 Task: Add Sprouts Organic Roasted Garlic BBQ Sauce to the cart.
Action: Mouse moved to (46, 325)
Screenshot: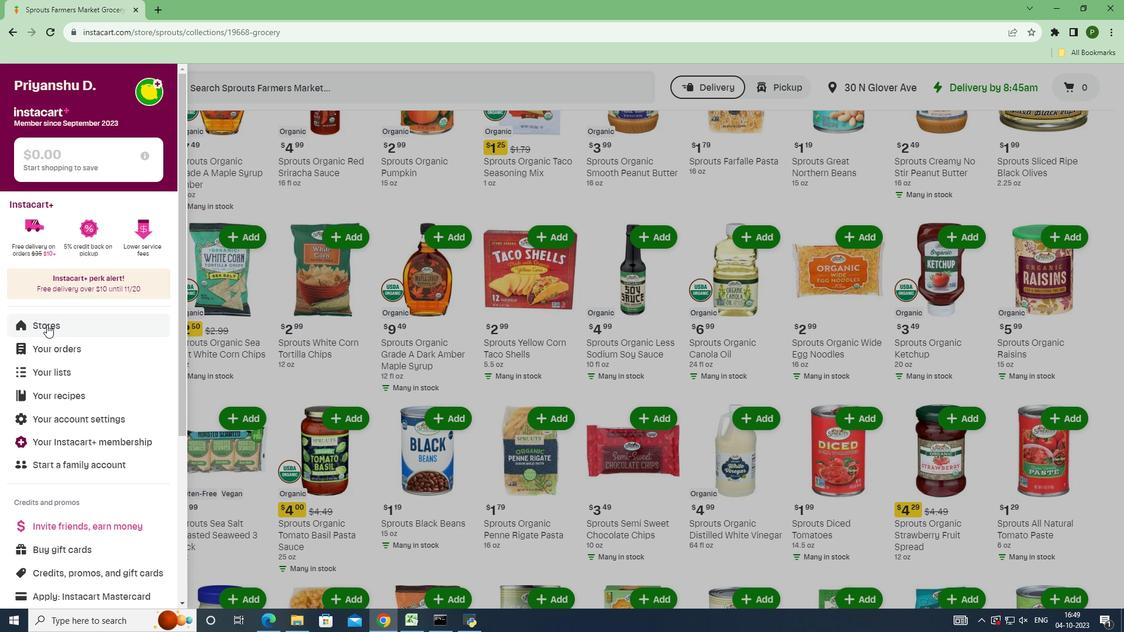 
Action: Mouse pressed left at (46, 325)
Screenshot: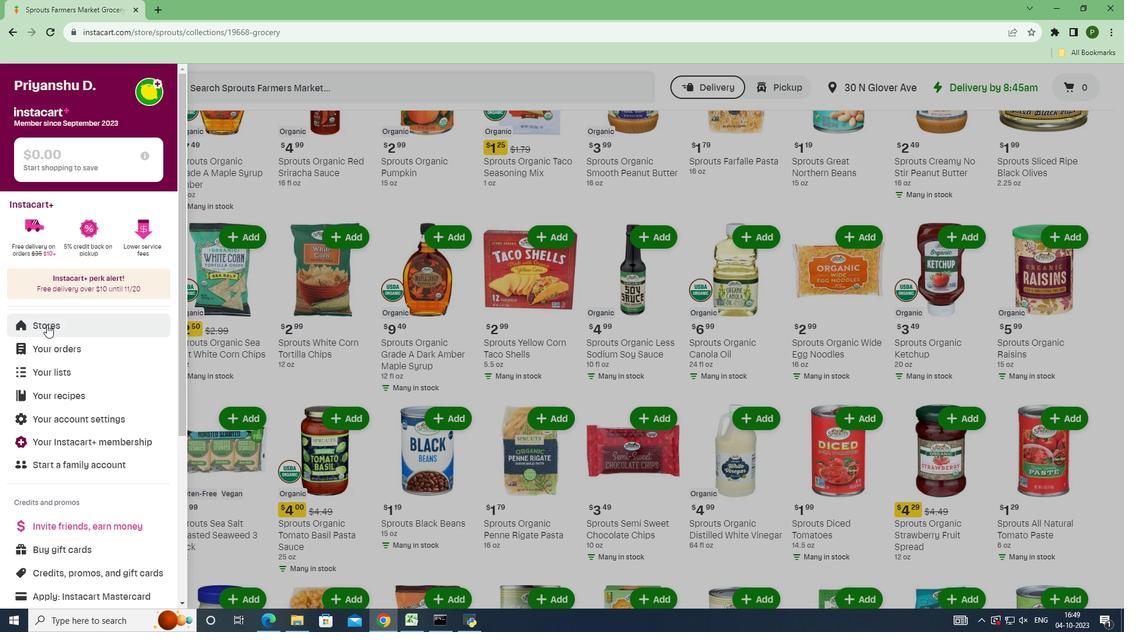 
Action: Mouse moved to (274, 144)
Screenshot: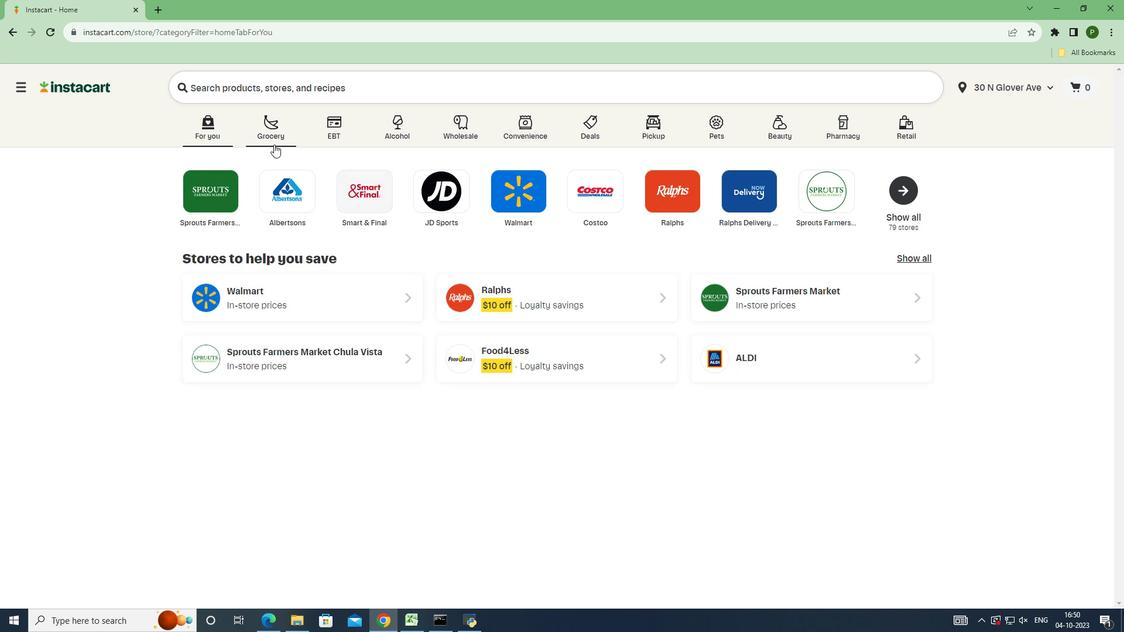 
Action: Mouse pressed left at (274, 144)
Screenshot: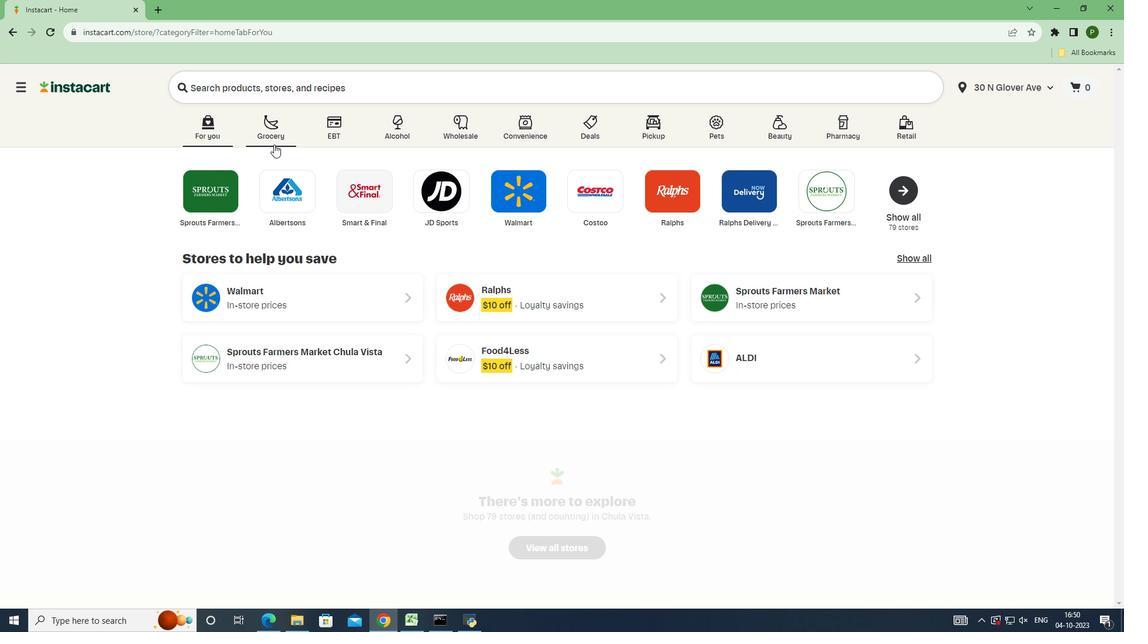 
Action: Mouse moved to (708, 253)
Screenshot: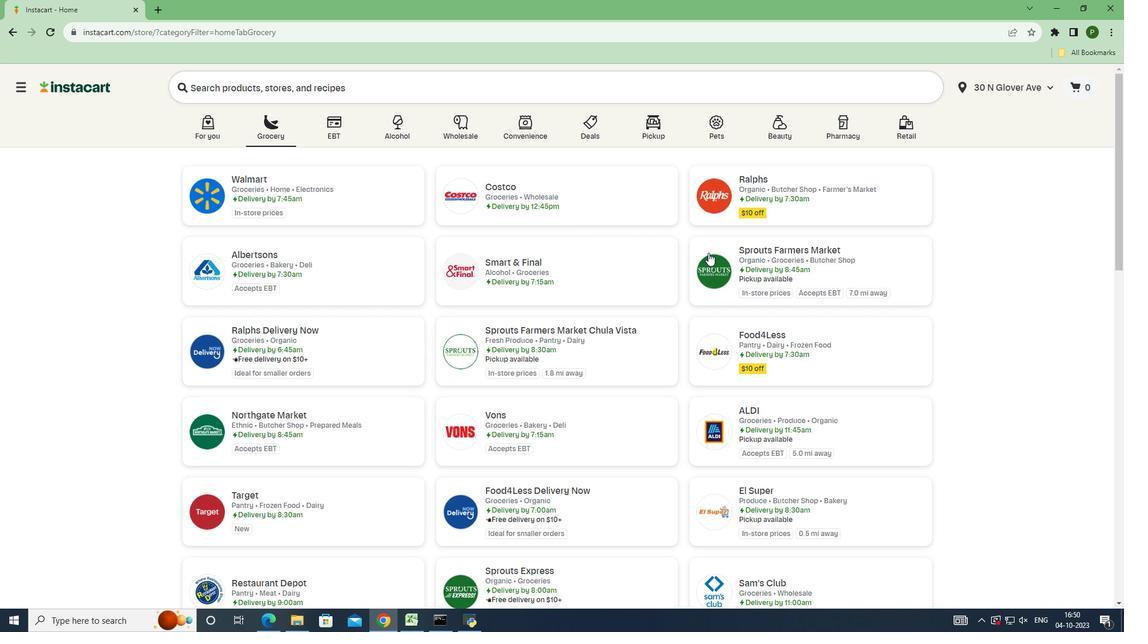 
Action: Mouse pressed left at (708, 253)
Screenshot: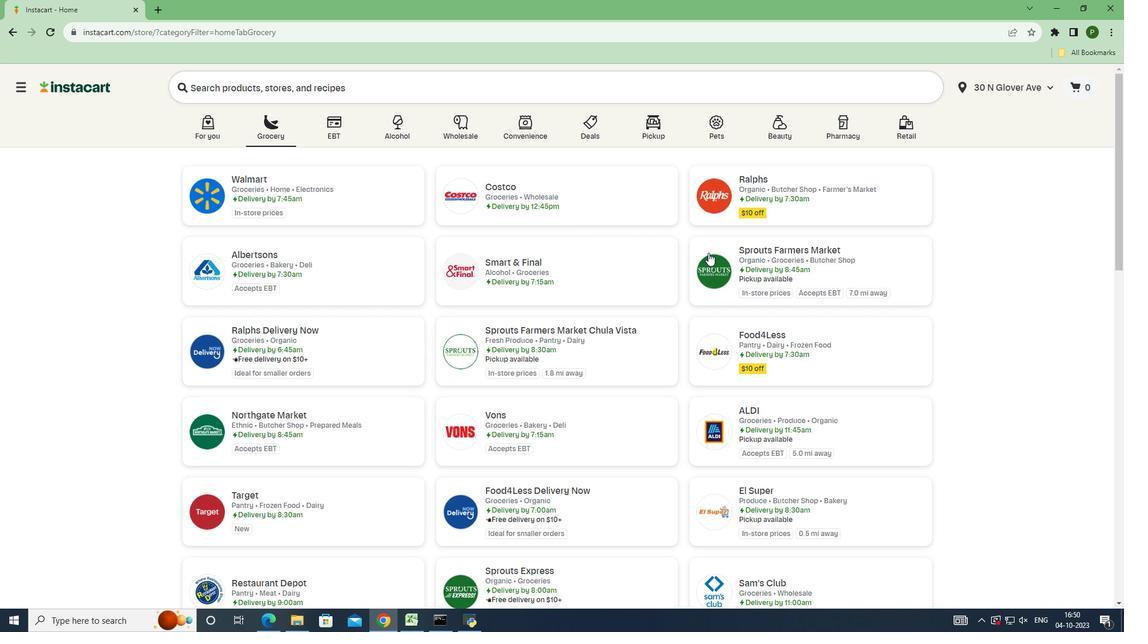 
Action: Mouse moved to (106, 332)
Screenshot: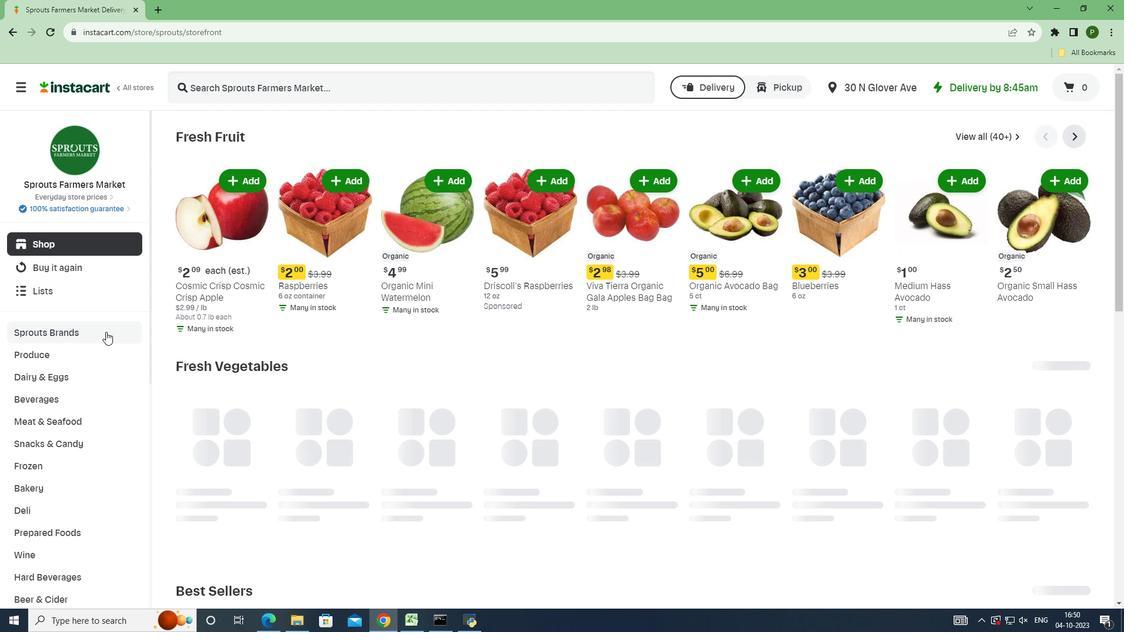 
Action: Mouse pressed left at (106, 332)
Screenshot: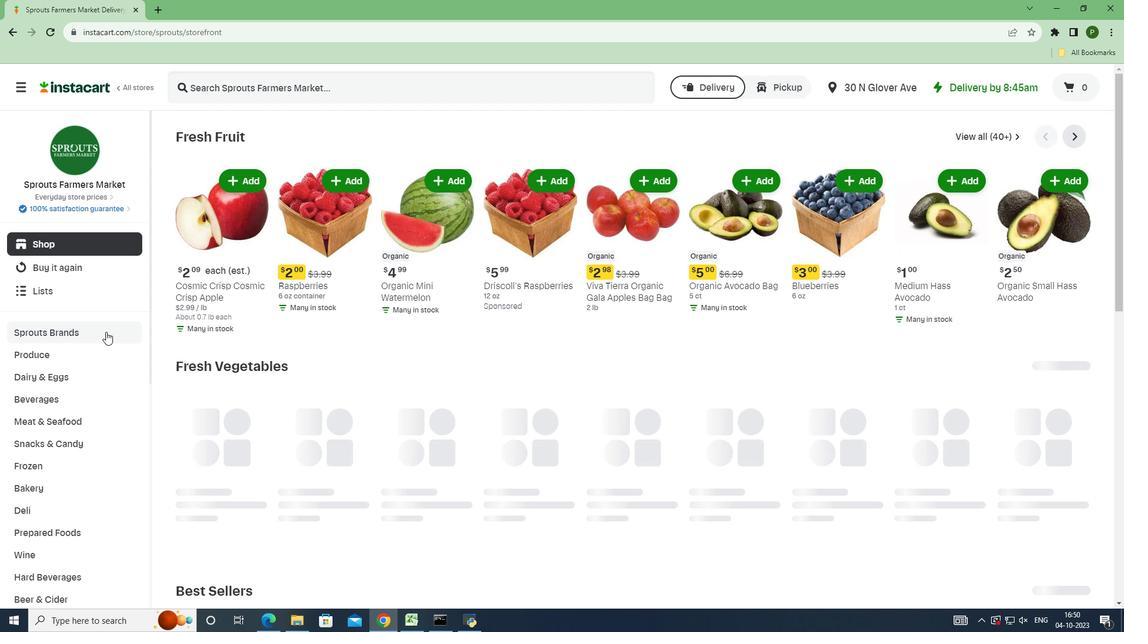 
Action: Mouse moved to (76, 420)
Screenshot: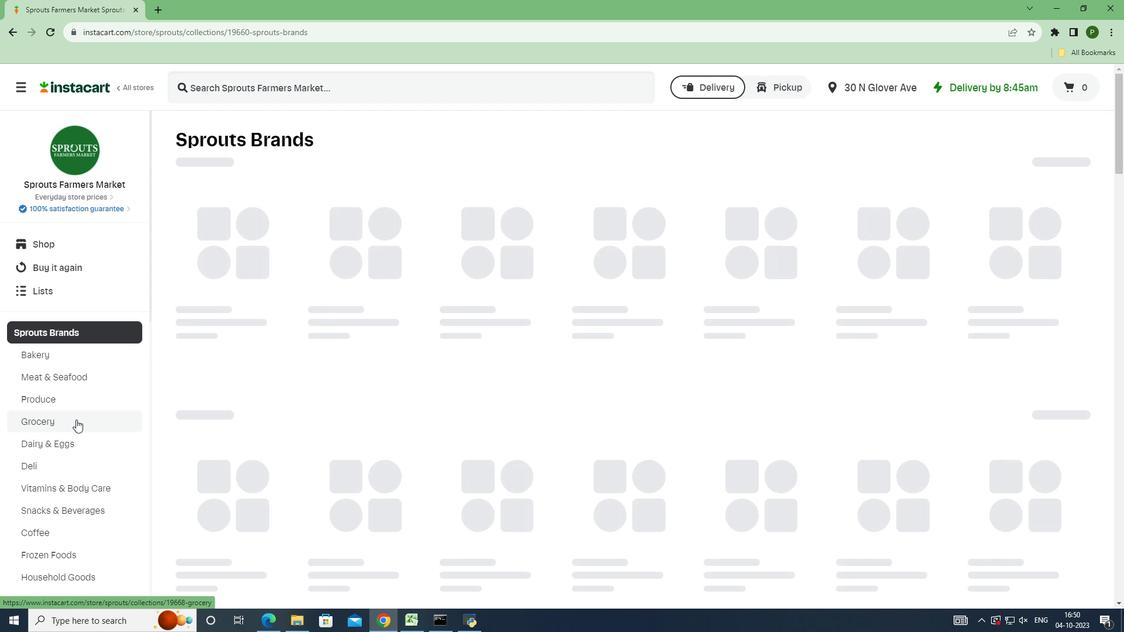 
Action: Mouse pressed left at (76, 420)
Screenshot: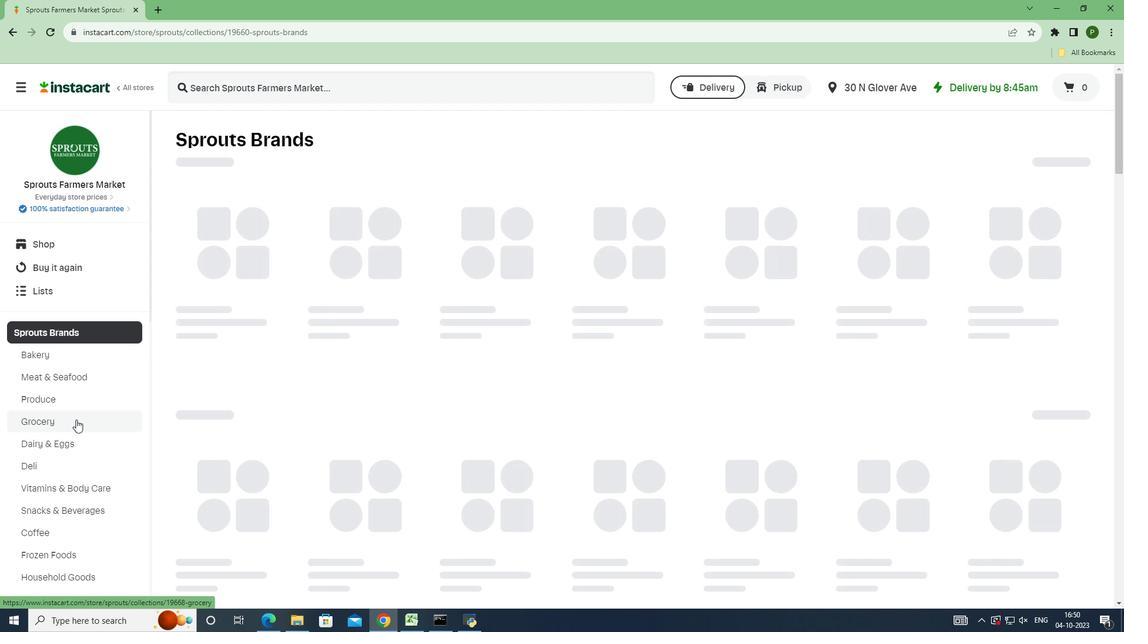 
Action: Mouse moved to (336, 314)
Screenshot: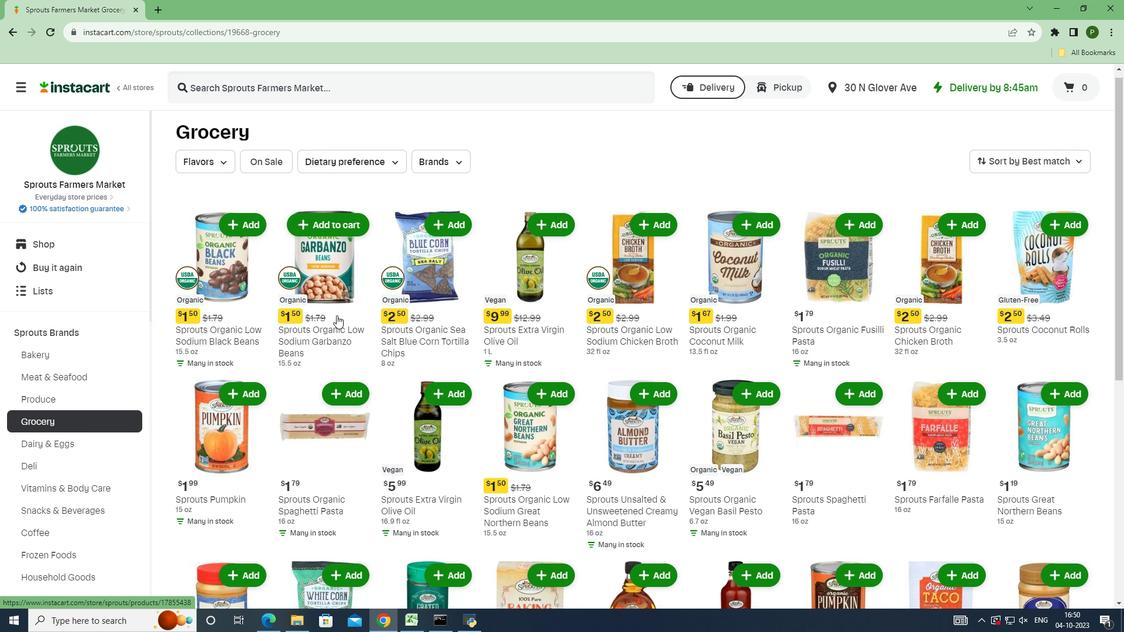
Action: Mouse scrolled (336, 313) with delta (0, 0)
Screenshot: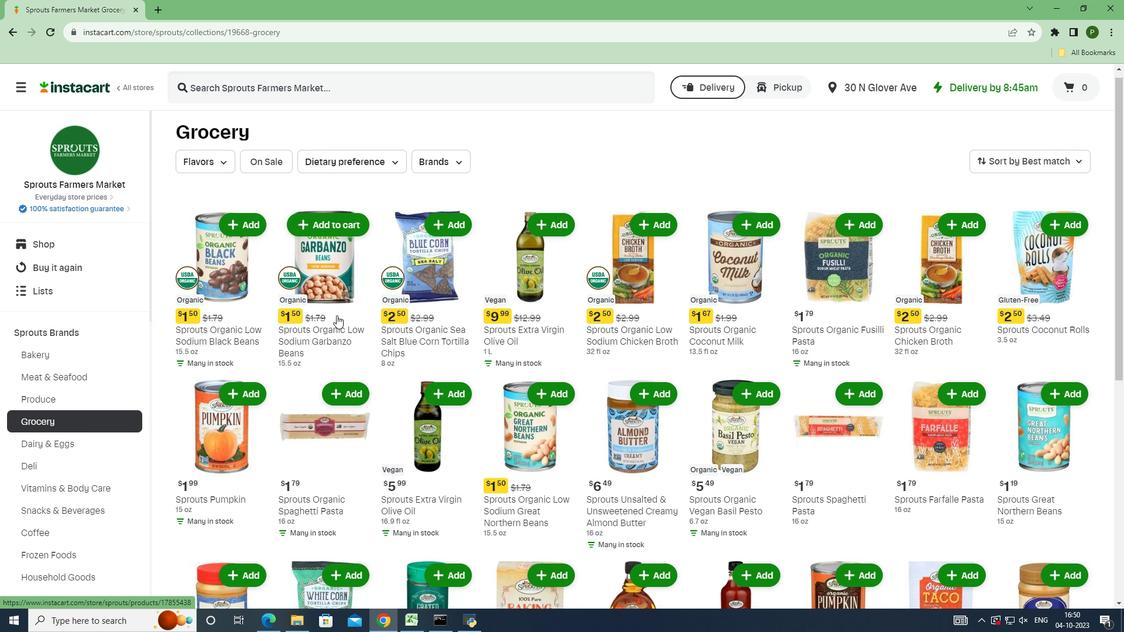 
Action: Mouse moved to (336, 316)
Screenshot: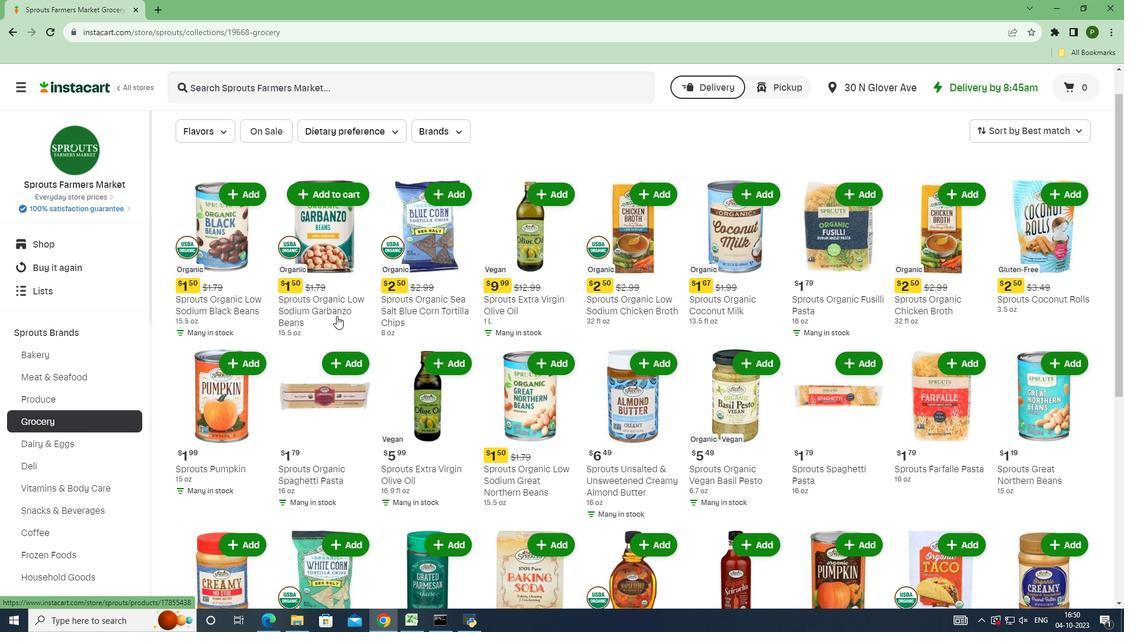 
Action: Mouse scrolled (336, 315) with delta (0, 0)
Screenshot: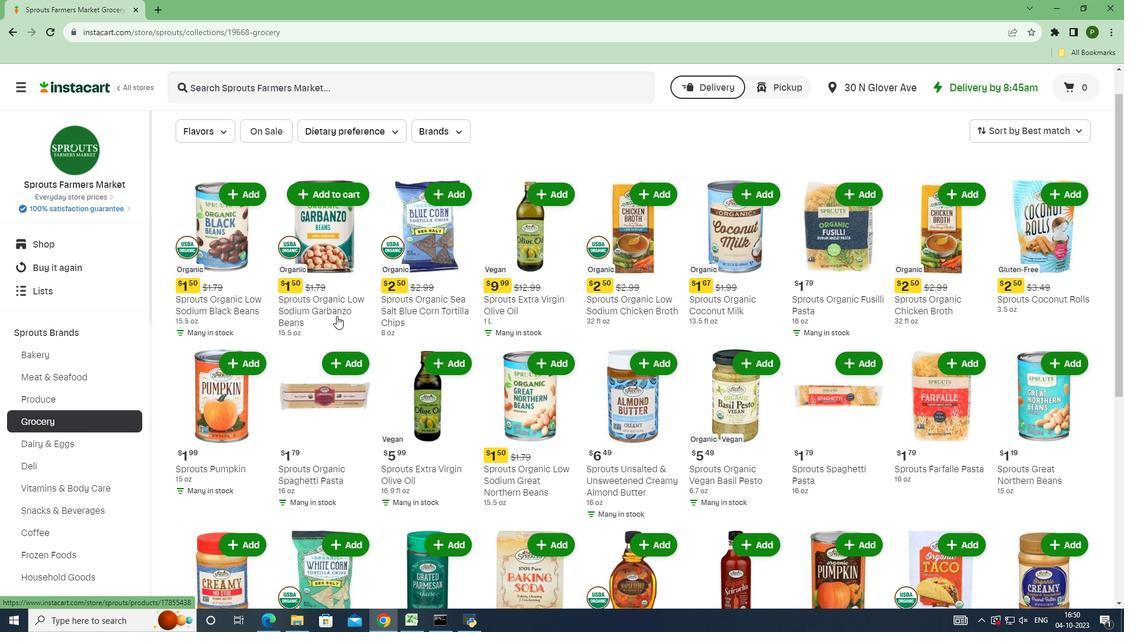 
Action: Mouse scrolled (336, 315) with delta (0, 0)
Screenshot: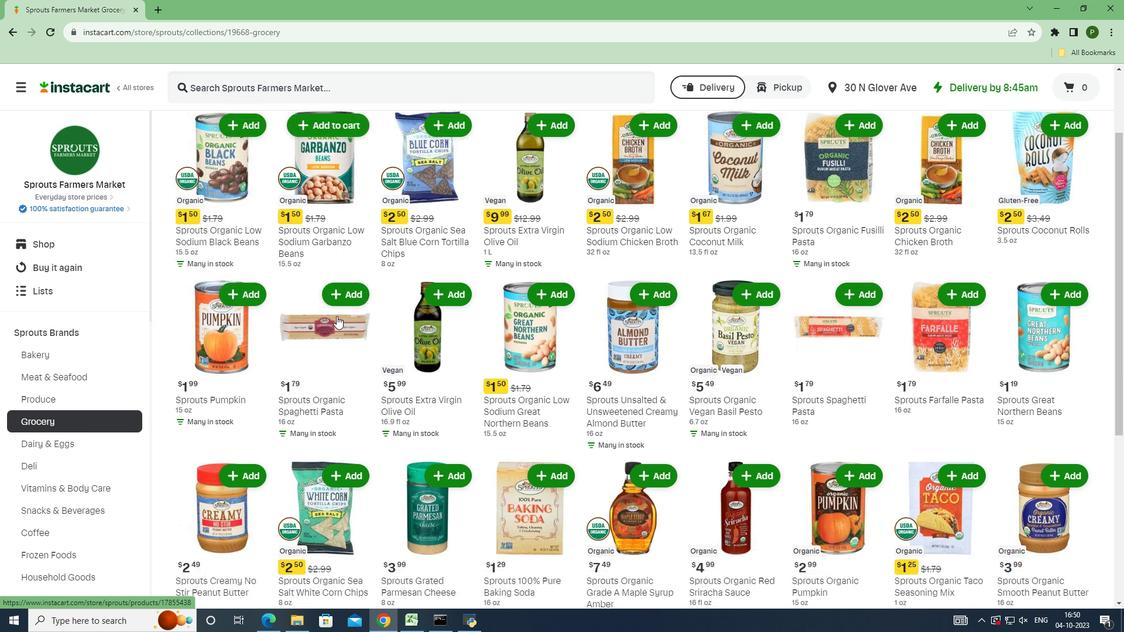 
Action: Mouse scrolled (336, 315) with delta (0, 0)
Screenshot: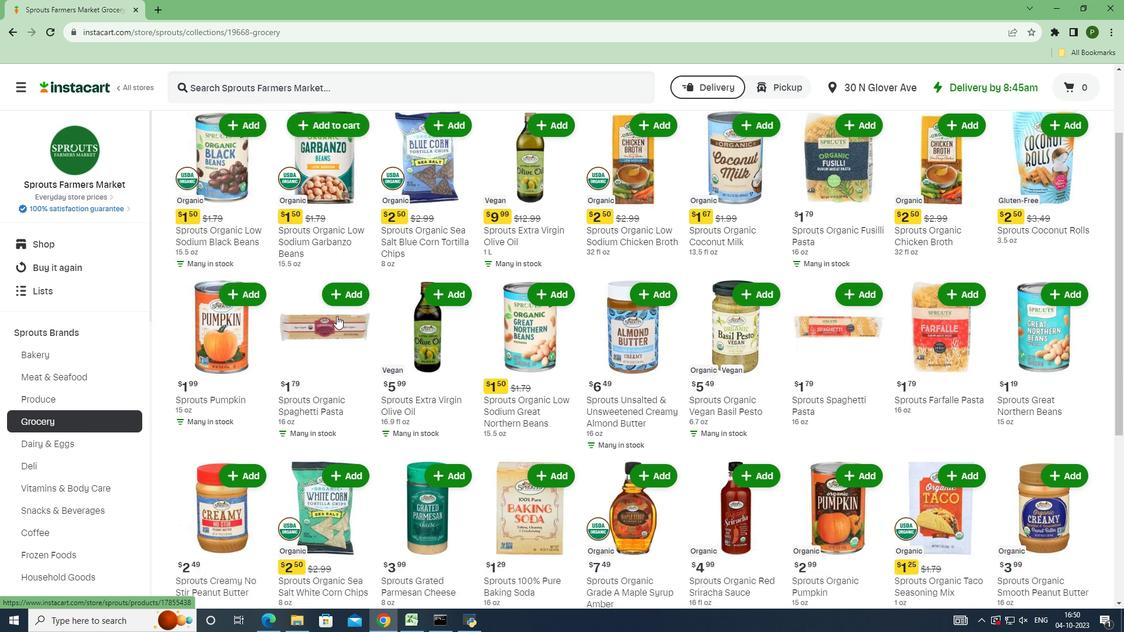 
Action: Mouse scrolled (336, 315) with delta (0, 0)
Screenshot: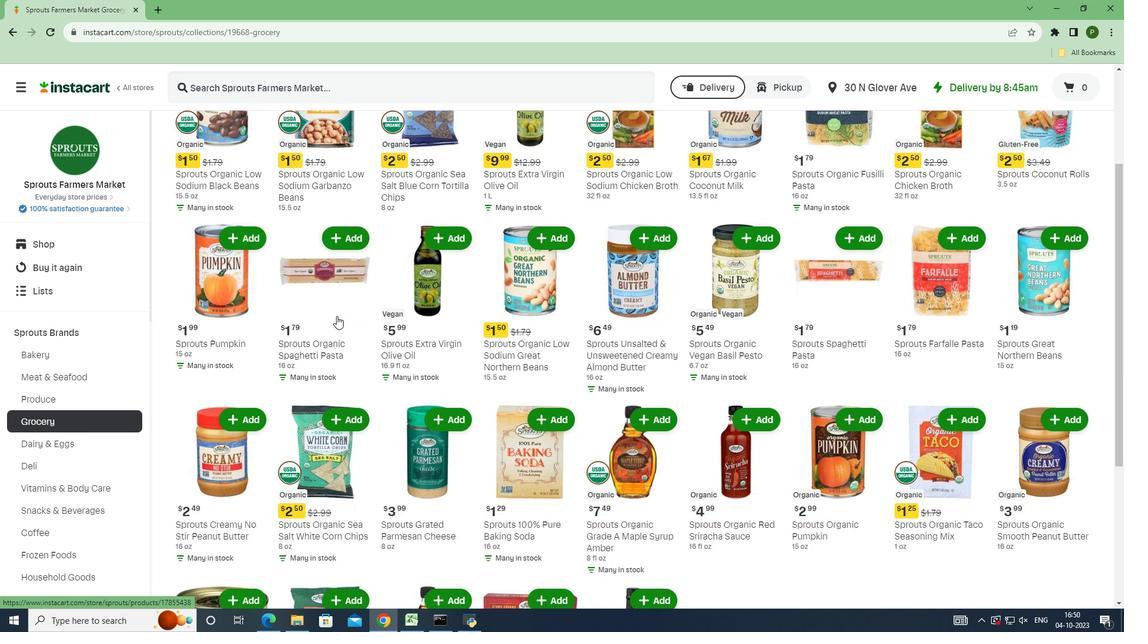 
Action: Mouse scrolled (336, 315) with delta (0, 0)
Screenshot: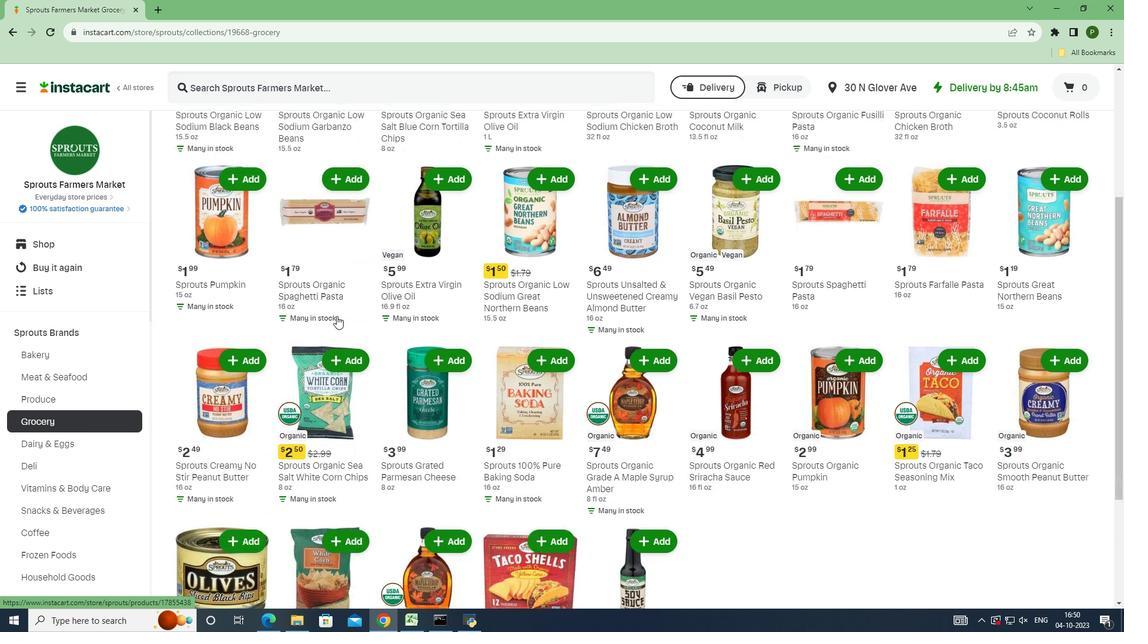 
Action: Mouse scrolled (336, 315) with delta (0, 0)
Screenshot: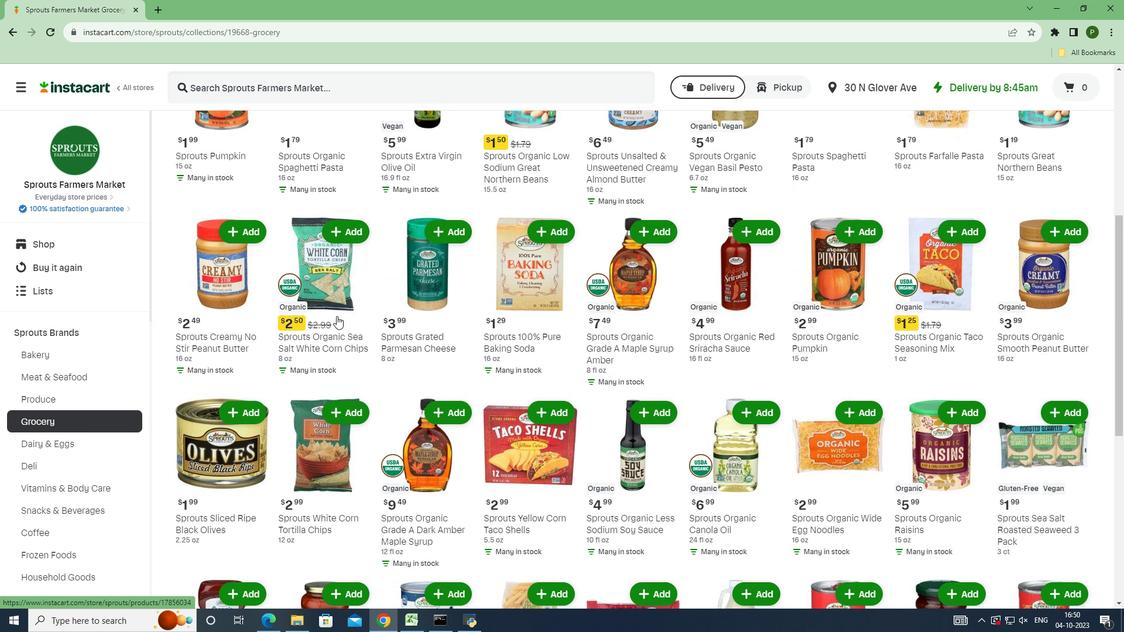 
Action: Mouse scrolled (336, 315) with delta (0, 0)
Screenshot: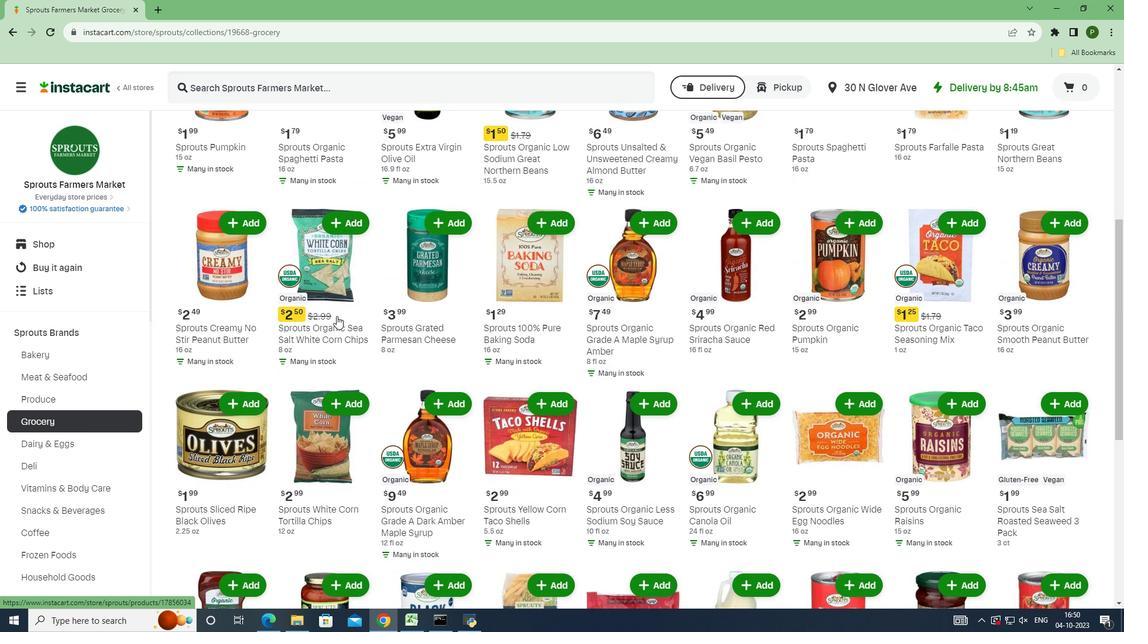 
Action: Mouse scrolled (336, 315) with delta (0, 0)
Screenshot: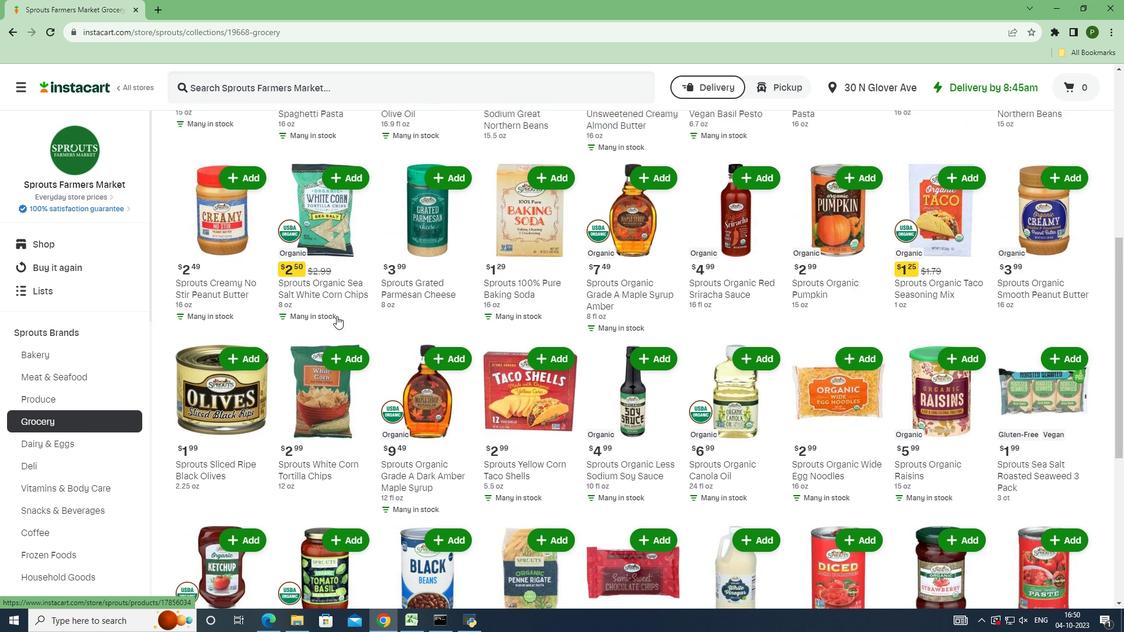 
Action: Mouse scrolled (336, 315) with delta (0, 0)
Screenshot: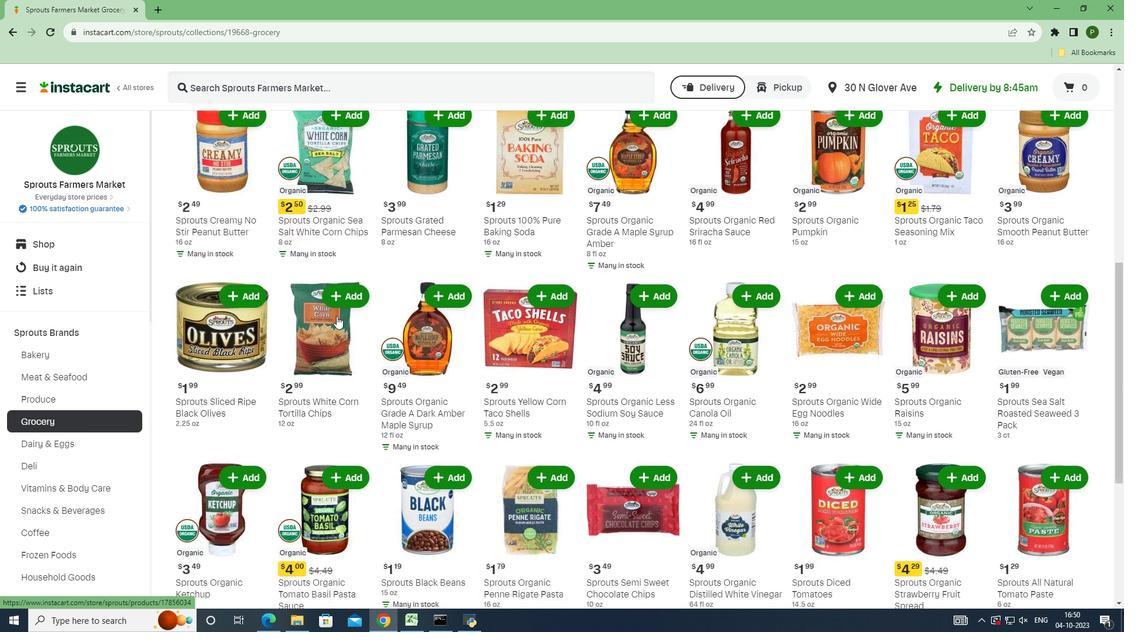 
Action: Mouse scrolled (336, 315) with delta (0, 0)
Screenshot: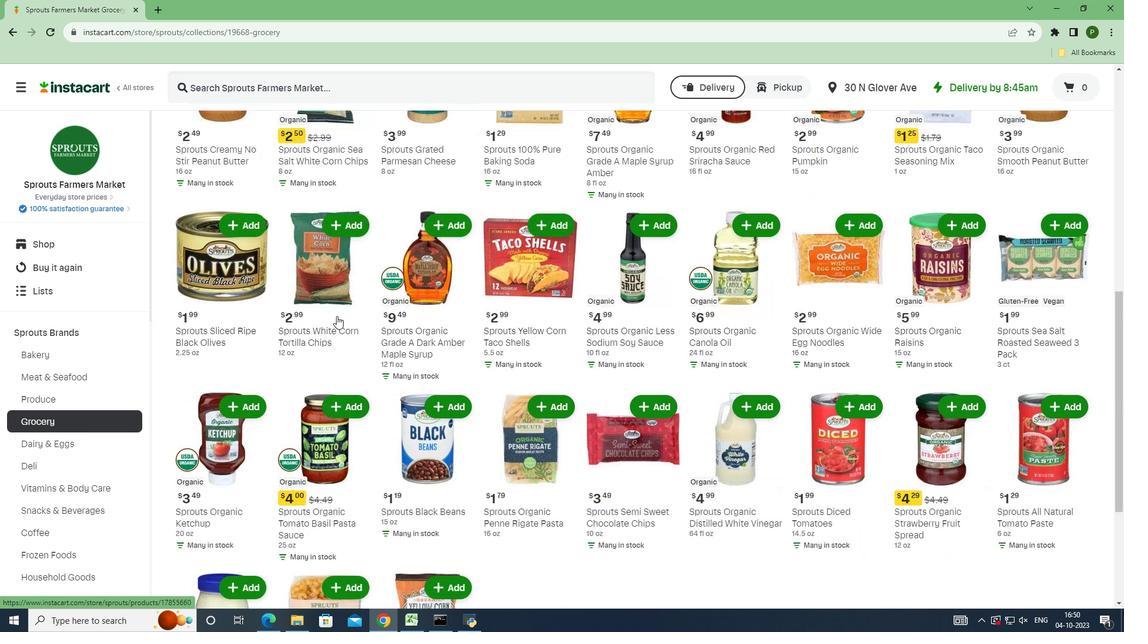 
Action: Mouse moved to (343, 319)
Screenshot: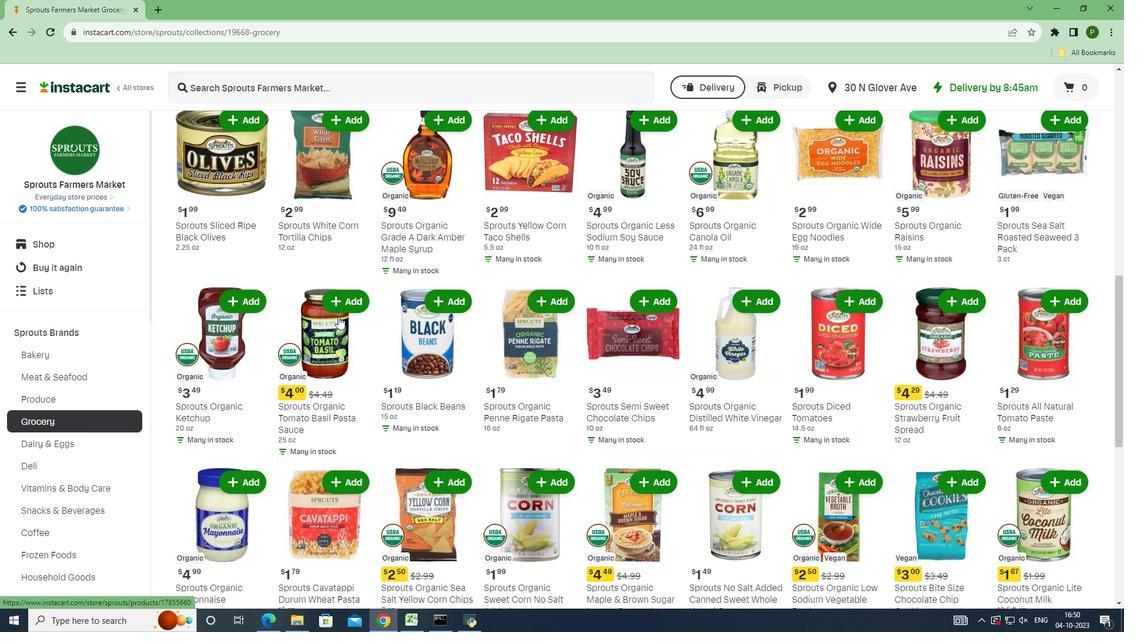 
Action: Mouse scrolled (343, 318) with delta (0, 0)
Screenshot: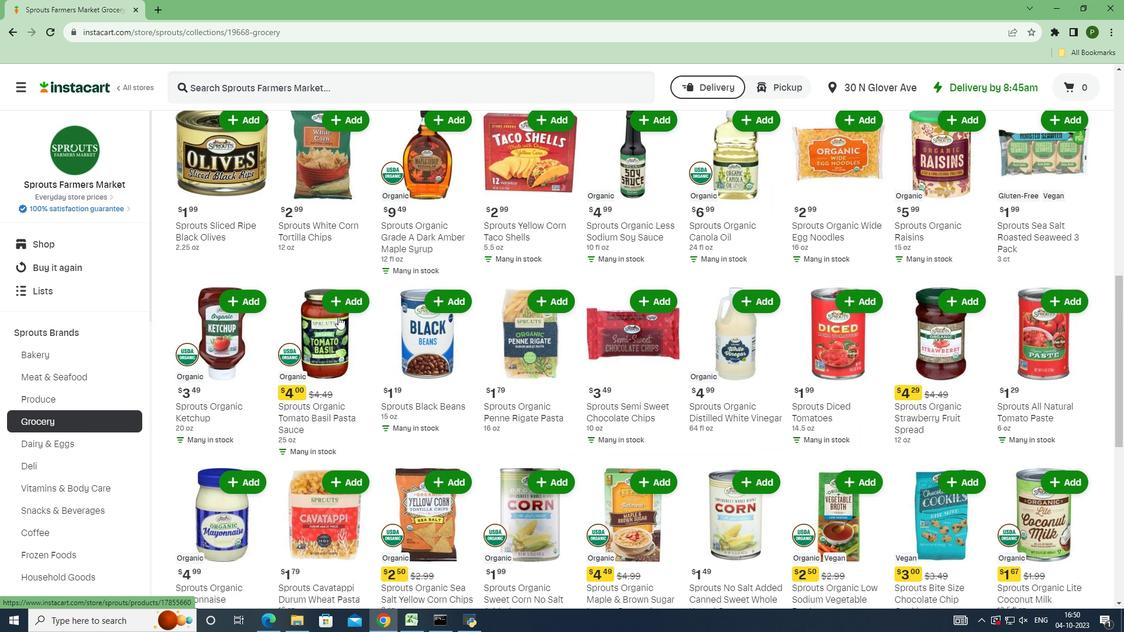 
Action: Mouse moved to (352, 322)
Screenshot: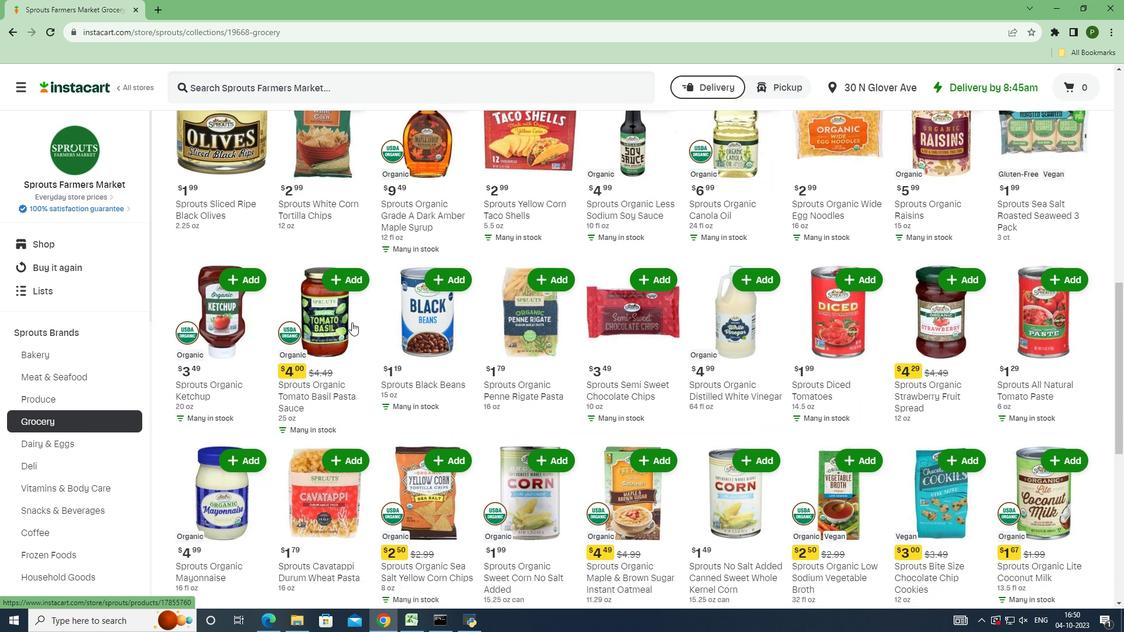 
Action: Mouse scrolled (352, 322) with delta (0, 0)
Screenshot: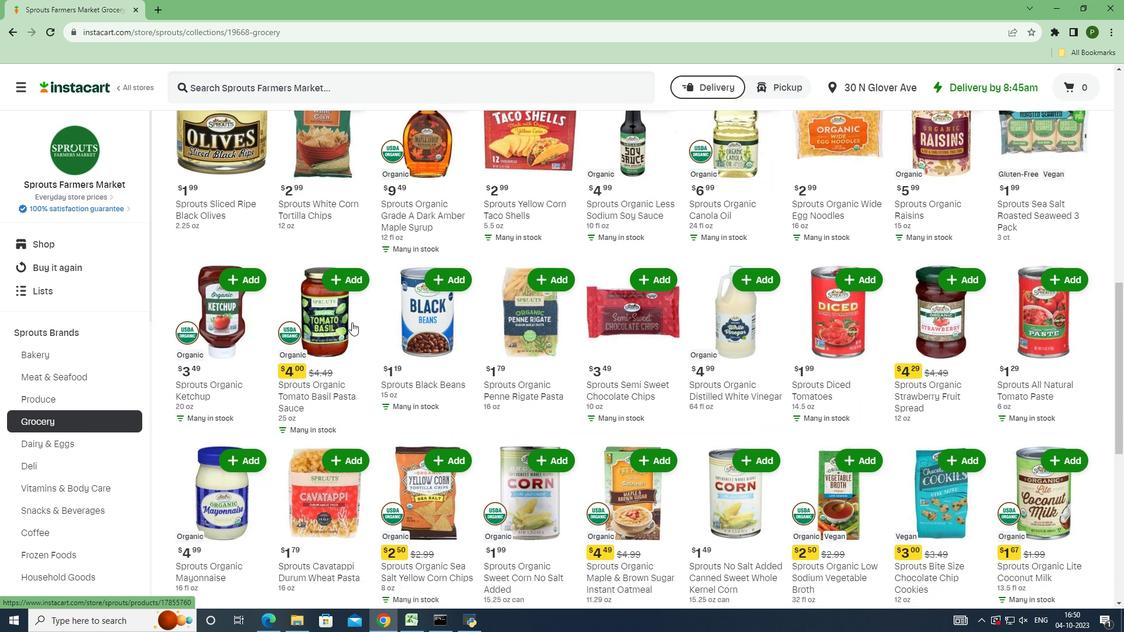 
Action: Mouse scrolled (352, 322) with delta (0, 0)
Screenshot: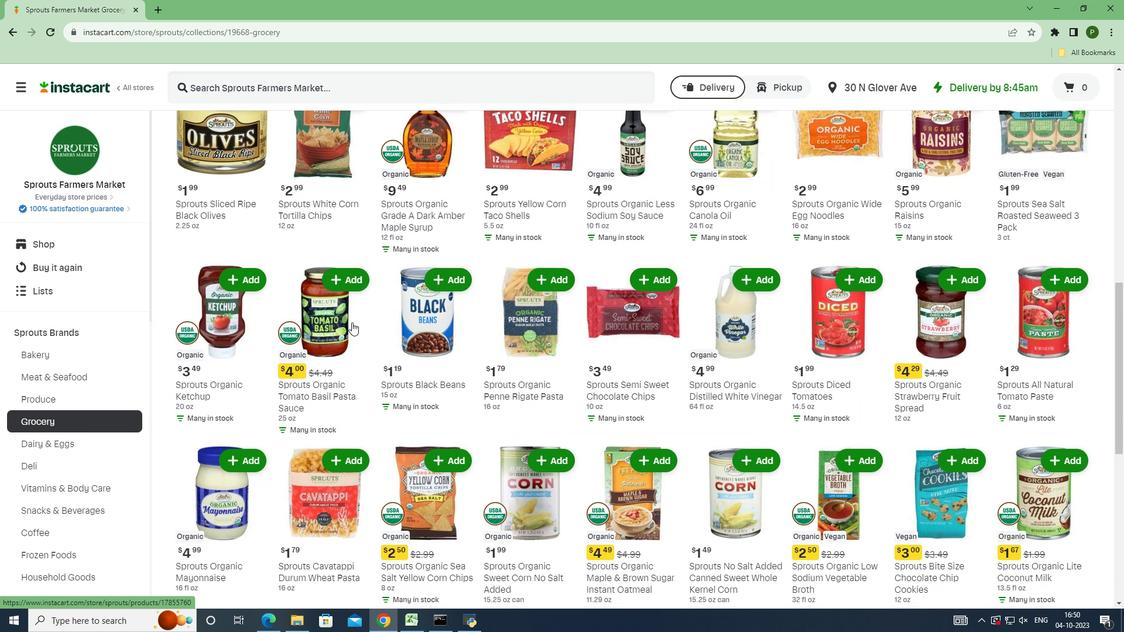 
Action: Mouse moved to (352, 322)
Screenshot: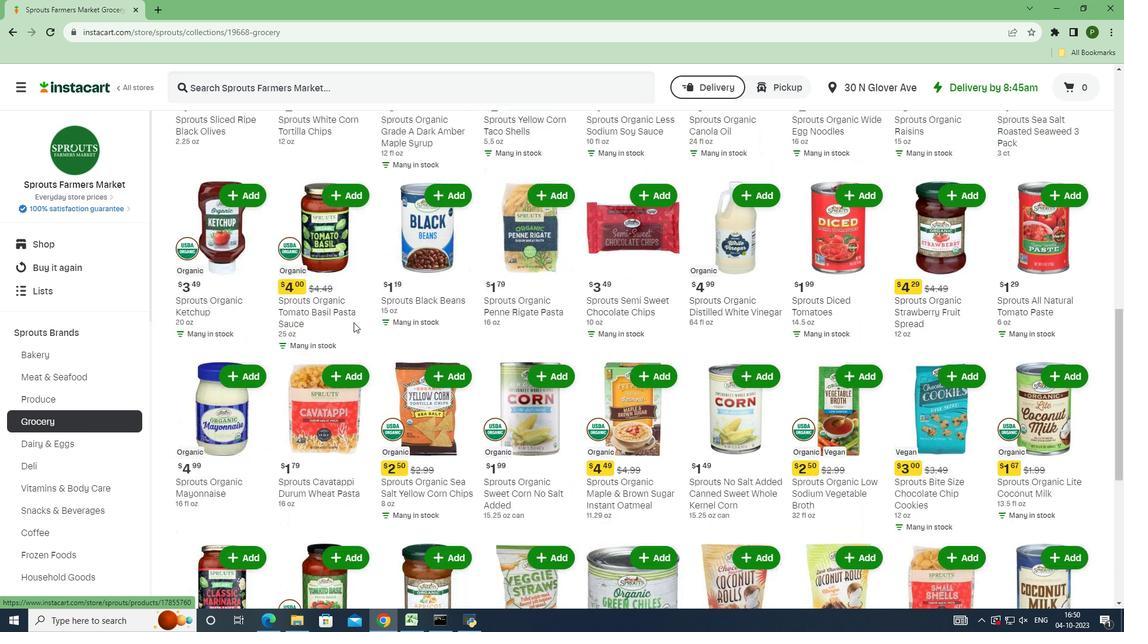 
Action: Mouse scrolled (352, 322) with delta (0, 0)
Screenshot: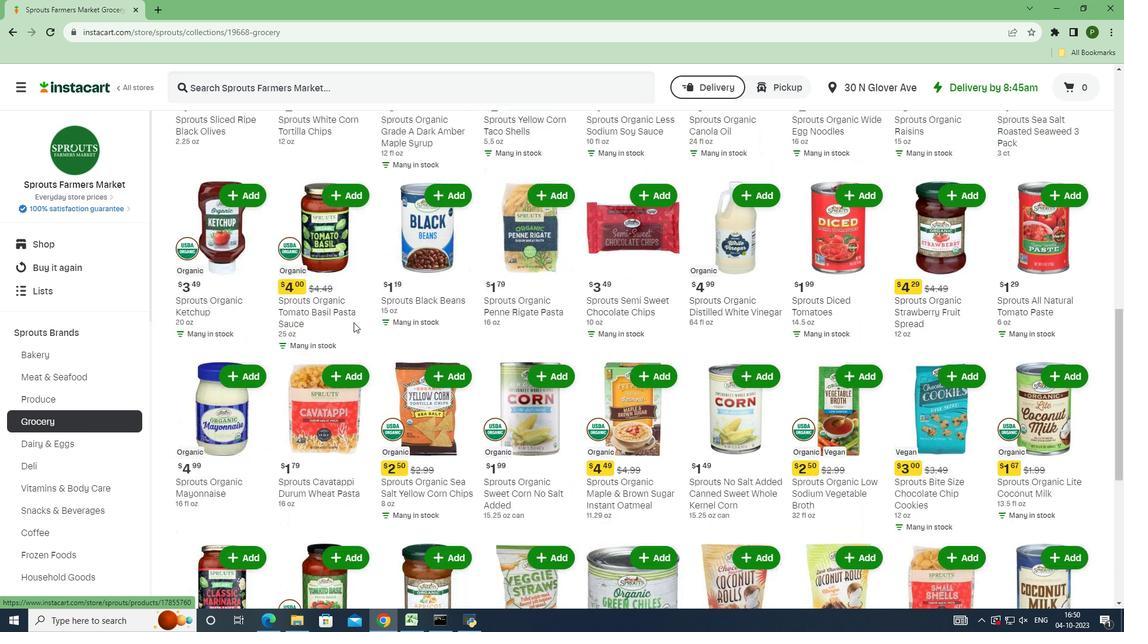 
Action: Mouse moved to (354, 322)
Screenshot: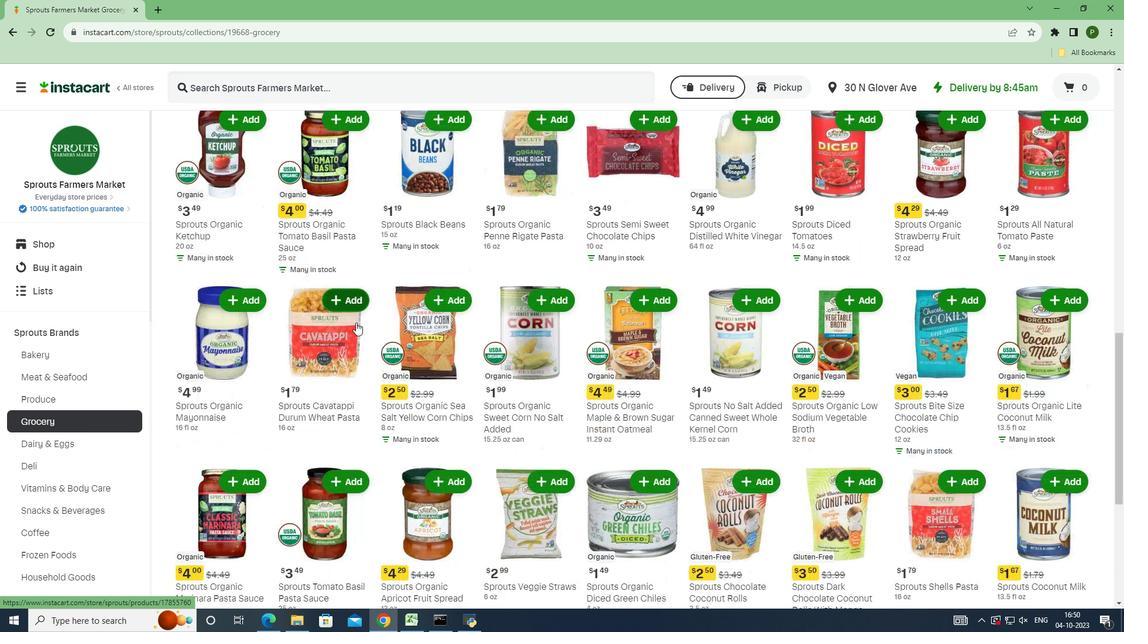 
Action: Mouse scrolled (354, 322) with delta (0, 0)
Screenshot: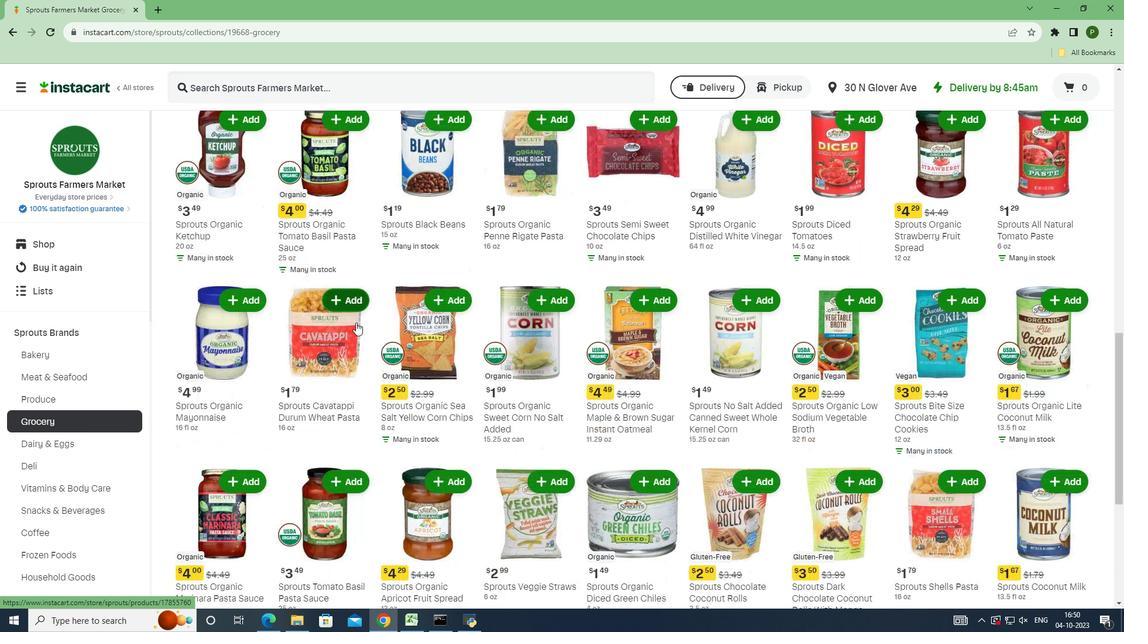 
Action: Mouse moved to (384, 321)
Screenshot: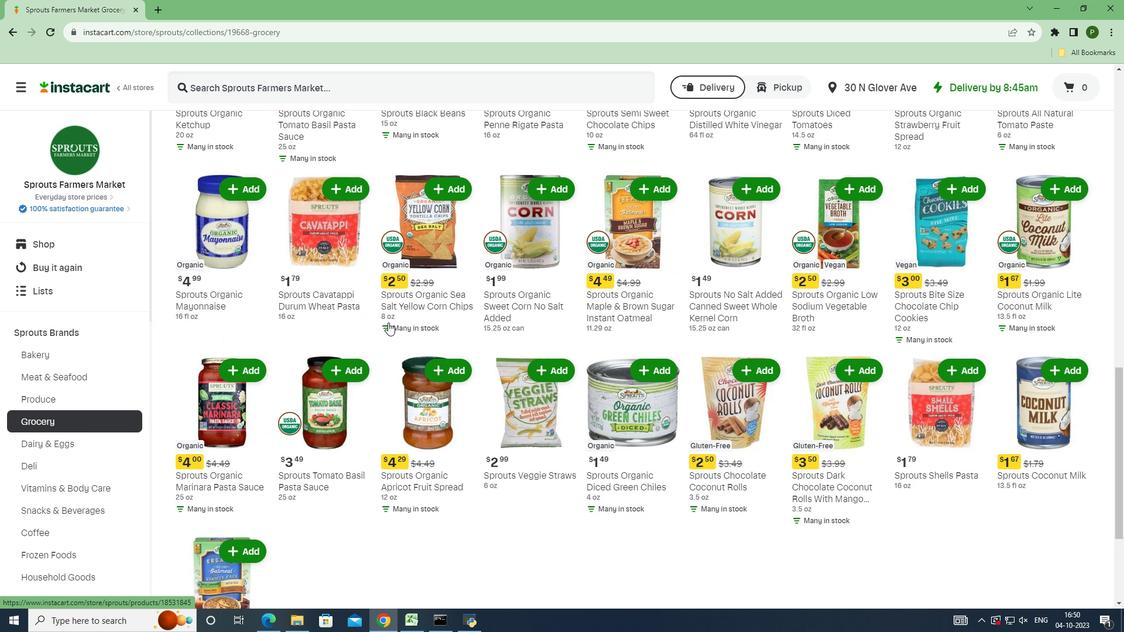
Action: Mouse scrolled (384, 321) with delta (0, 0)
Screenshot: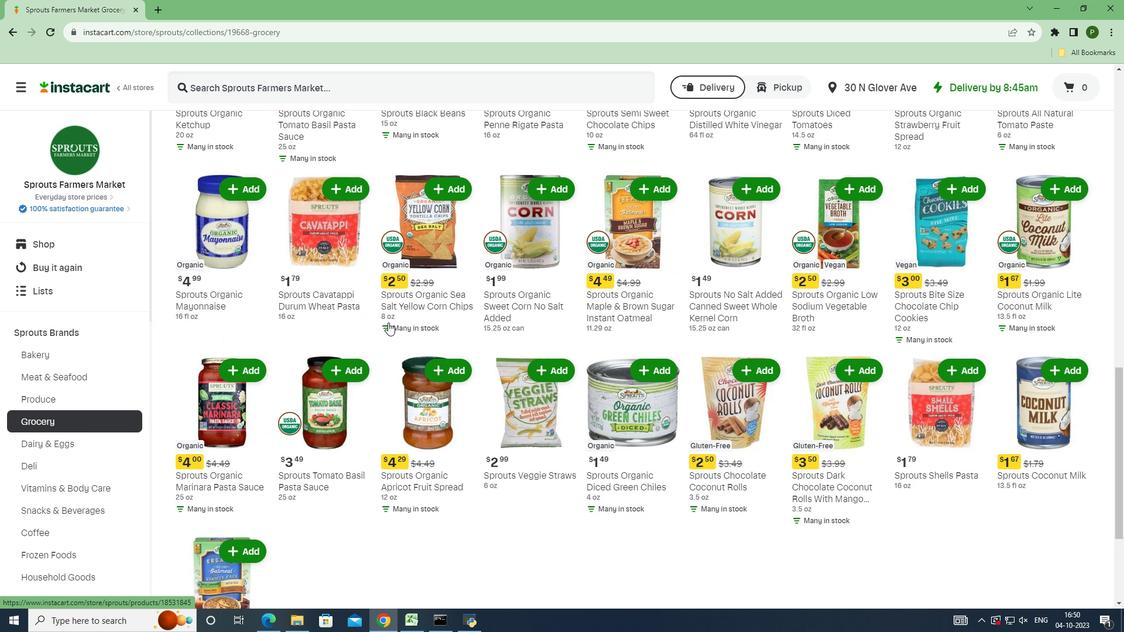 
Action: Mouse moved to (385, 321)
Screenshot: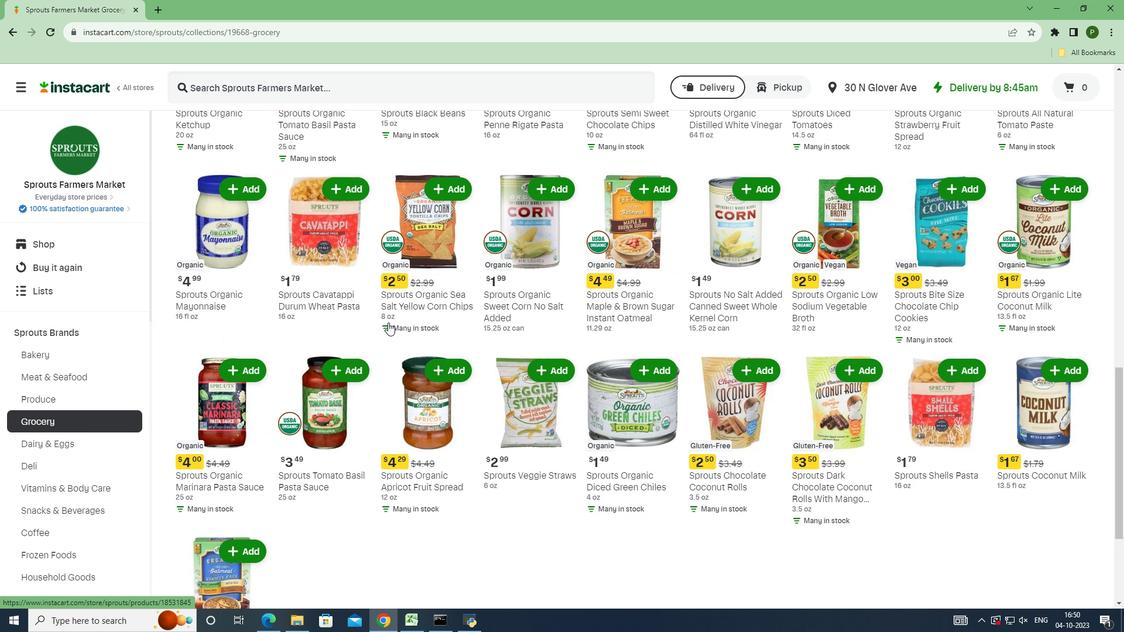 
Action: Mouse scrolled (385, 321) with delta (0, 0)
Screenshot: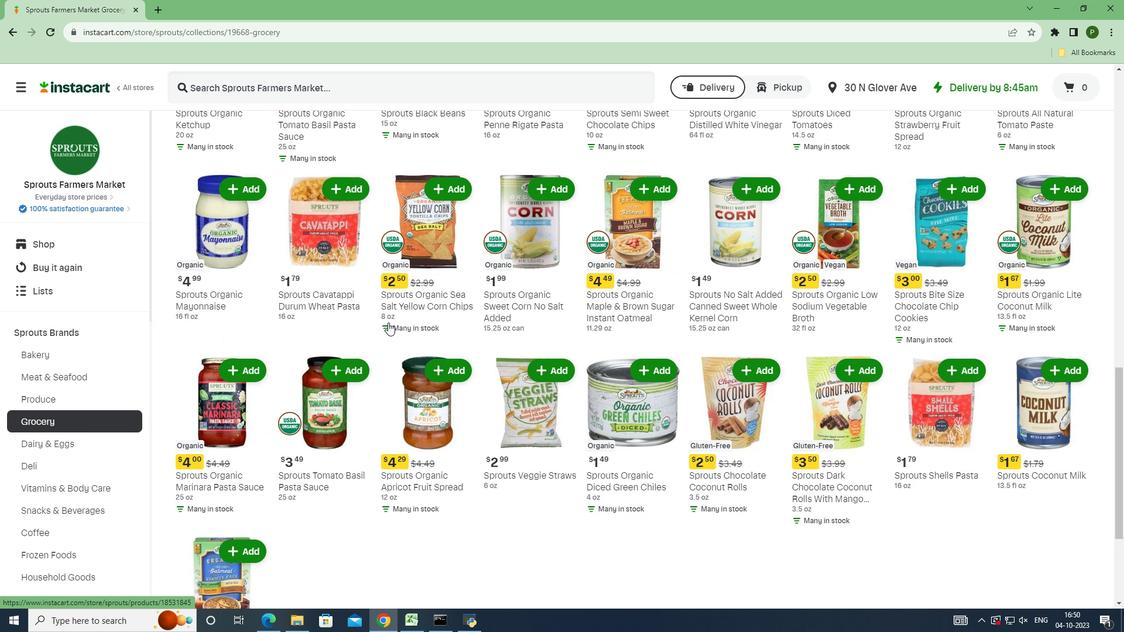
Action: Mouse moved to (388, 322)
Screenshot: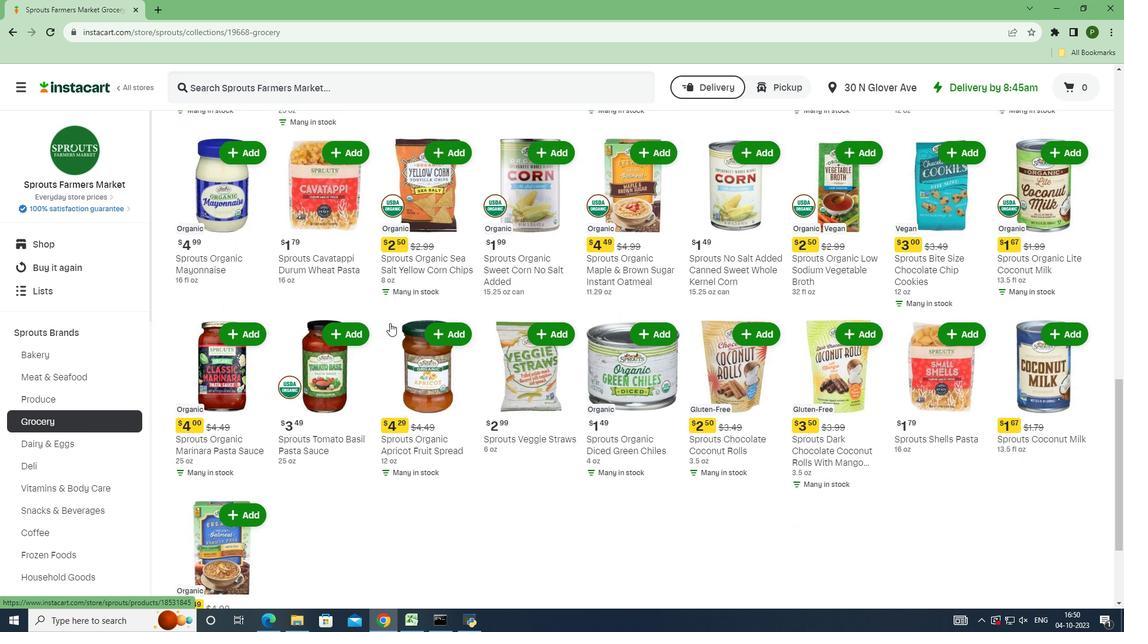 
Action: Mouse scrolled (388, 322) with delta (0, 0)
Screenshot: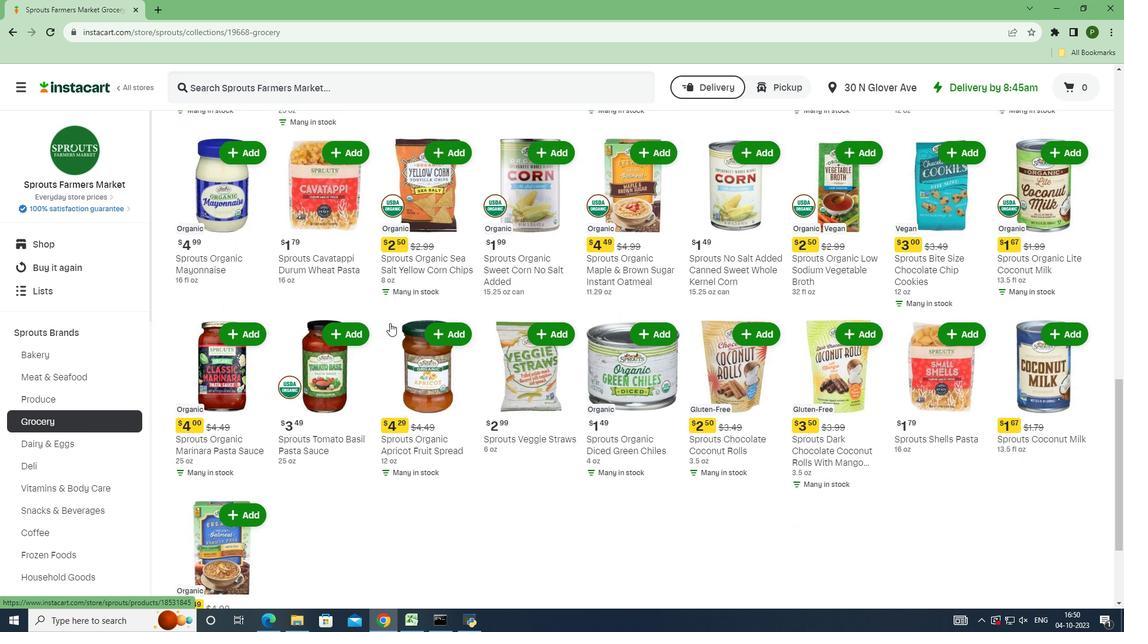 
Action: Mouse moved to (389, 323)
Screenshot: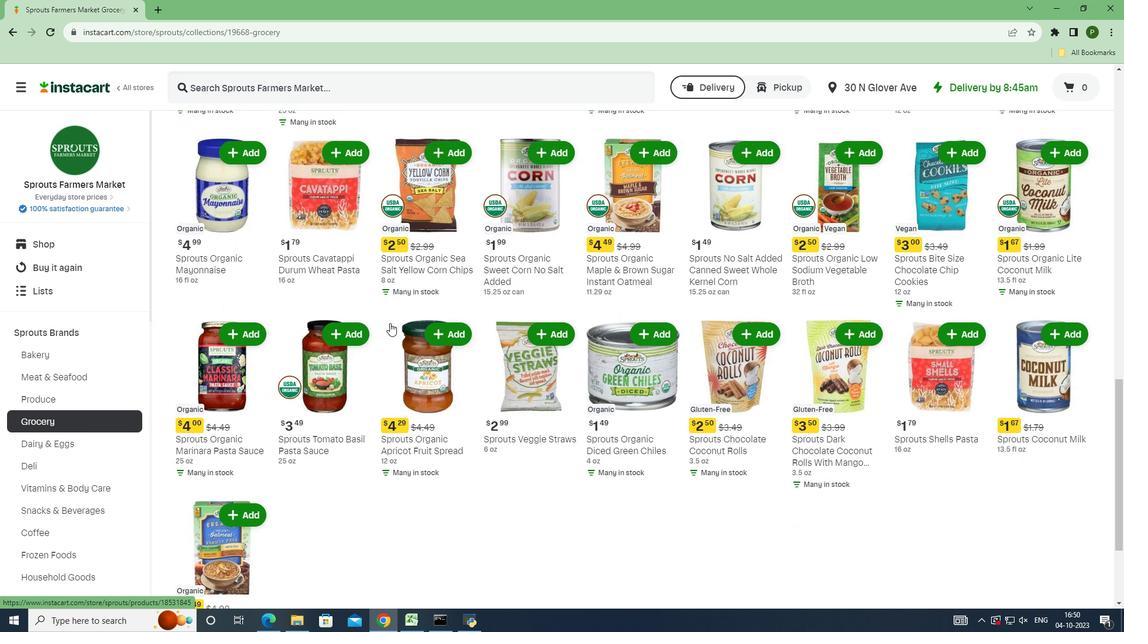 
Action: Mouse scrolled (389, 322) with delta (0, 0)
Screenshot: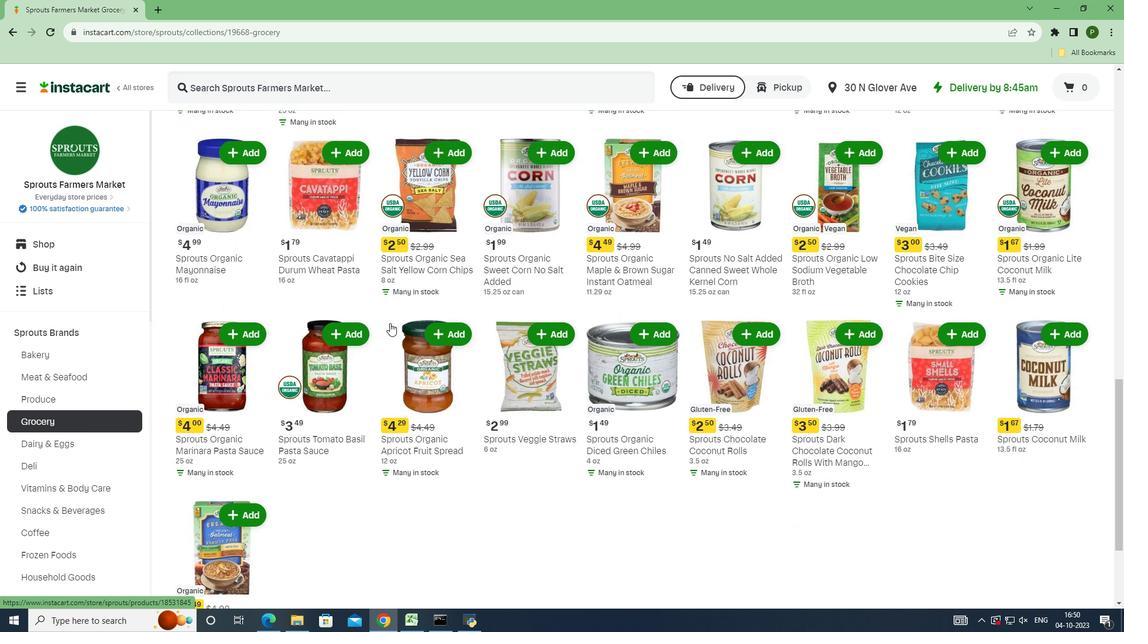
Action: Mouse moved to (432, 376)
Screenshot: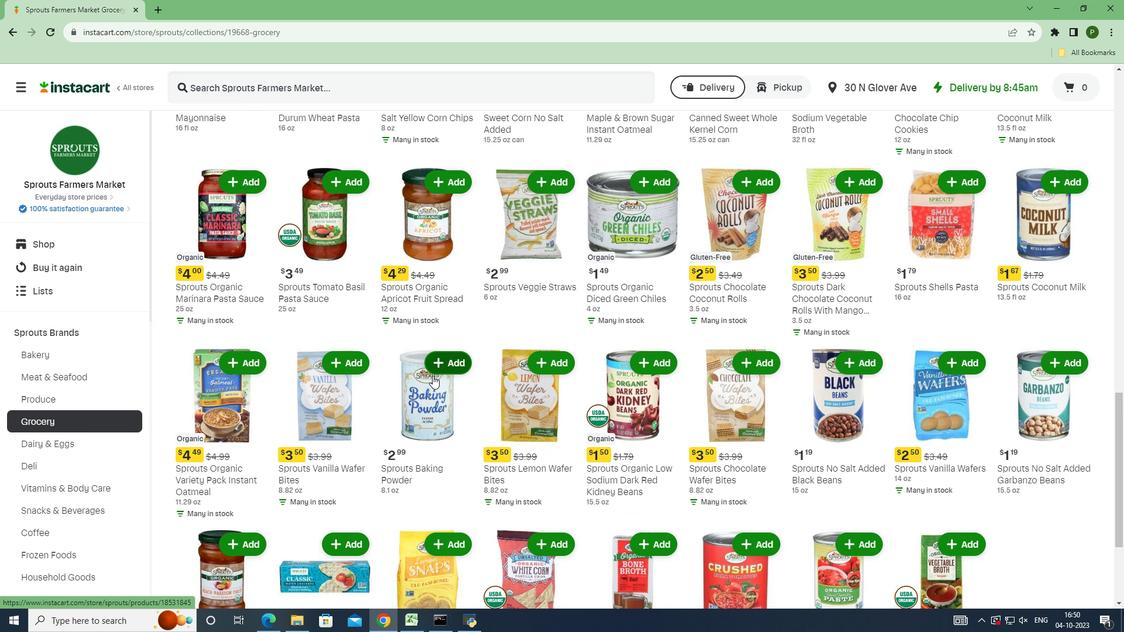
Action: Mouse scrolled (432, 375) with delta (0, 0)
Screenshot: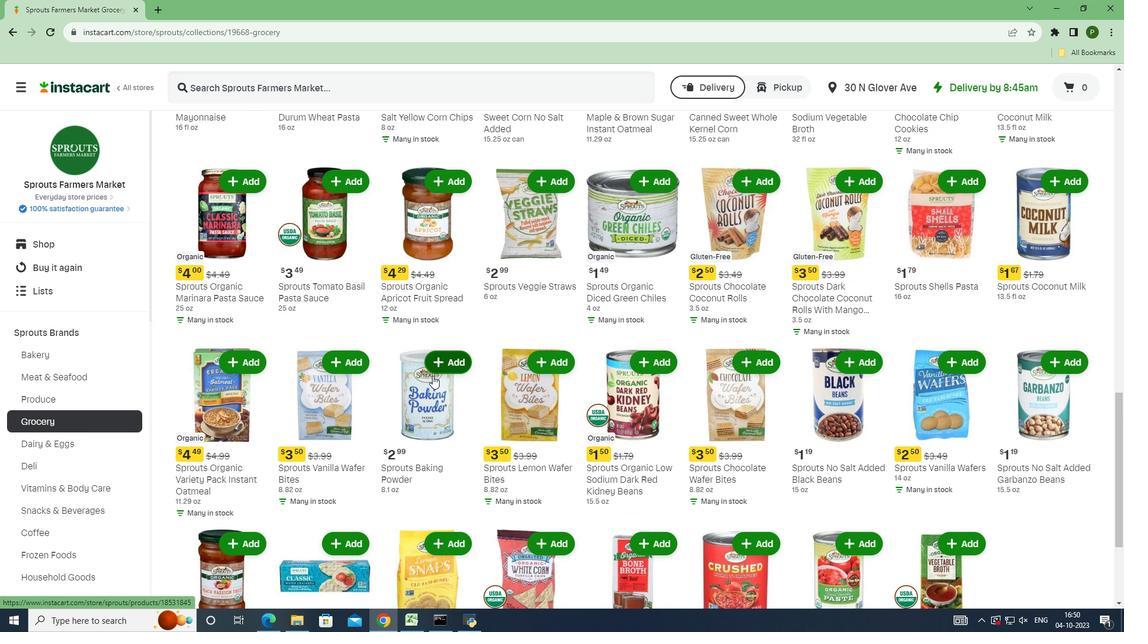 
Action: Mouse scrolled (432, 375) with delta (0, 0)
Screenshot: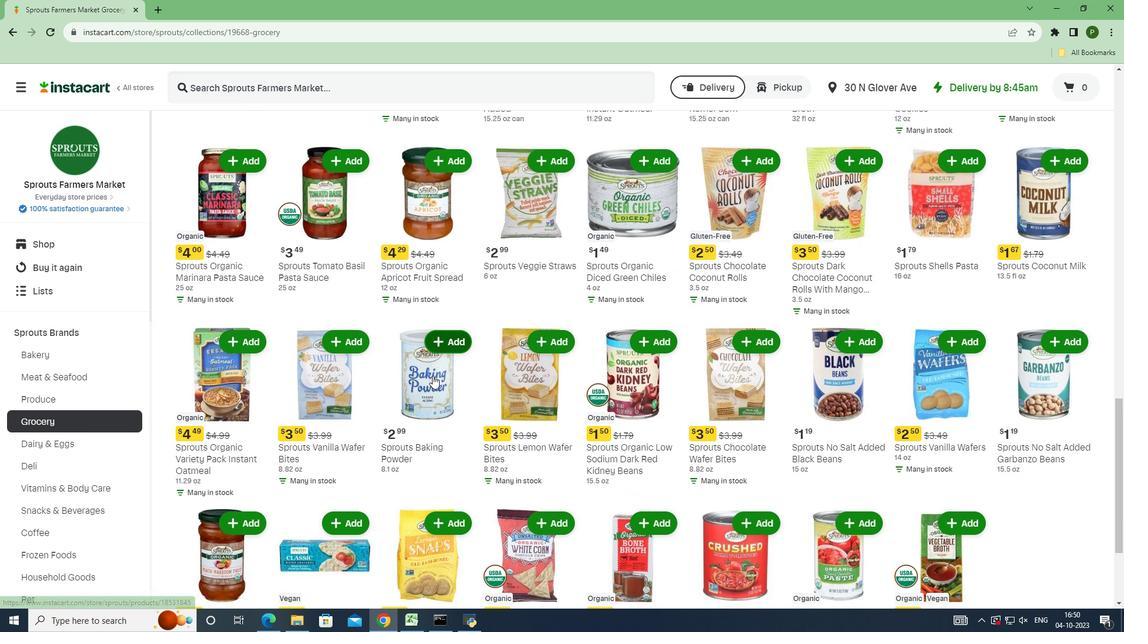 
Action: Mouse scrolled (432, 375) with delta (0, 0)
Screenshot: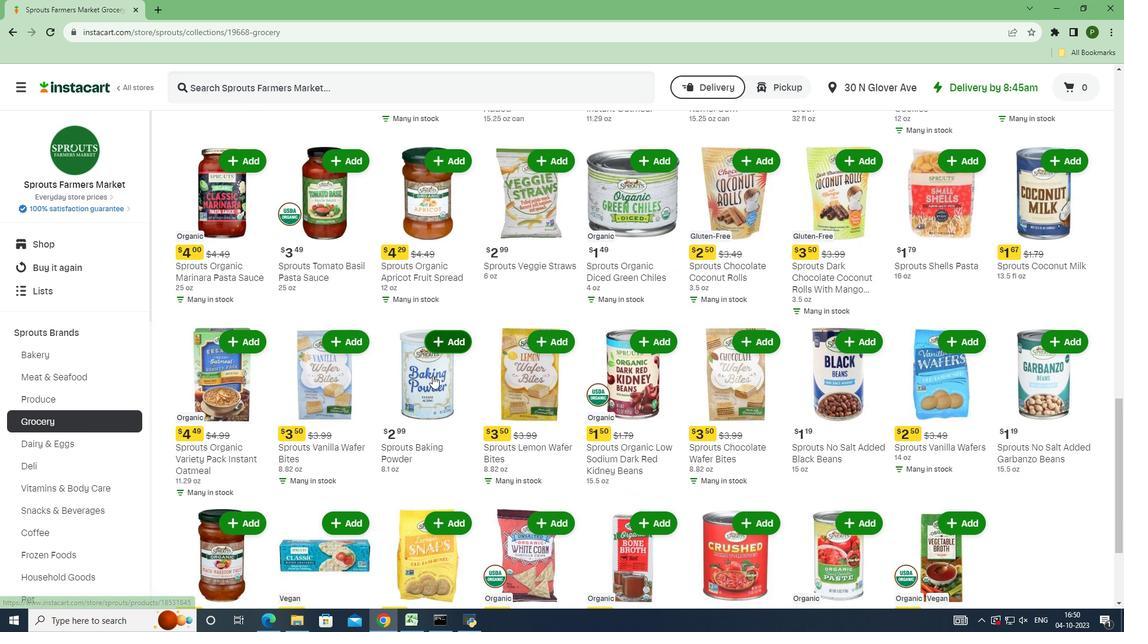 
Action: Mouse scrolled (432, 375) with delta (0, 0)
Screenshot: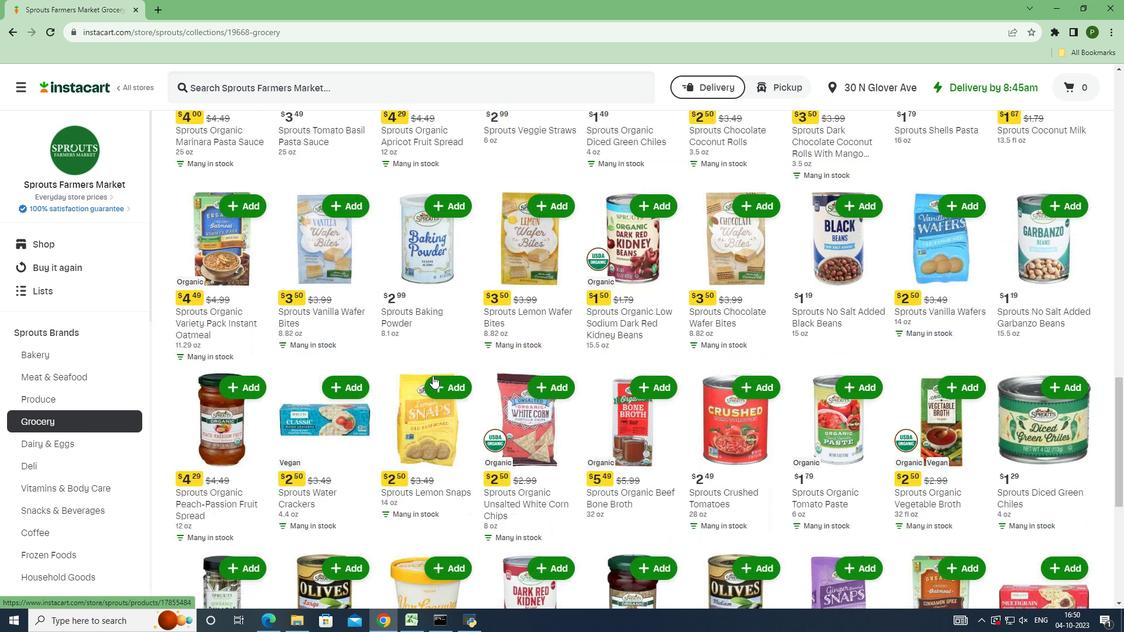 
Action: Mouse scrolled (432, 375) with delta (0, 0)
Screenshot: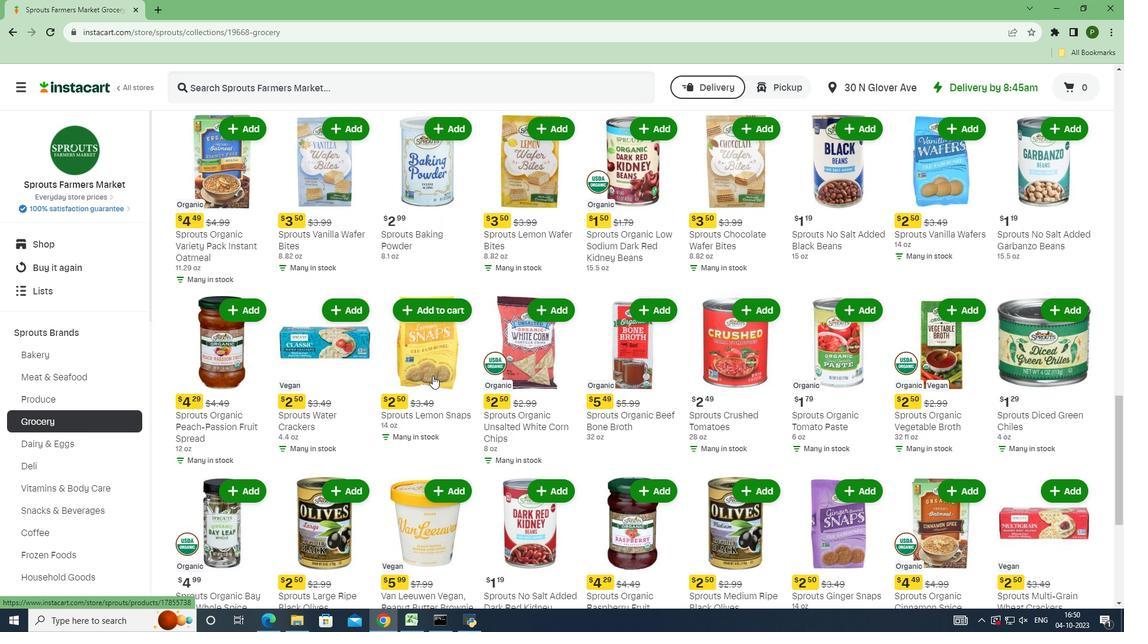 
Action: Mouse scrolled (432, 375) with delta (0, 0)
Screenshot: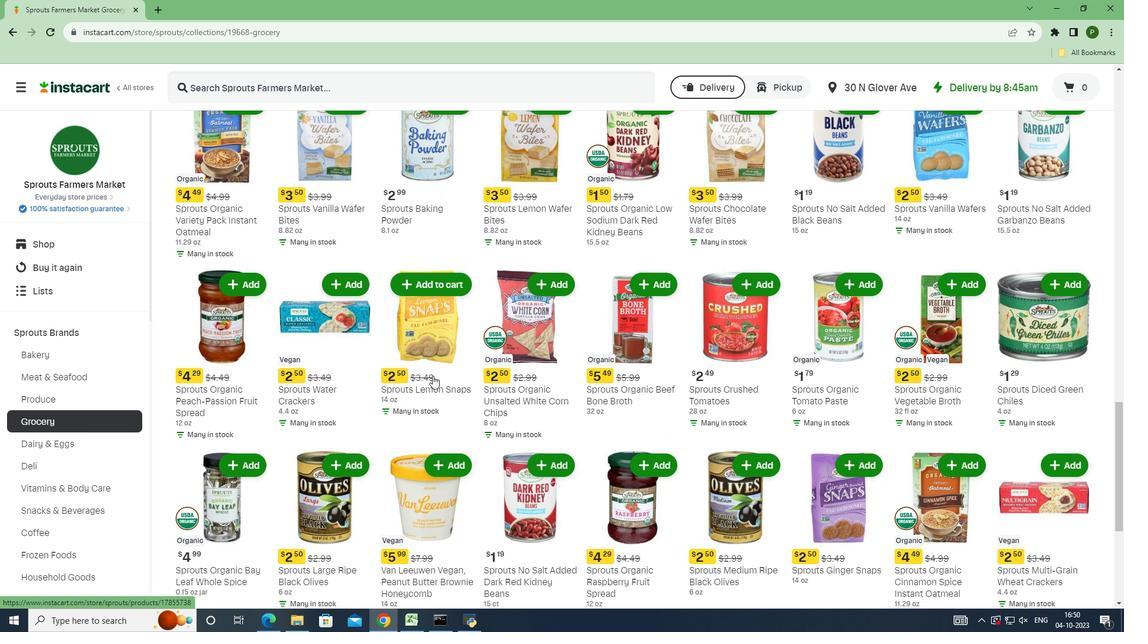 
Action: Mouse scrolled (432, 375) with delta (0, 0)
Screenshot: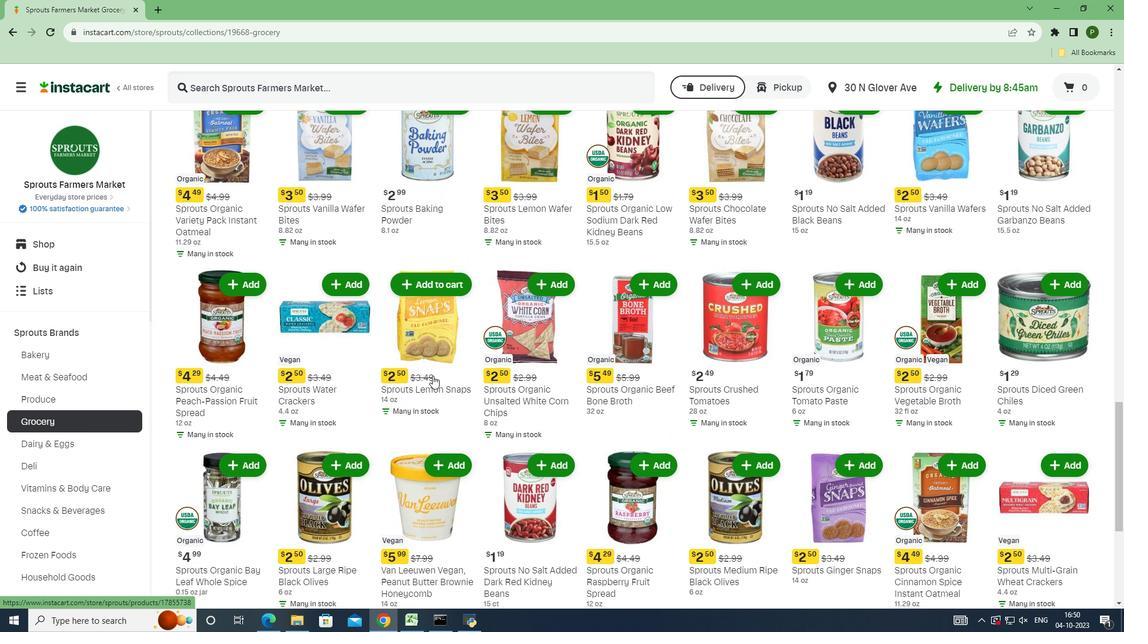 
Action: Mouse scrolled (432, 375) with delta (0, 0)
Screenshot: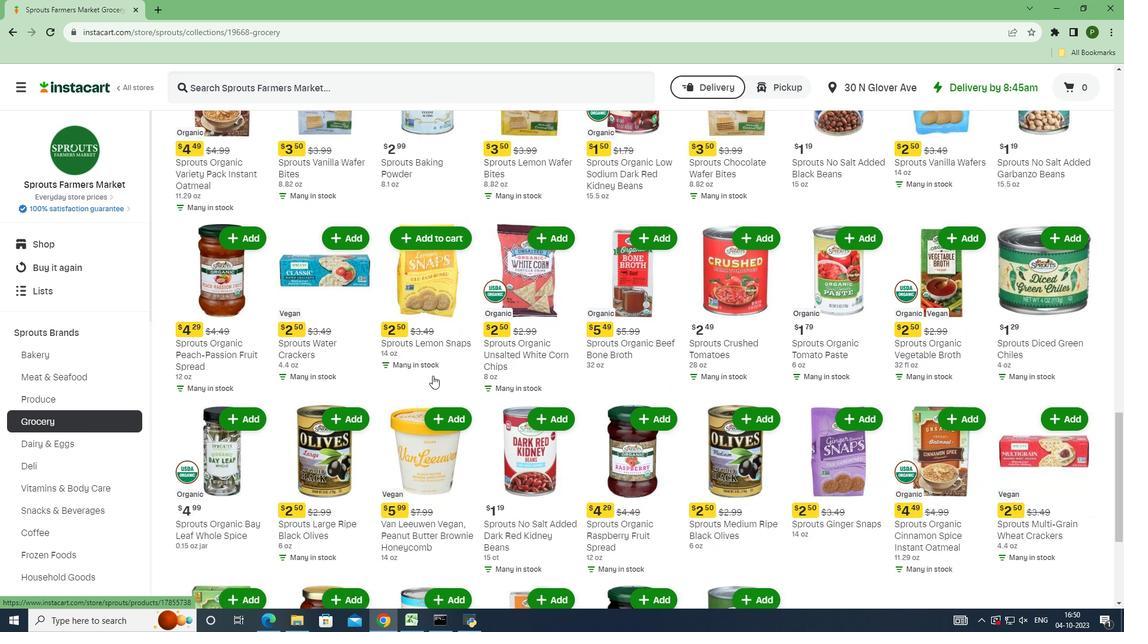 
Action: Mouse scrolled (432, 375) with delta (0, 0)
Screenshot: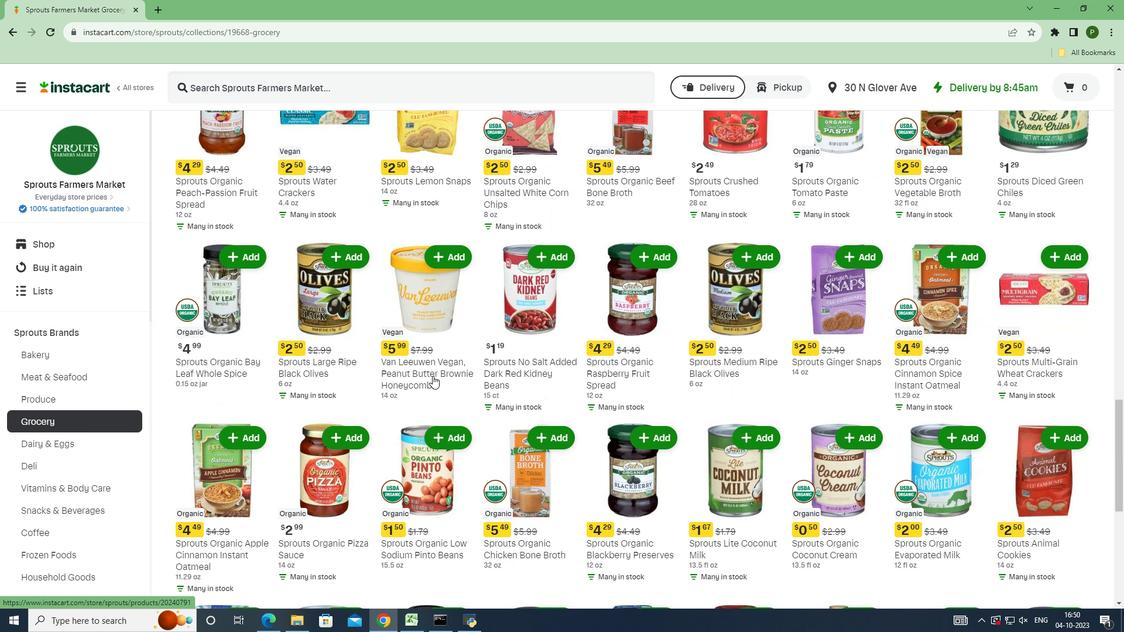 
Action: Mouse scrolled (432, 375) with delta (0, 0)
Screenshot: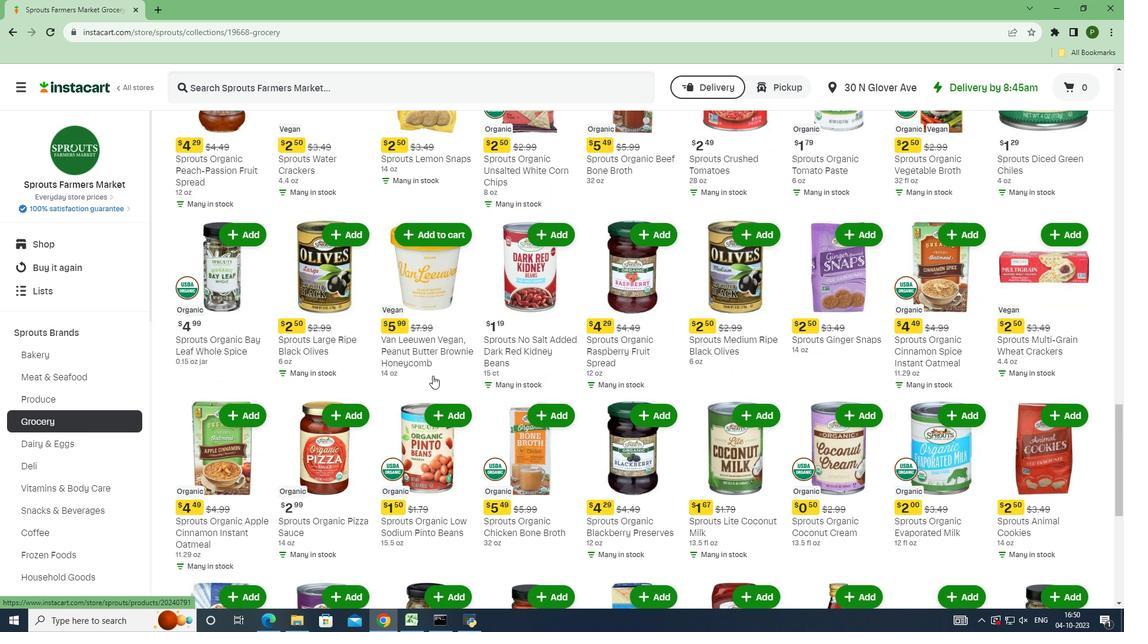 
Action: Mouse scrolled (432, 375) with delta (0, 0)
Screenshot: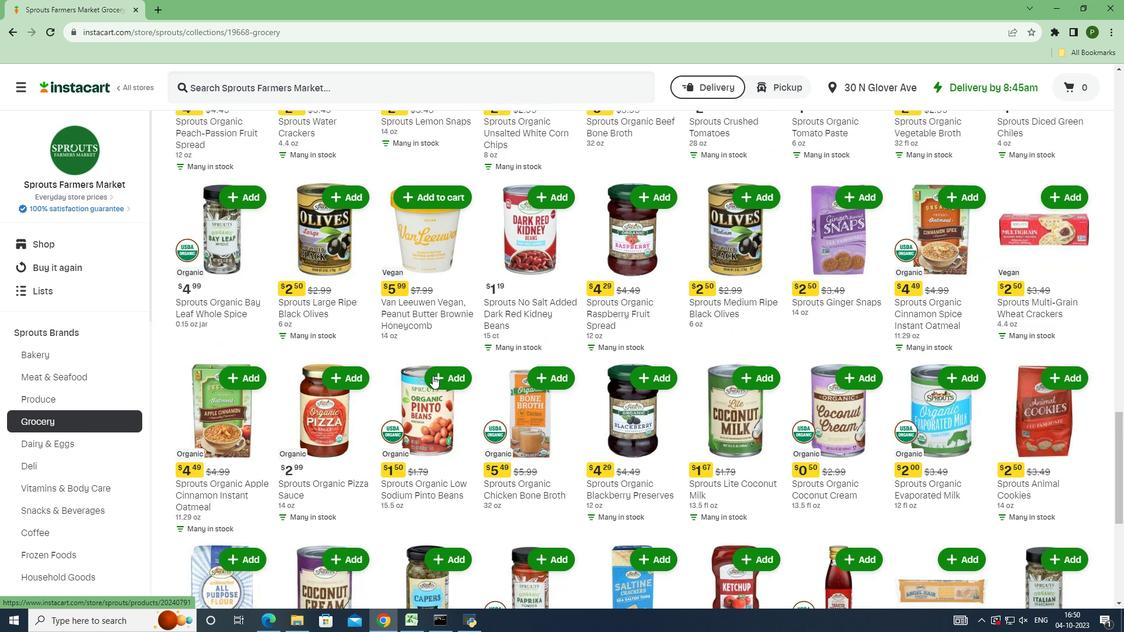 
Action: Mouse scrolled (432, 375) with delta (0, 0)
Screenshot: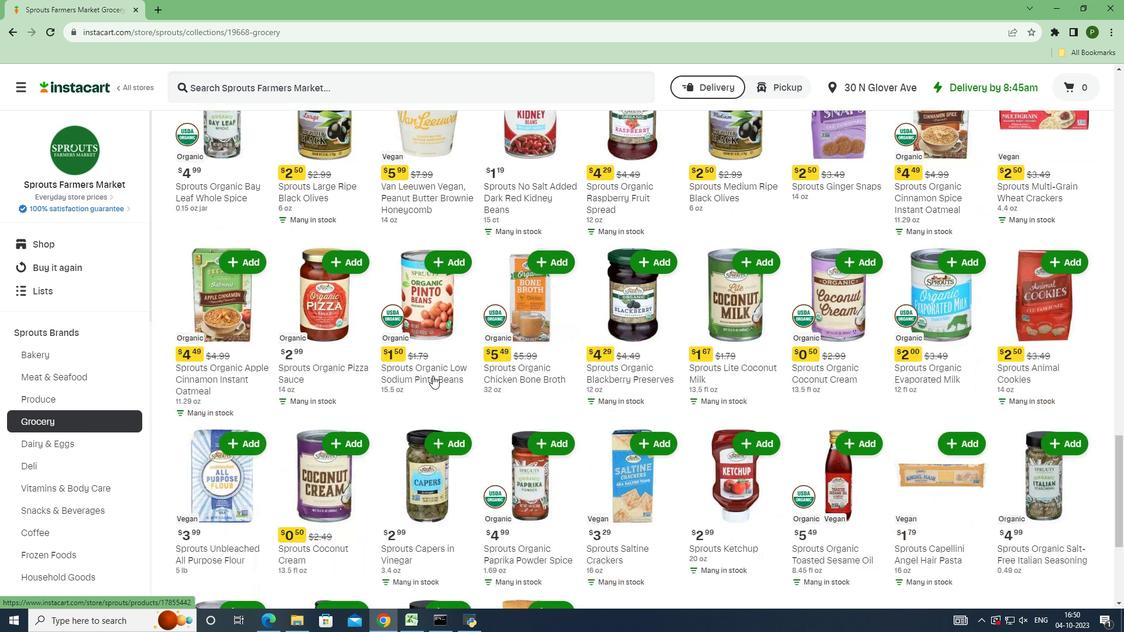 
Action: Mouse scrolled (432, 376) with delta (0, 0)
Screenshot: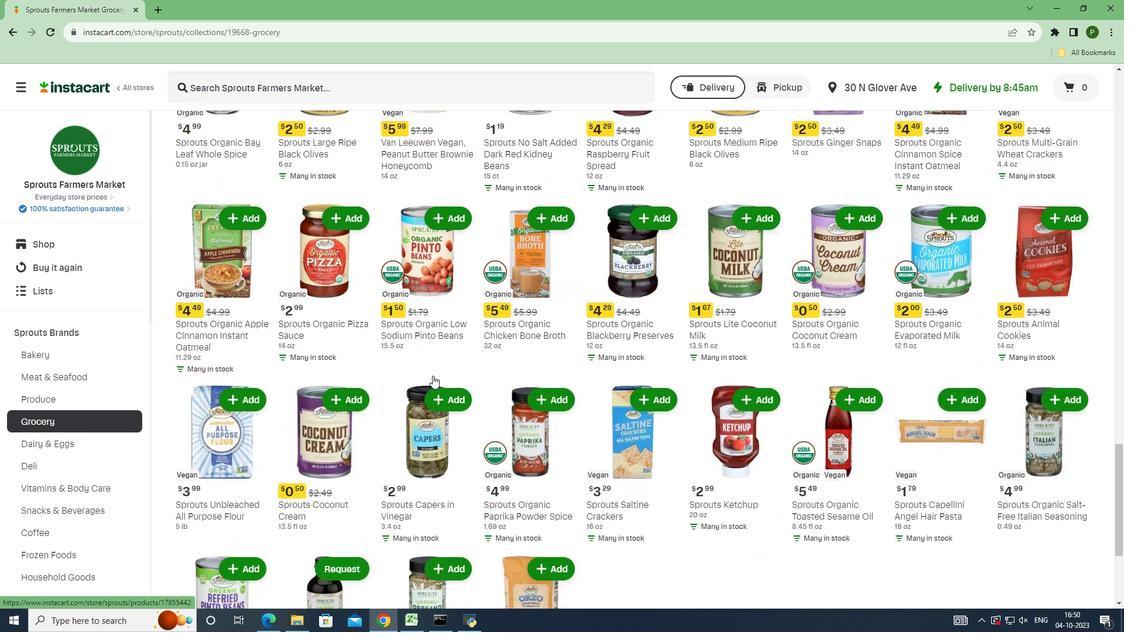 
Action: Mouse scrolled (432, 375) with delta (0, 0)
Screenshot: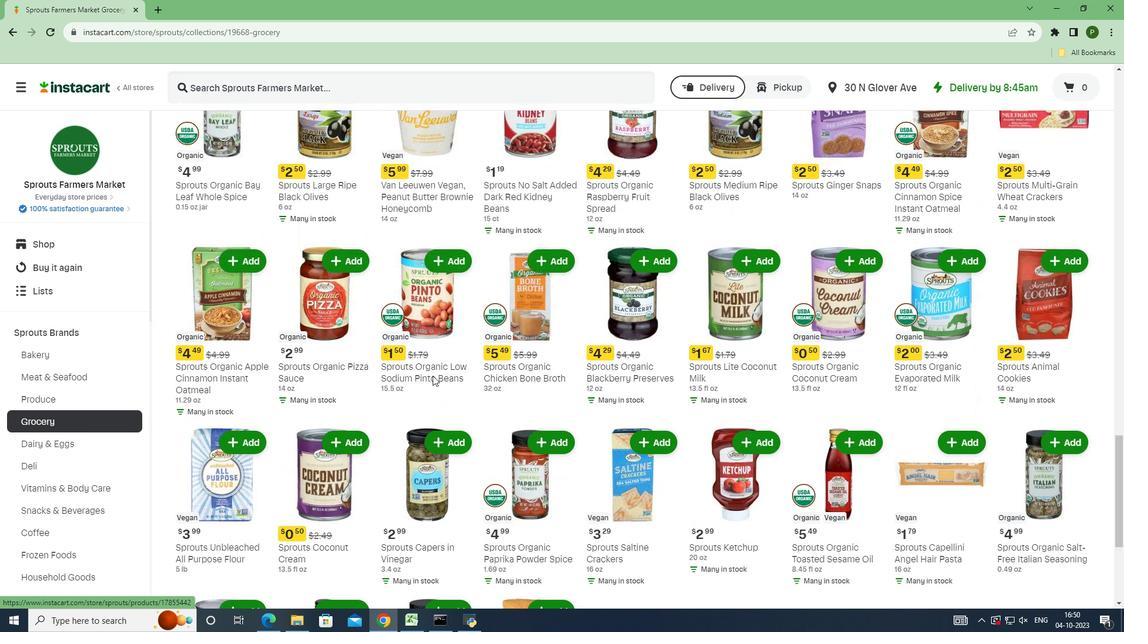 
Action: Mouse scrolled (432, 375) with delta (0, 0)
Screenshot: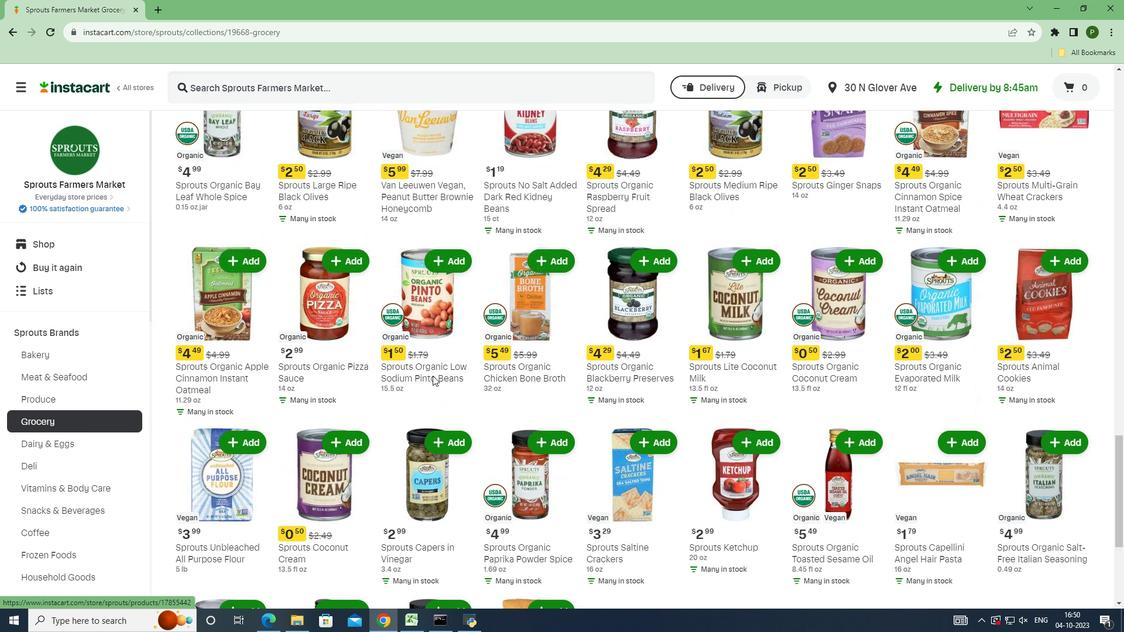 
Action: Mouse scrolled (432, 375) with delta (0, 0)
Screenshot: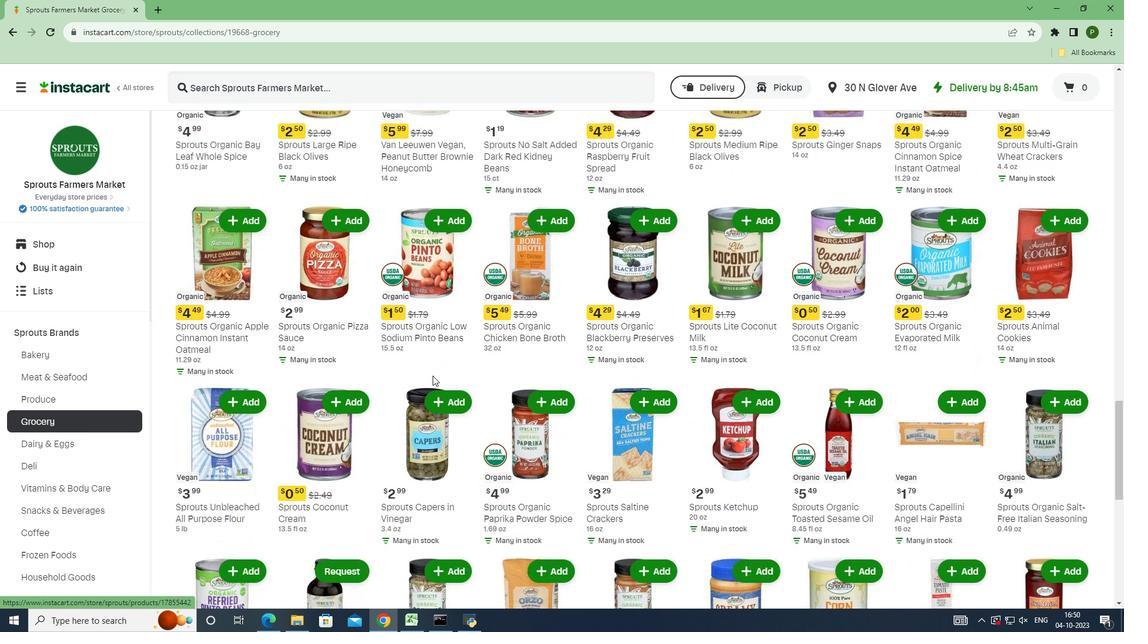 
Action: Mouse scrolled (432, 375) with delta (0, 0)
Screenshot: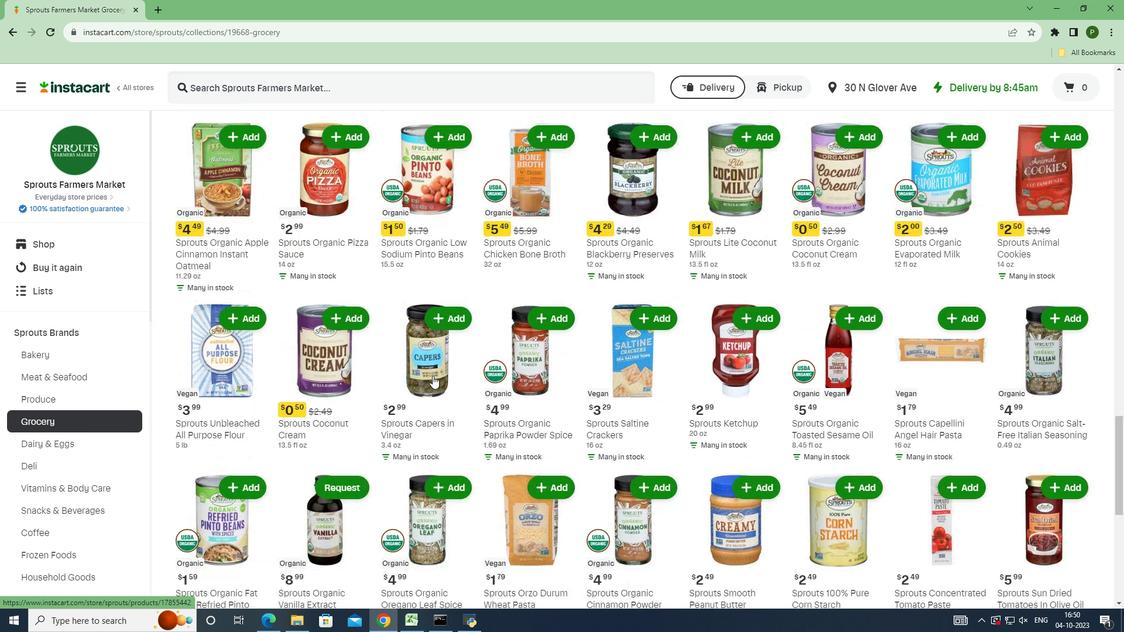 
Action: Mouse scrolled (432, 375) with delta (0, 0)
Screenshot: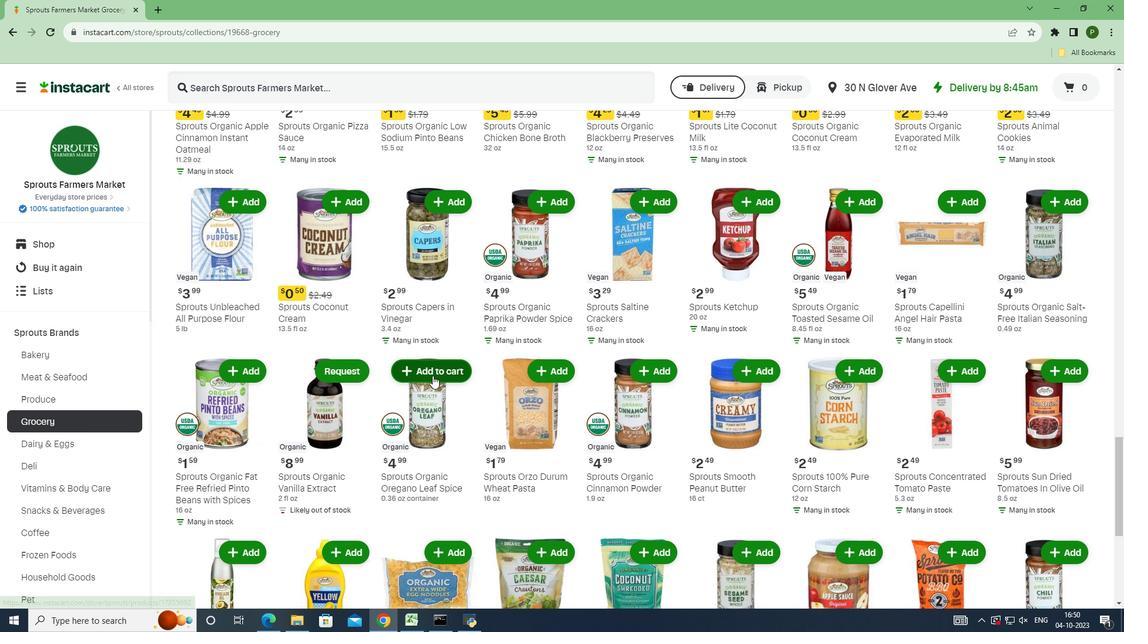 
Action: Mouse scrolled (432, 375) with delta (0, 0)
Screenshot: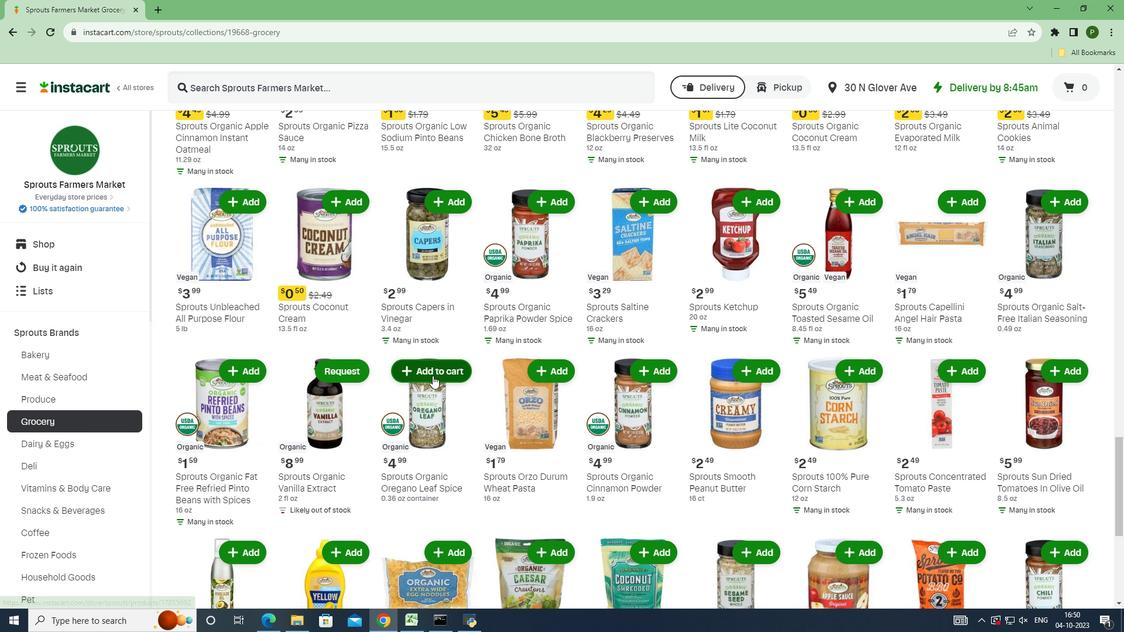 
Action: Mouse scrolled (432, 375) with delta (0, 0)
Screenshot: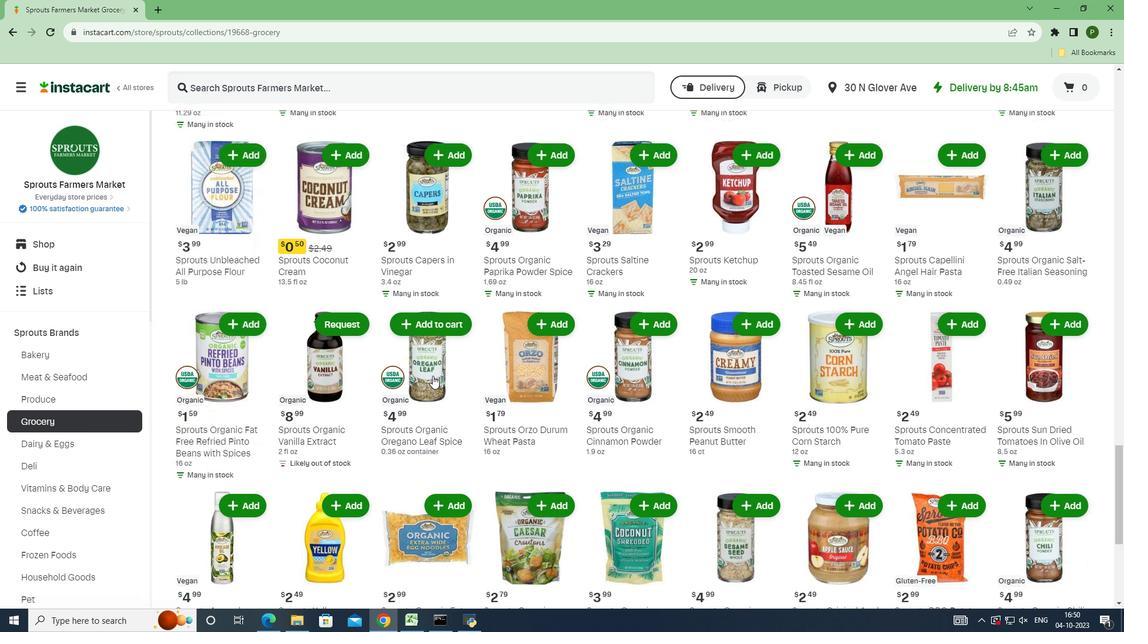 
Action: Mouse scrolled (432, 375) with delta (0, 0)
Screenshot: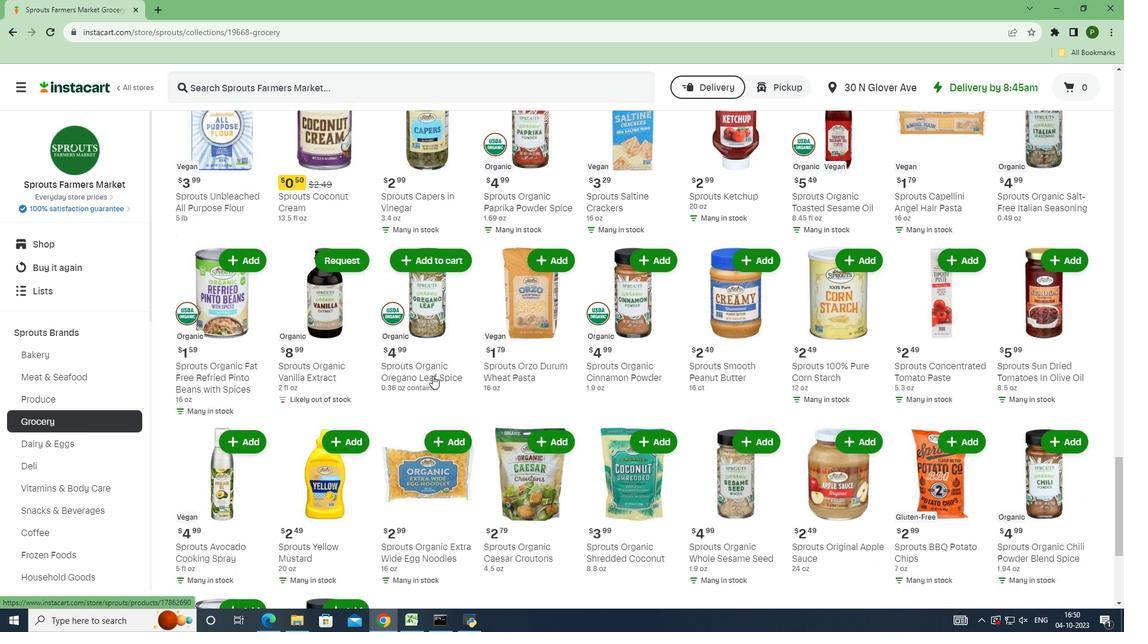 
Action: Mouse moved to (432, 377)
Screenshot: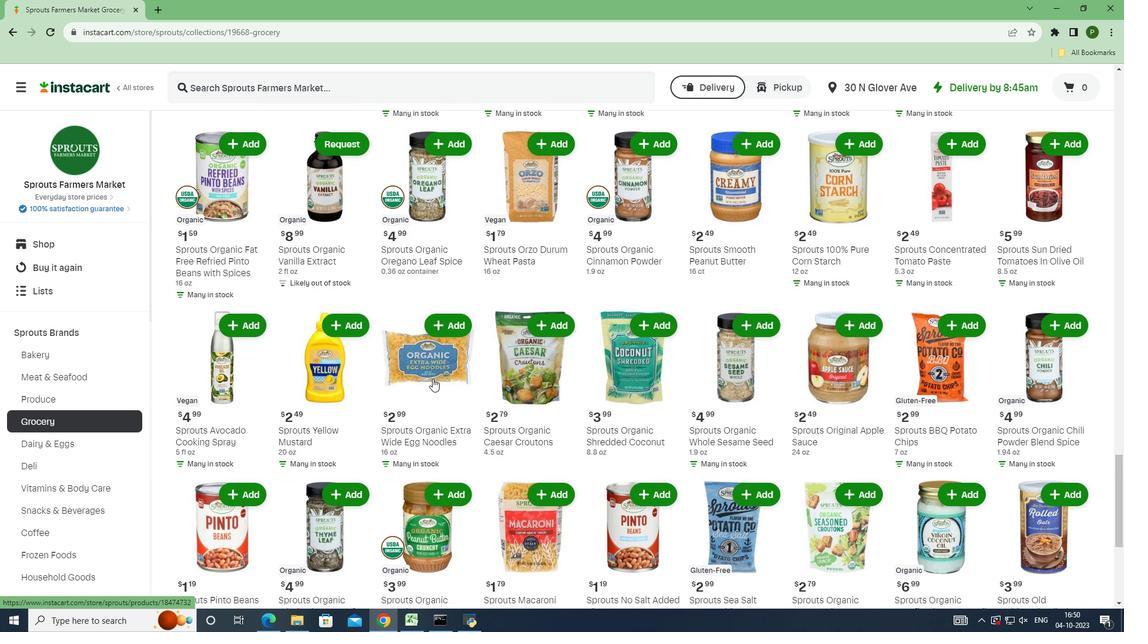 
Action: Mouse scrolled (432, 376) with delta (0, 0)
Screenshot: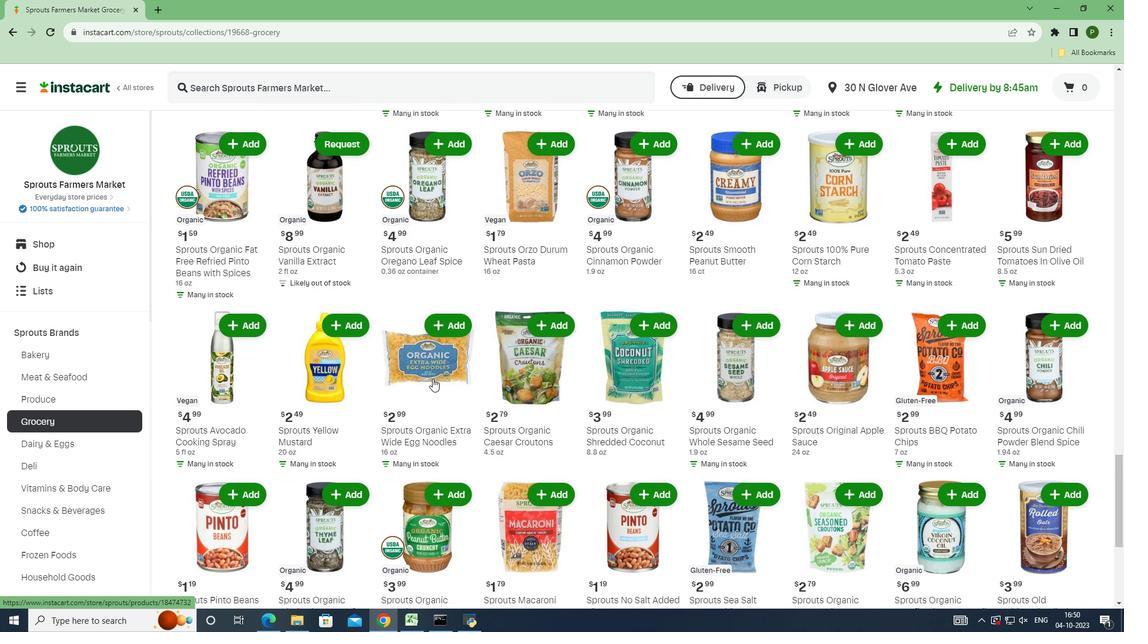 
Action: Mouse moved to (432, 378)
Screenshot: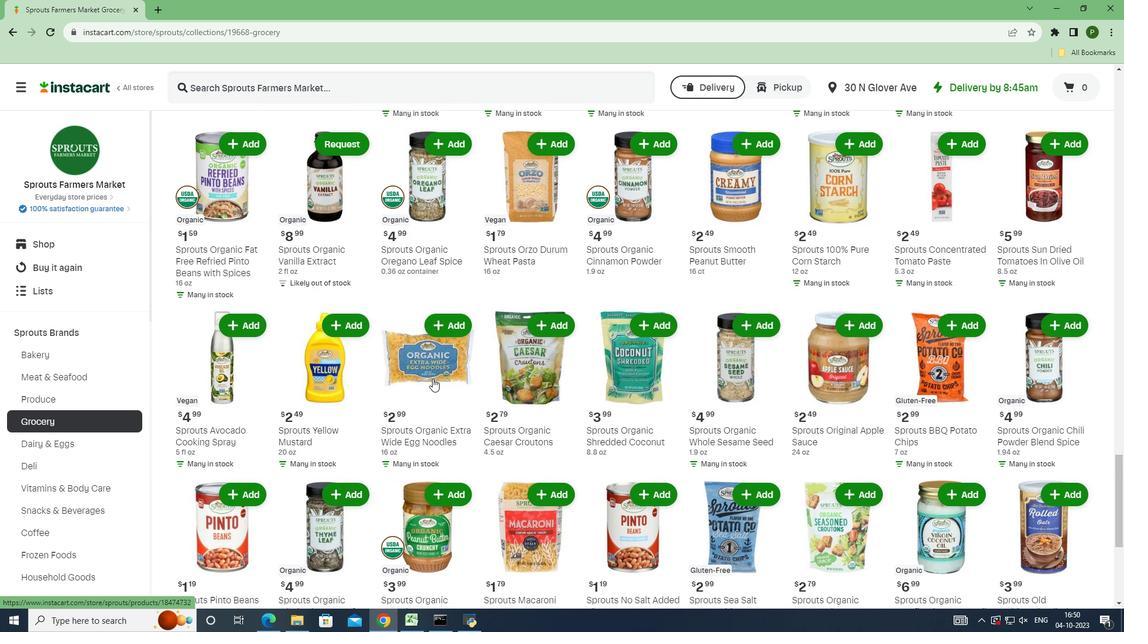 
Action: Mouse scrolled (432, 378) with delta (0, 0)
Screenshot: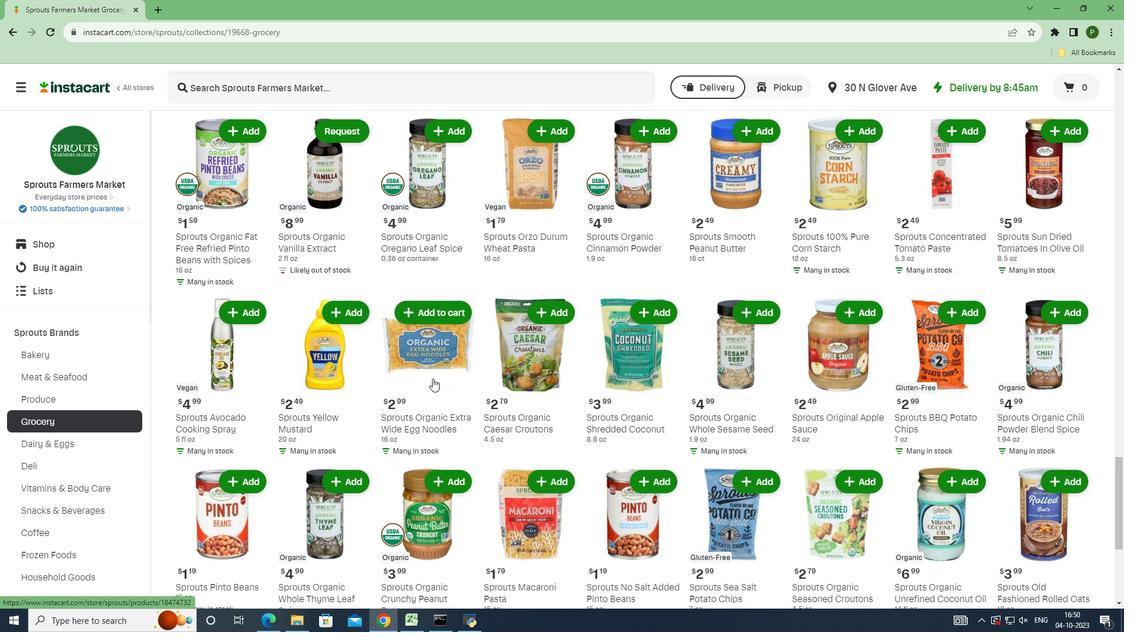 
Action: Mouse scrolled (432, 378) with delta (0, 0)
Screenshot: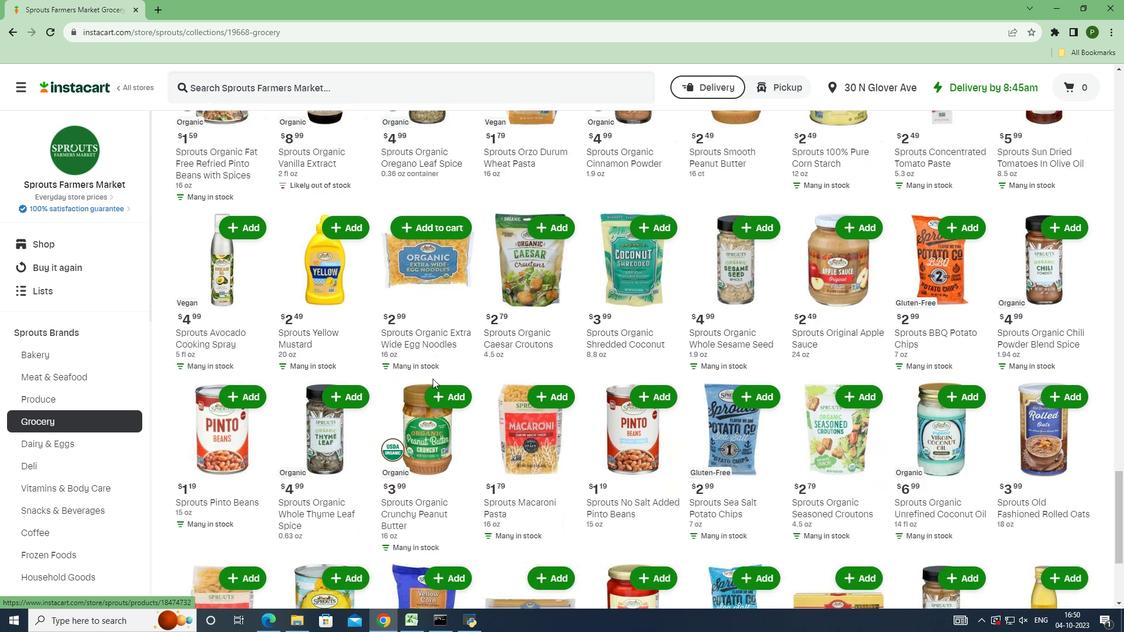 
Action: Mouse moved to (462, 382)
Screenshot: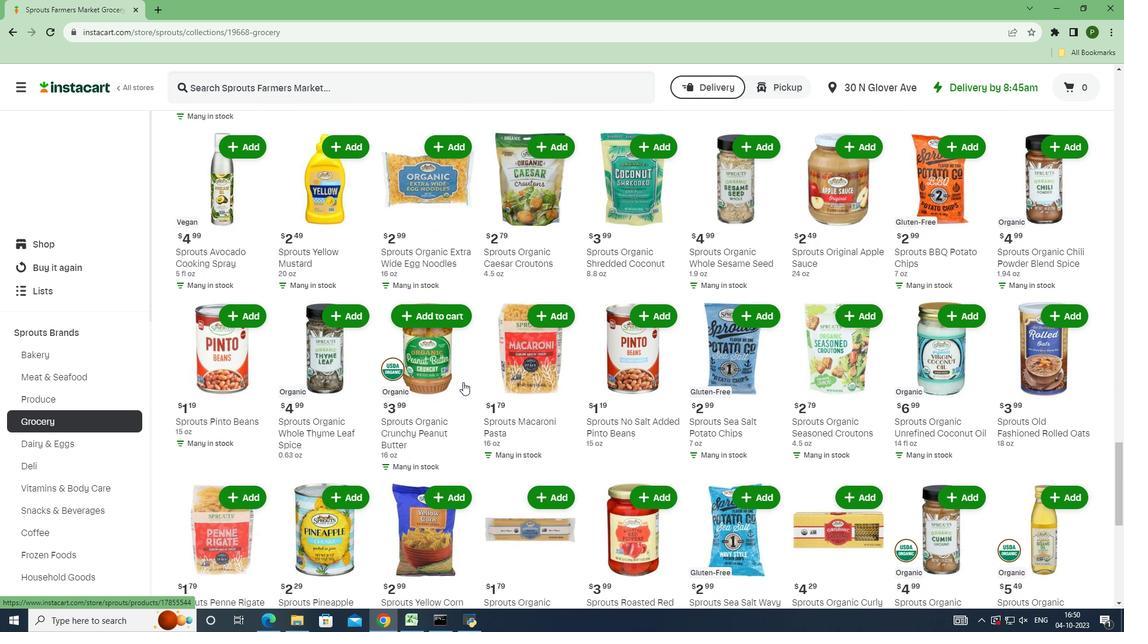 
Action: Mouse scrolled (462, 381) with delta (0, 0)
Screenshot: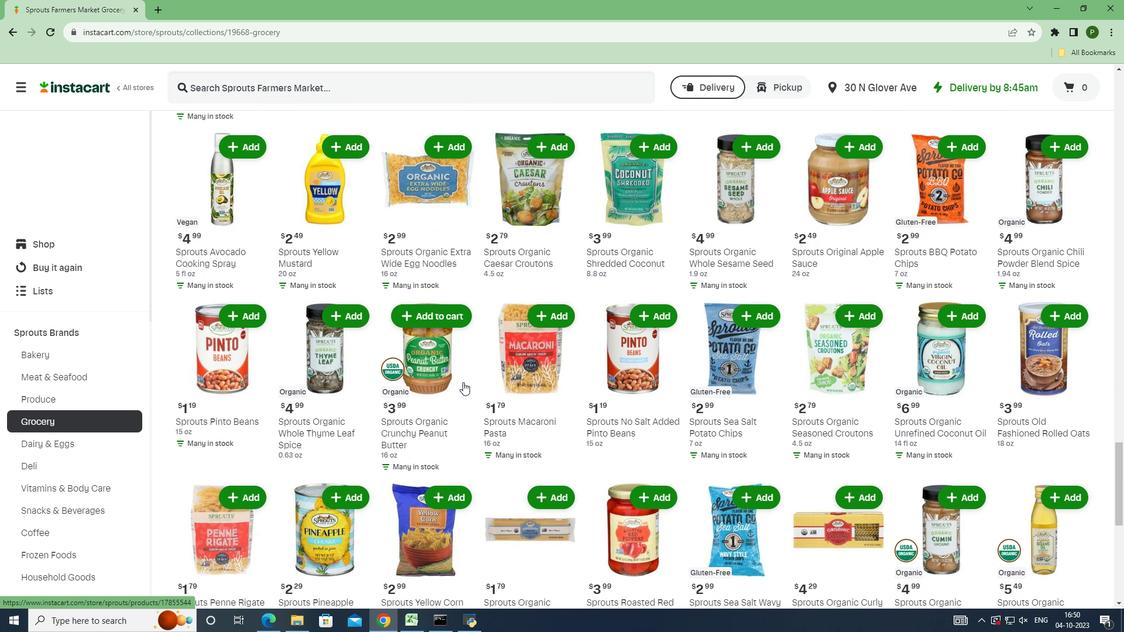 
Action: Mouse scrolled (462, 381) with delta (0, 0)
Screenshot: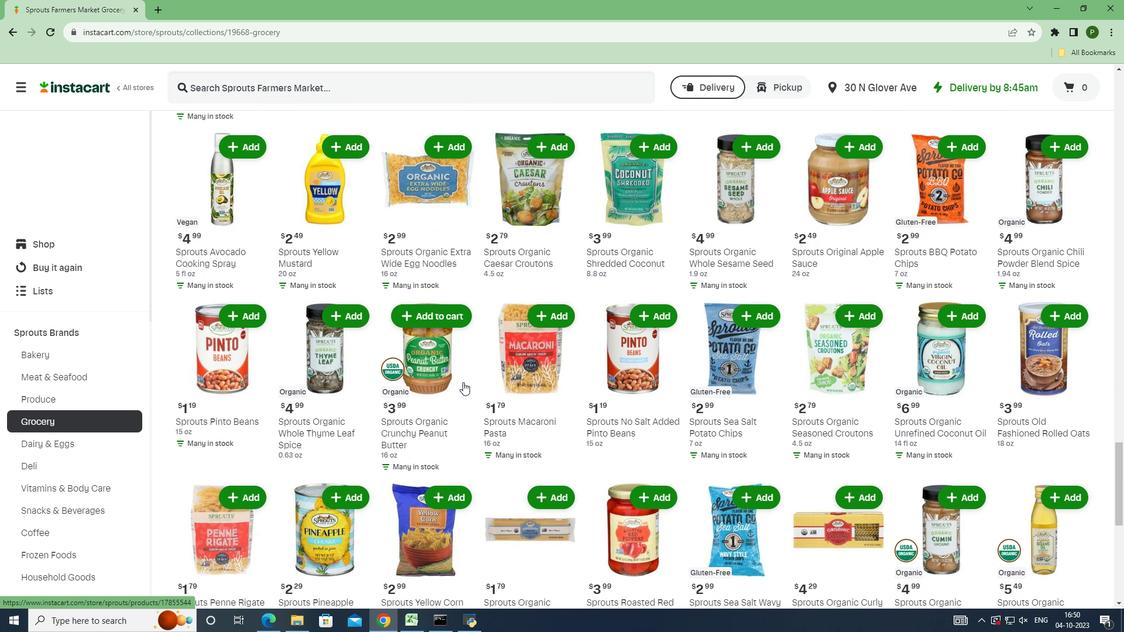 
Action: Mouse moved to (463, 382)
Screenshot: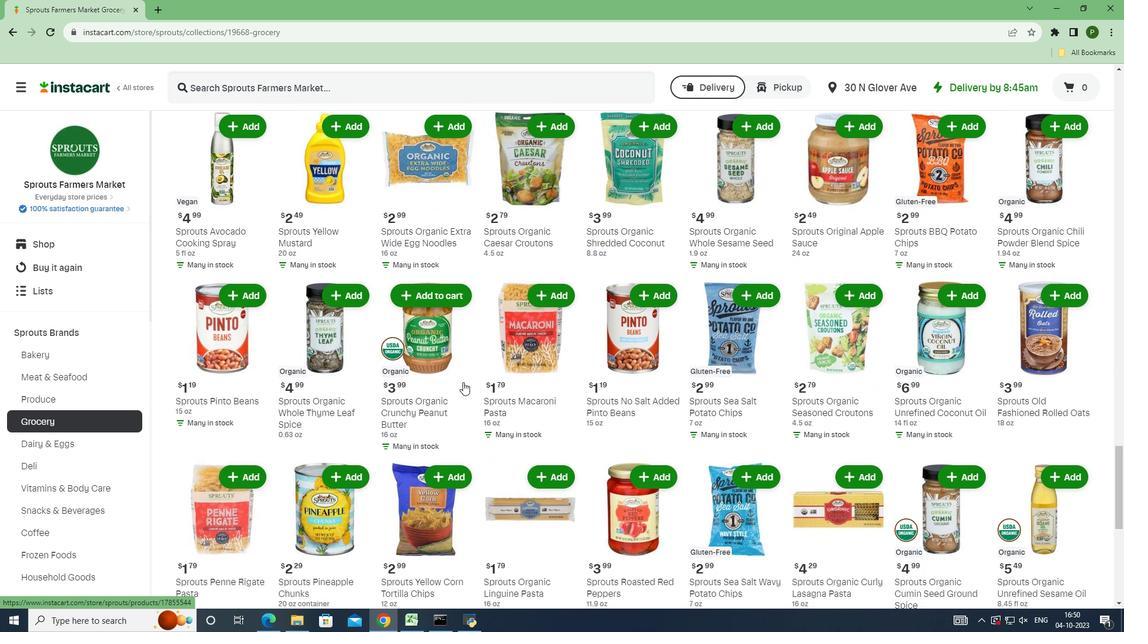 
Action: Mouse scrolled (463, 381) with delta (0, 0)
Screenshot: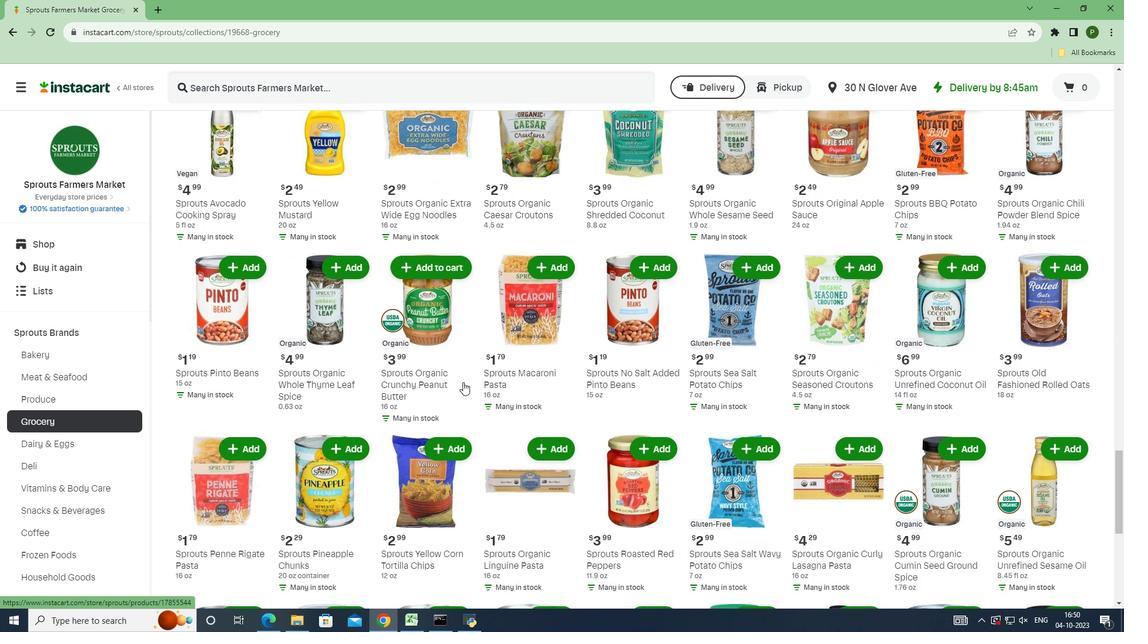 
Action: Mouse scrolled (463, 381) with delta (0, 0)
Screenshot: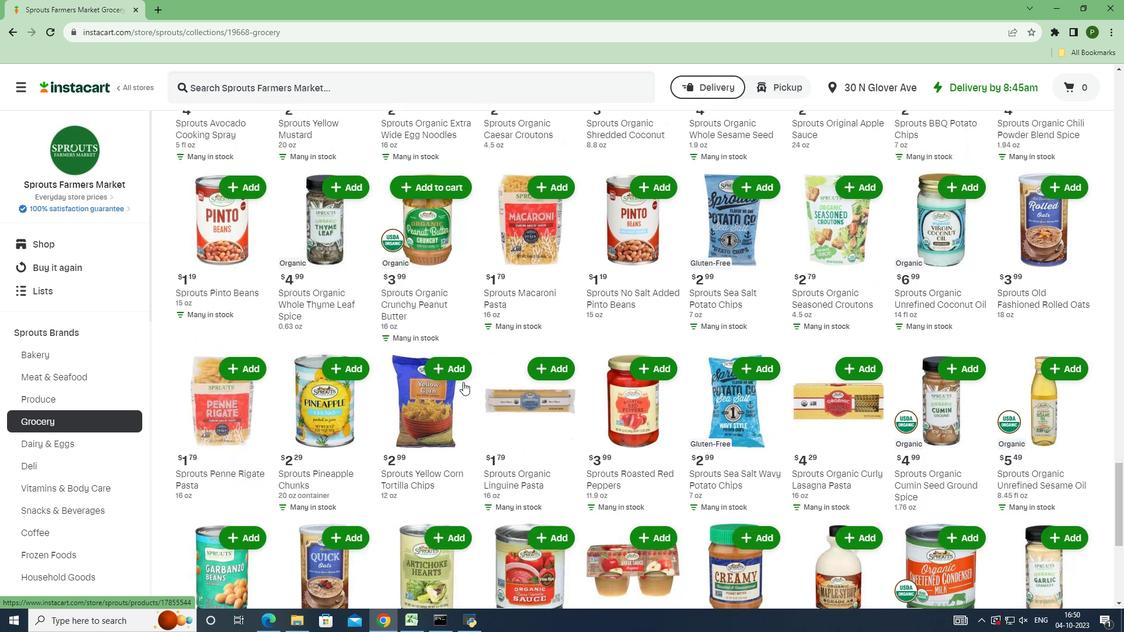 
Action: Mouse moved to (480, 388)
Screenshot: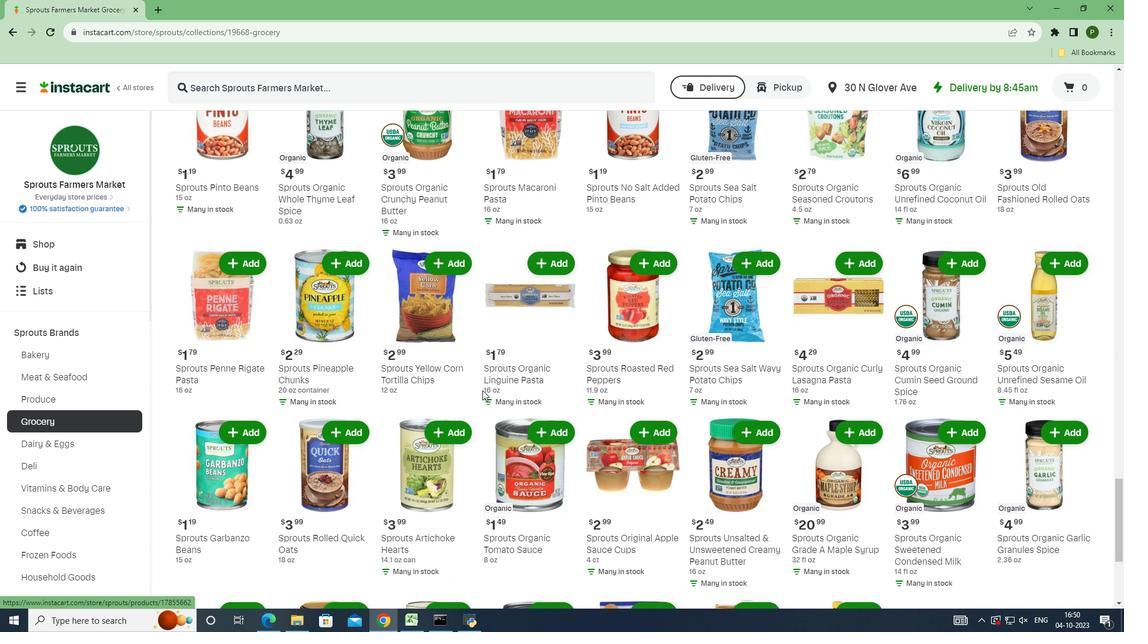 
Action: Mouse scrolled (480, 388) with delta (0, 0)
Screenshot: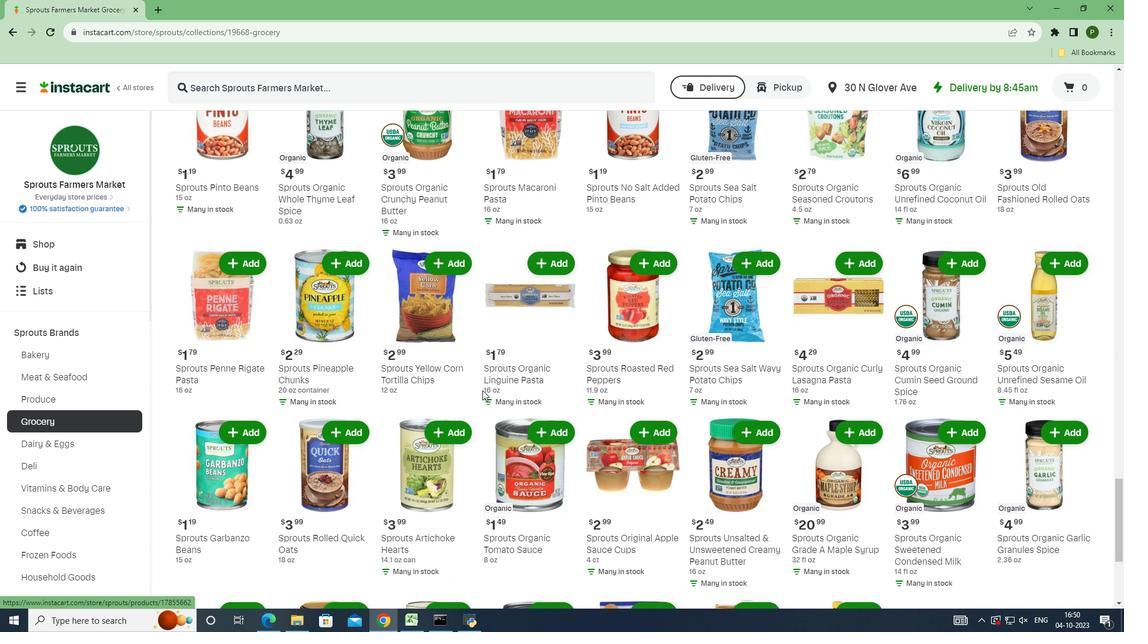 
Action: Mouse moved to (482, 390)
Screenshot: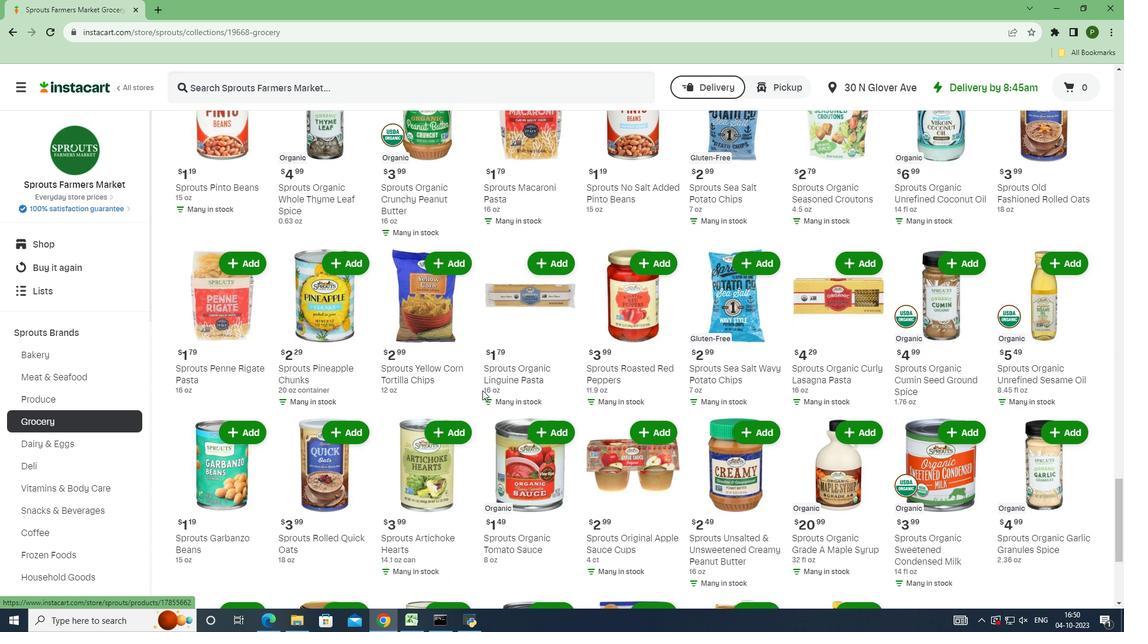 
Action: Mouse scrolled (482, 389) with delta (0, 0)
Screenshot: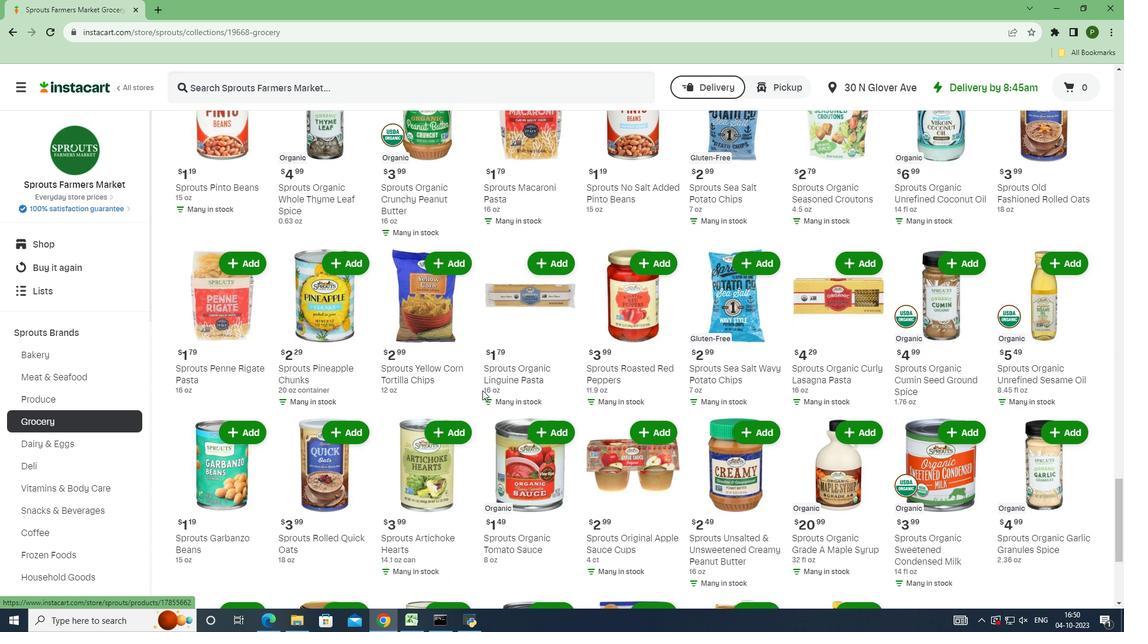 
Action: Mouse moved to (482, 390)
Screenshot: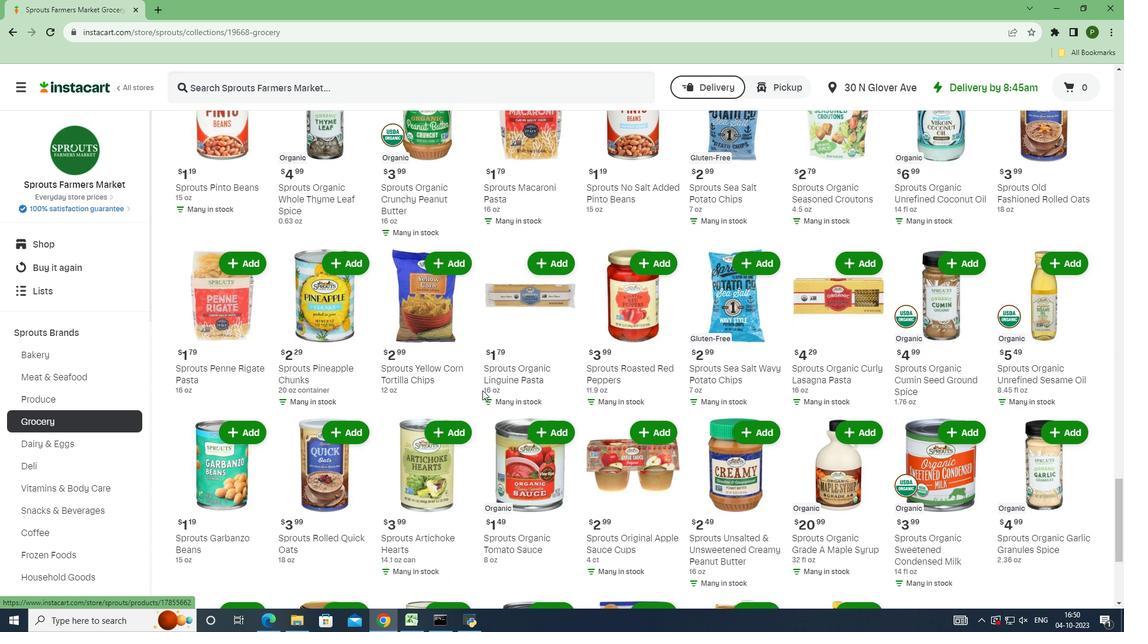 
Action: Mouse scrolled (482, 390) with delta (0, 0)
Screenshot: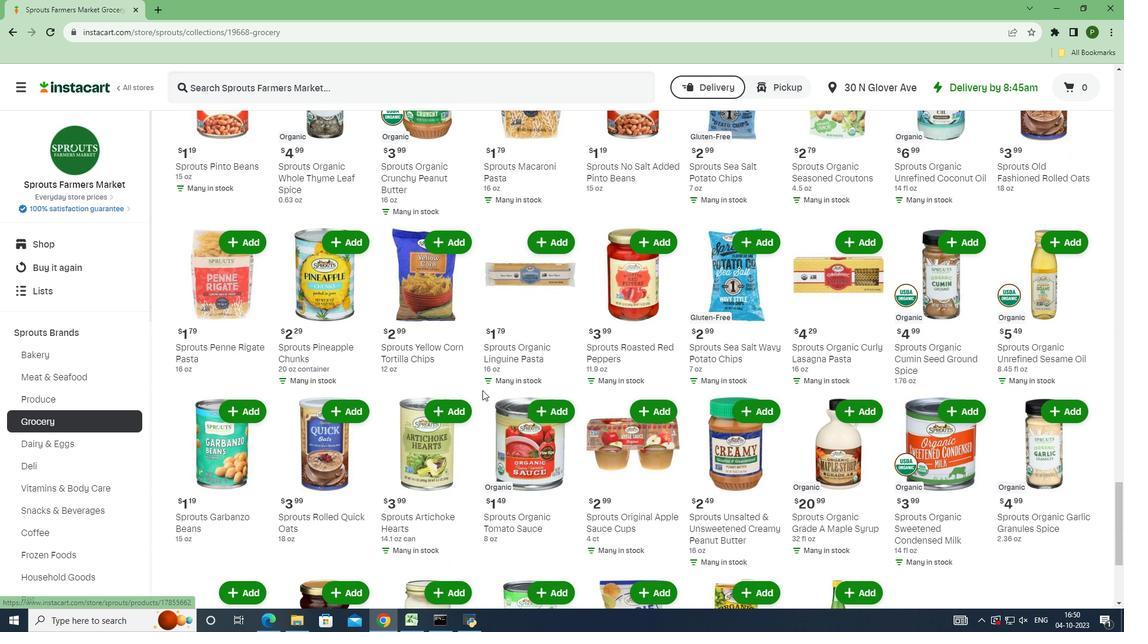 
Action: Mouse moved to (495, 387)
Screenshot: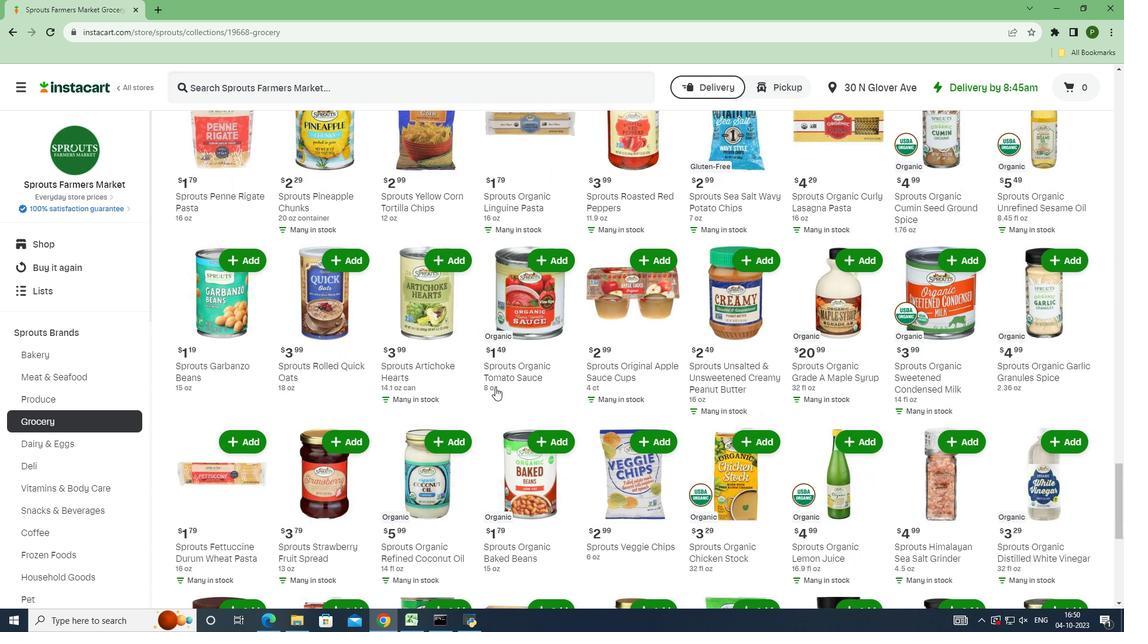 
Action: Mouse scrolled (495, 387) with delta (0, 0)
Screenshot: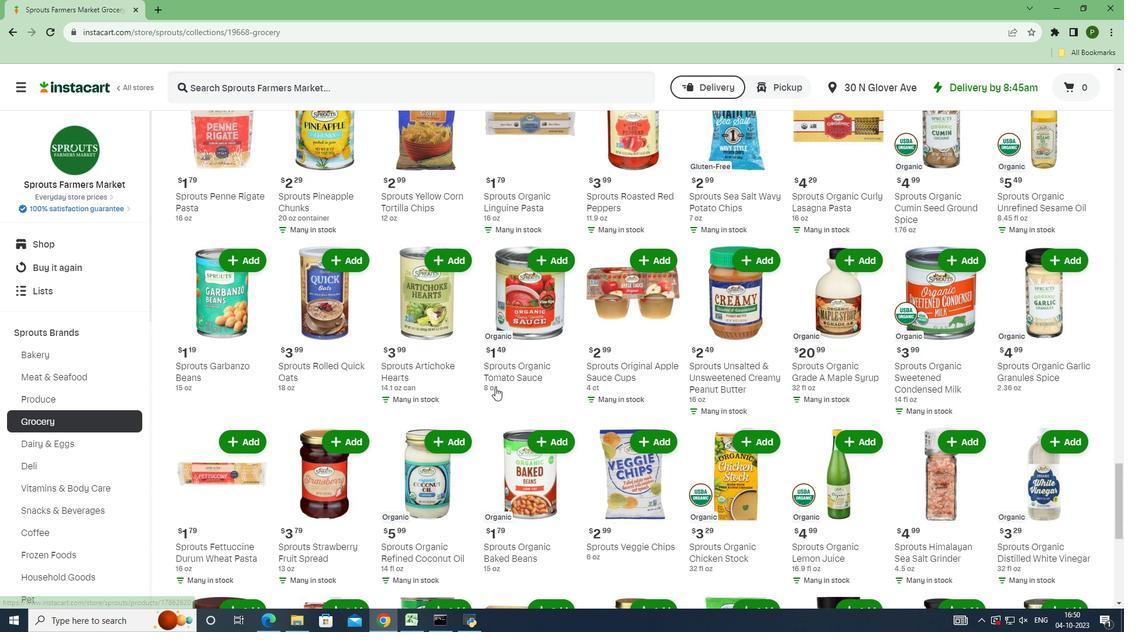 
Action: Mouse scrolled (495, 387) with delta (0, 0)
Screenshot: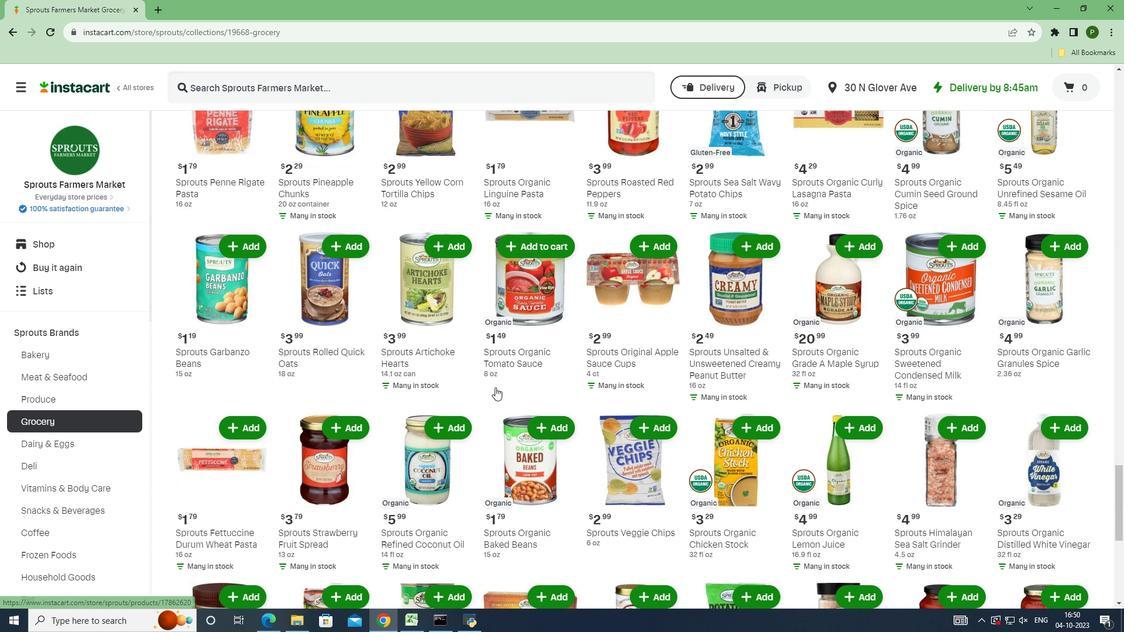 
Action: Mouse scrolled (495, 387) with delta (0, 0)
Screenshot: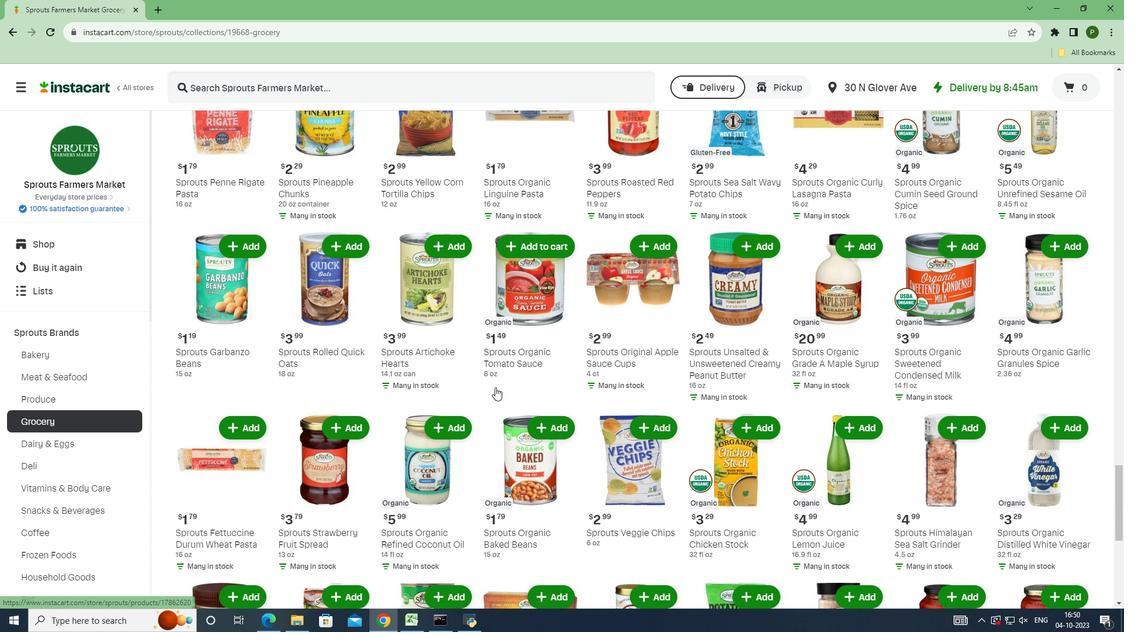 
Action: Mouse scrolled (495, 387) with delta (0, 0)
Screenshot: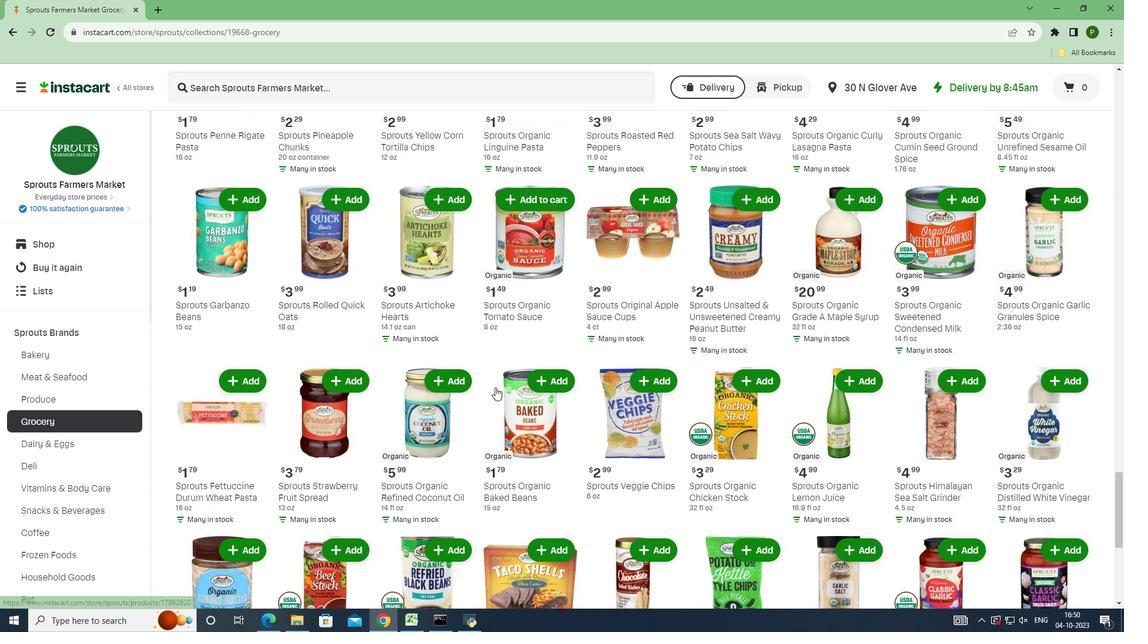 
Action: Mouse scrolled (495, 387) with delta (0, 0)
Screenshot: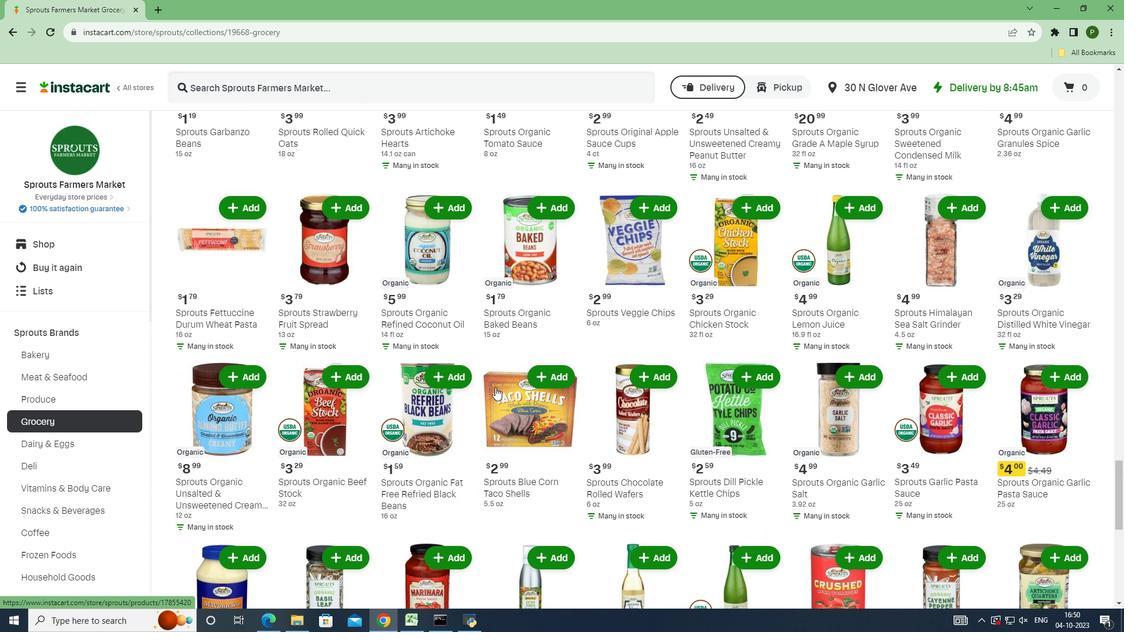 
Action: Mouse scrolled (495, 387) with delta (0, 0)
Screenshot: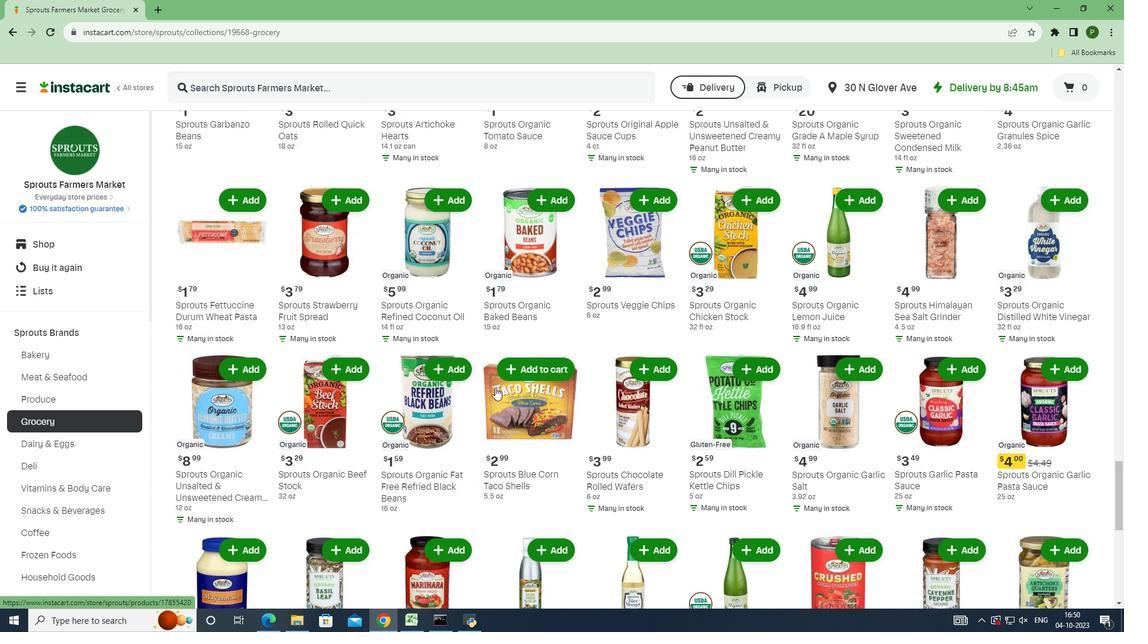 
Action: Mouse scrolled (495, 387) with delta (0, 0)
Screenshot: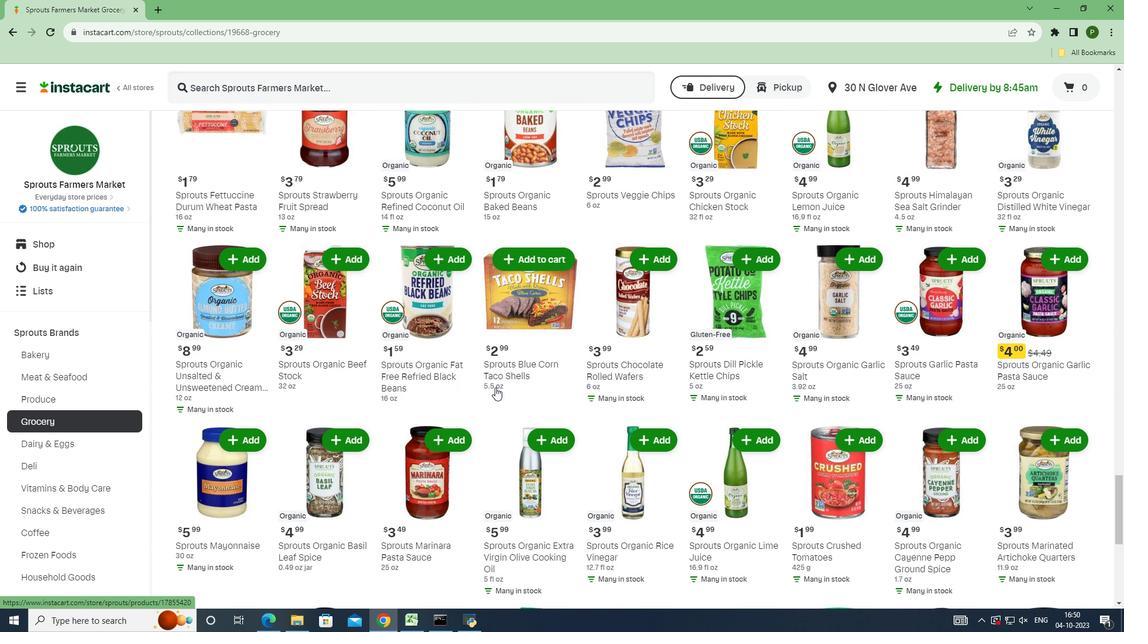 
Action: Mouse scrolled (495, 387) with delta (0, 0)
Screenshot: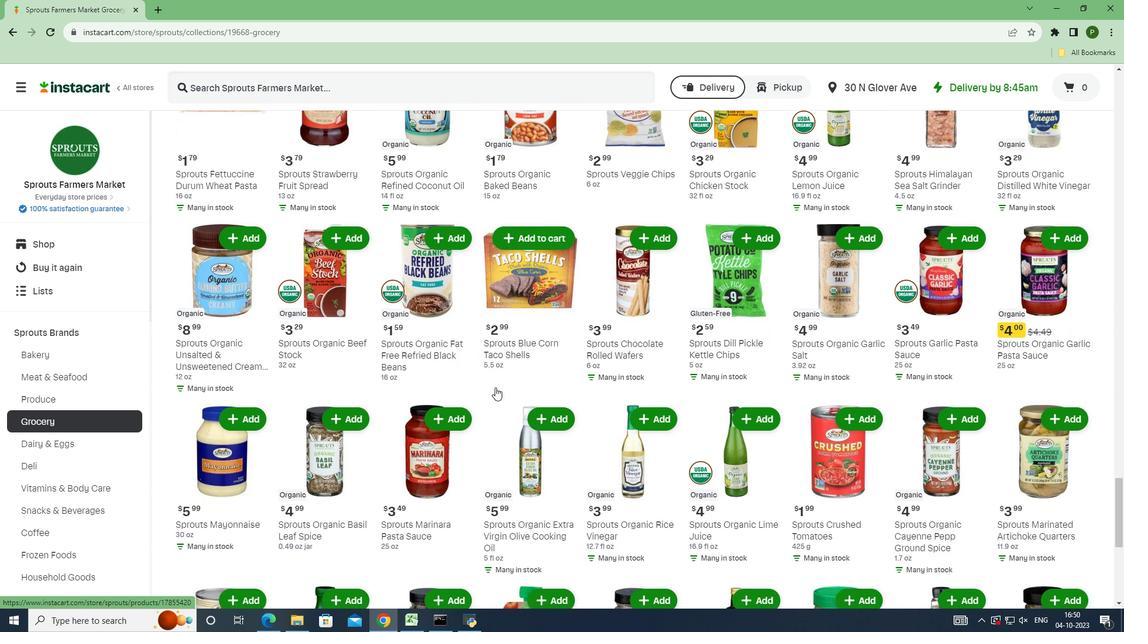 
Action: Mouse scrolled (495, 387) with delta (0, 0)
Screenshot: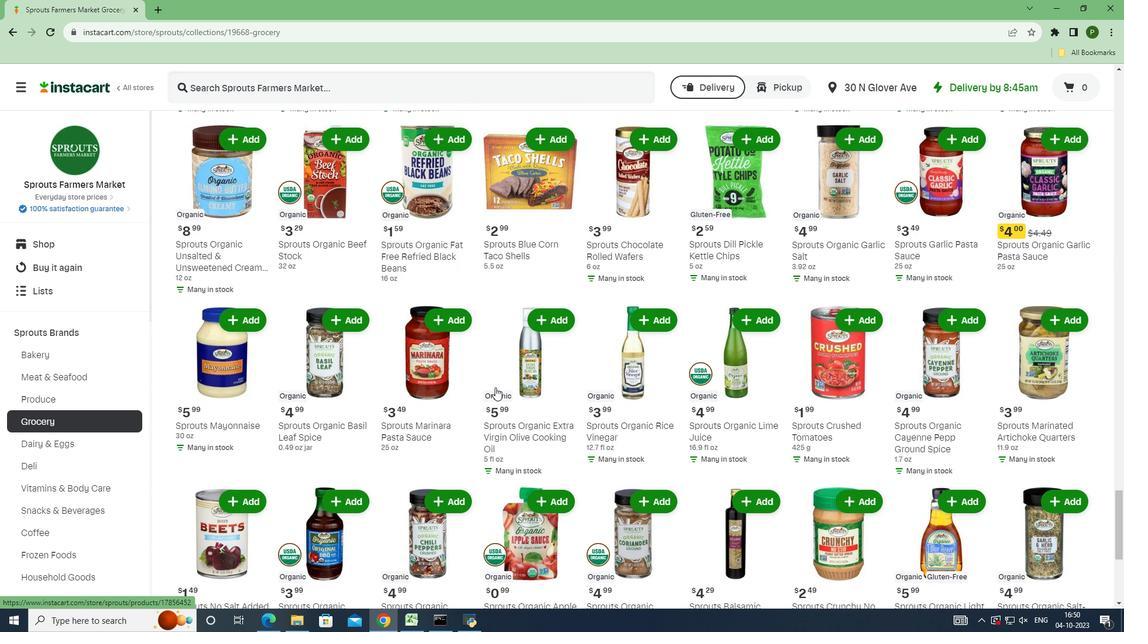 
Action: Mouse scrolled (495, 387) with delta (0, 0)
Screenshot: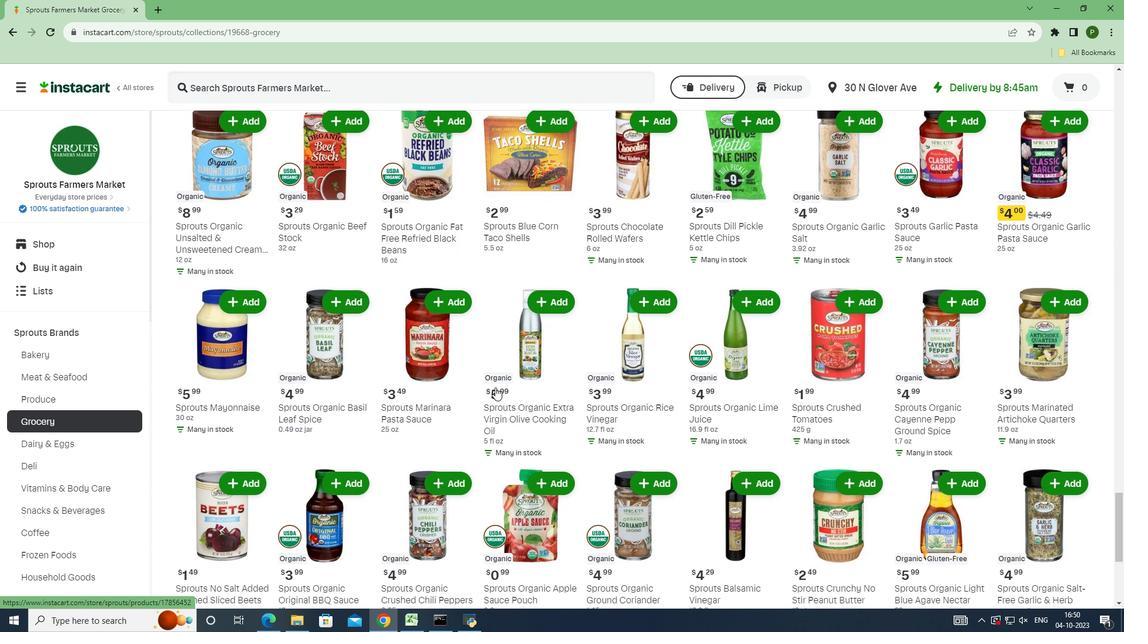 
Action: Mouse scrolled (495, 387) with delta (0, 0)
Screenshot: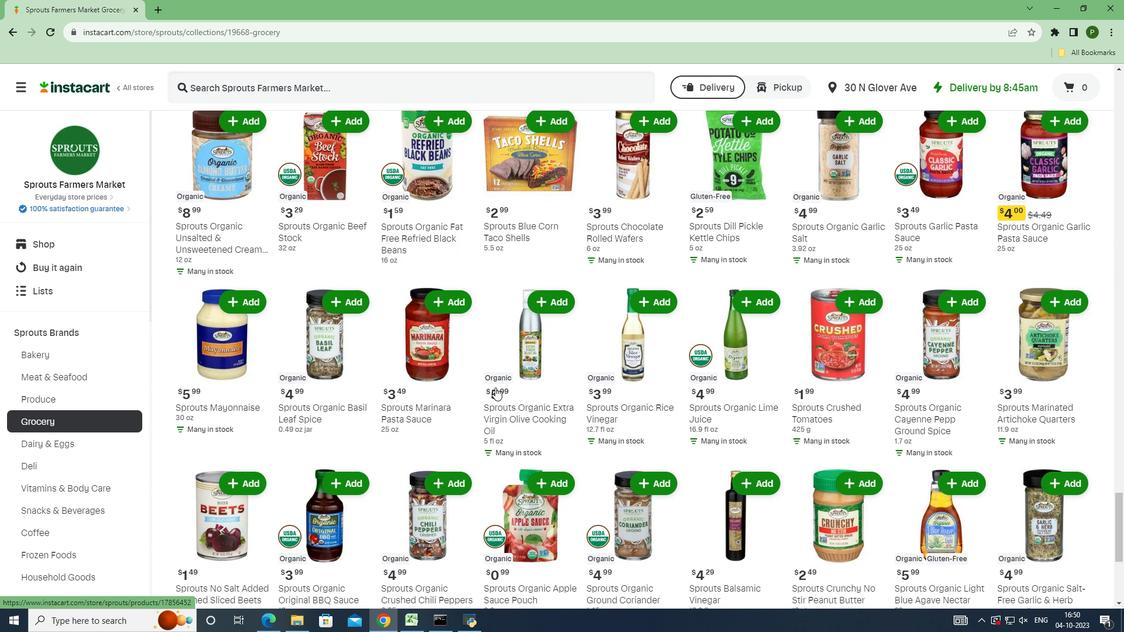 
Action: Mouse scrolled (495, 387) with delta (0, 0)
Screenshot: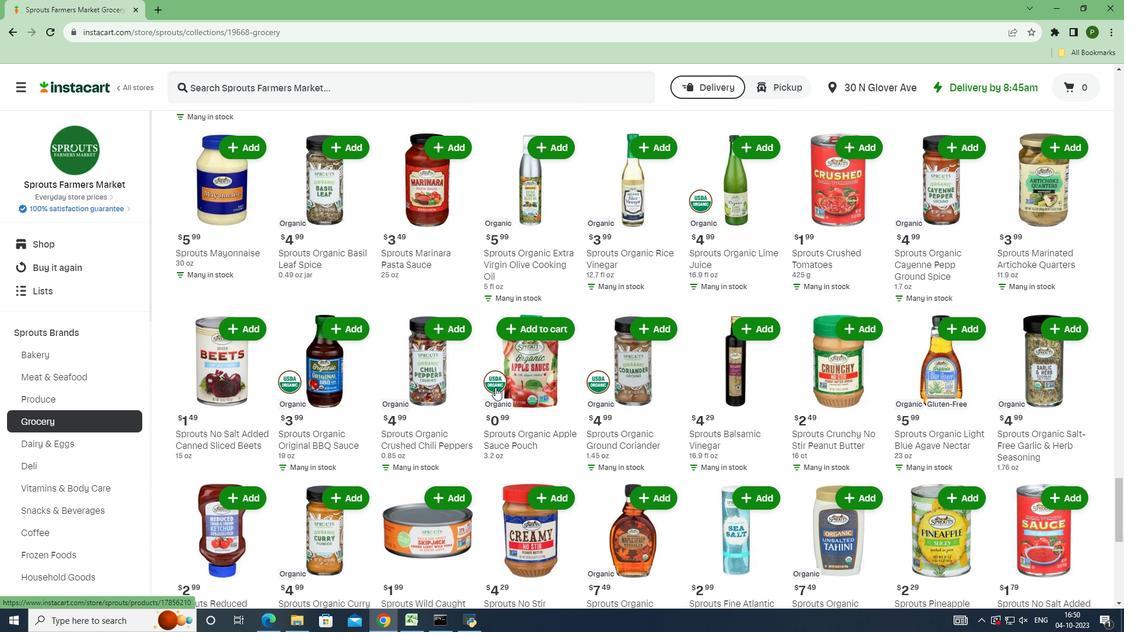 
Action: Mouse scrolled (495, 387) with delta (0, 0)
Screenshot: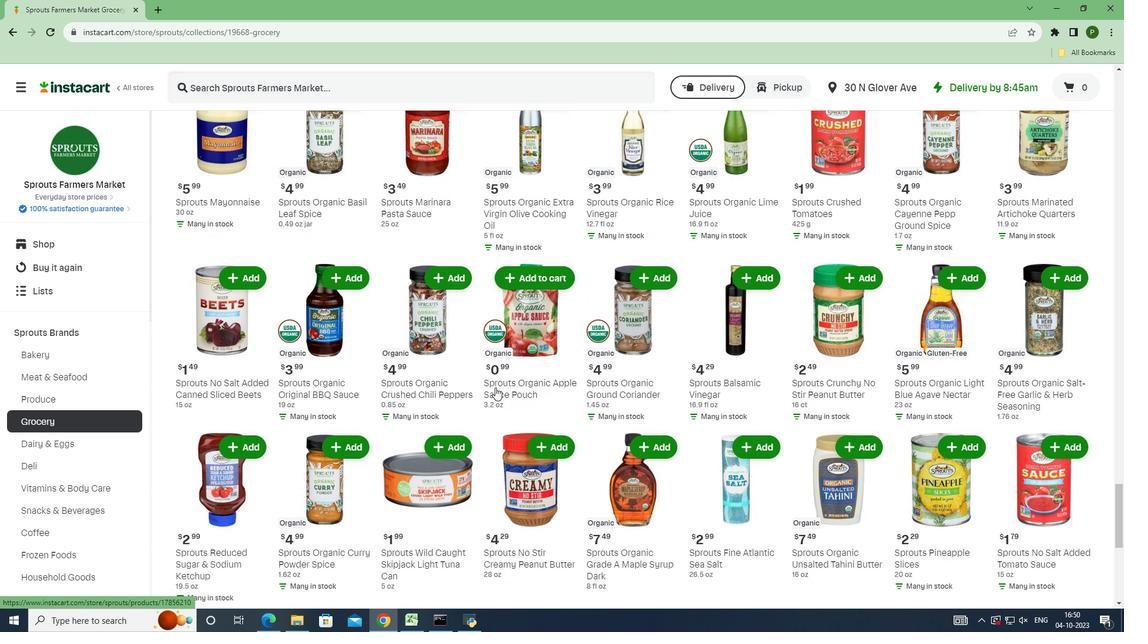 
Action: Mouse scrolled (495, 387) with delta (0, 0)
Screenshot: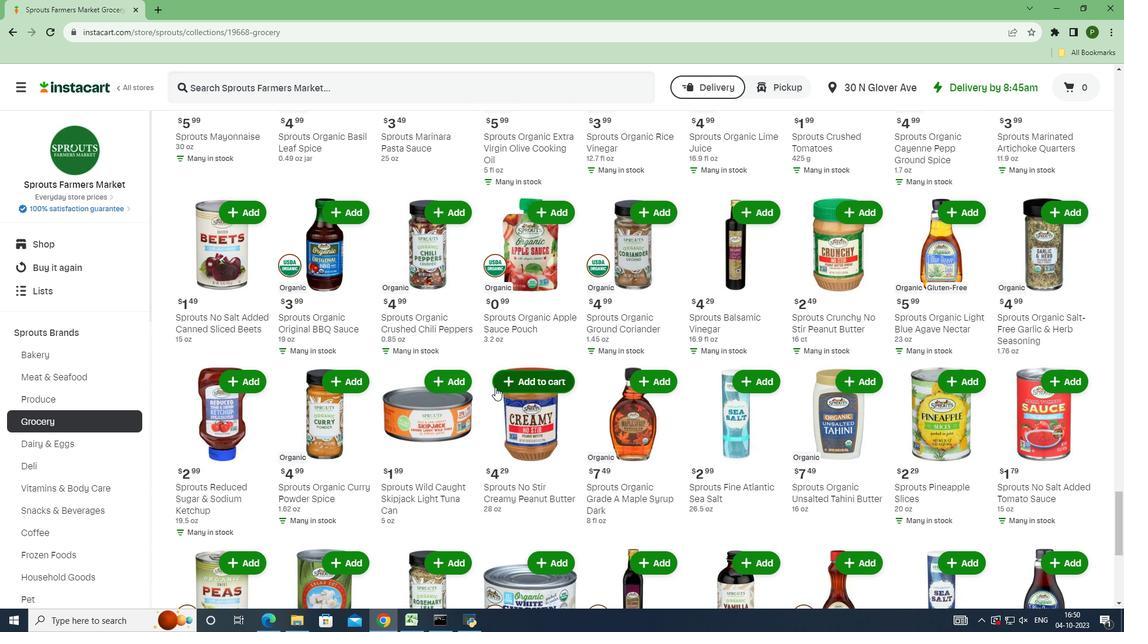 
Action: Mouse scrolled (495, 387) with delta (0, 0)
Screenshot: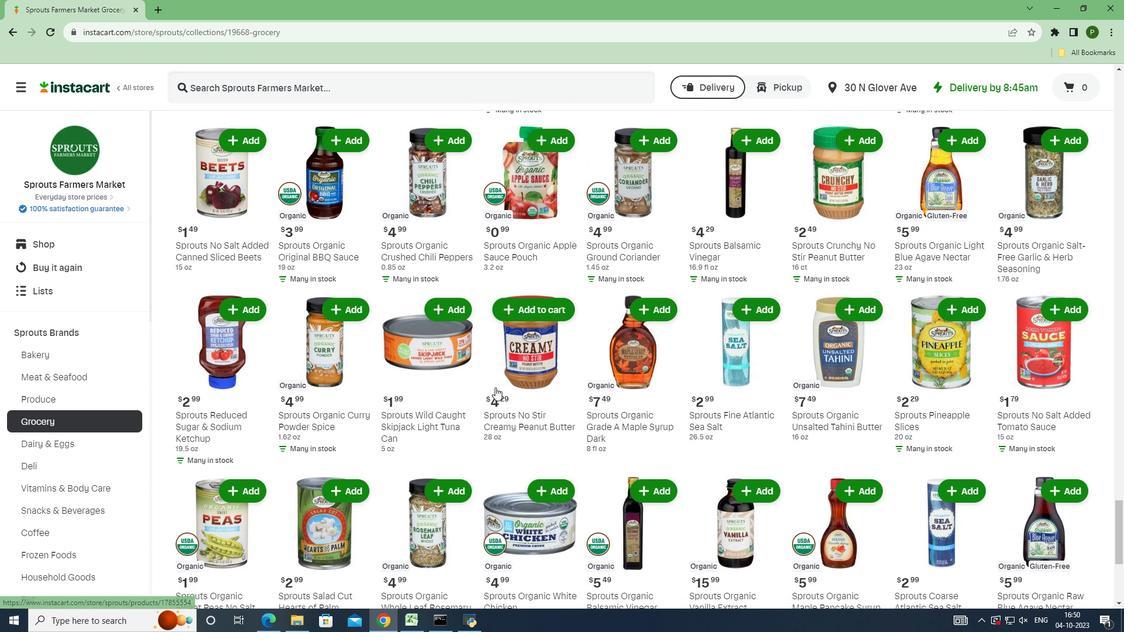 
Action: Mouse scrolled (495, 387) with delta (0, 0)
Screenshot: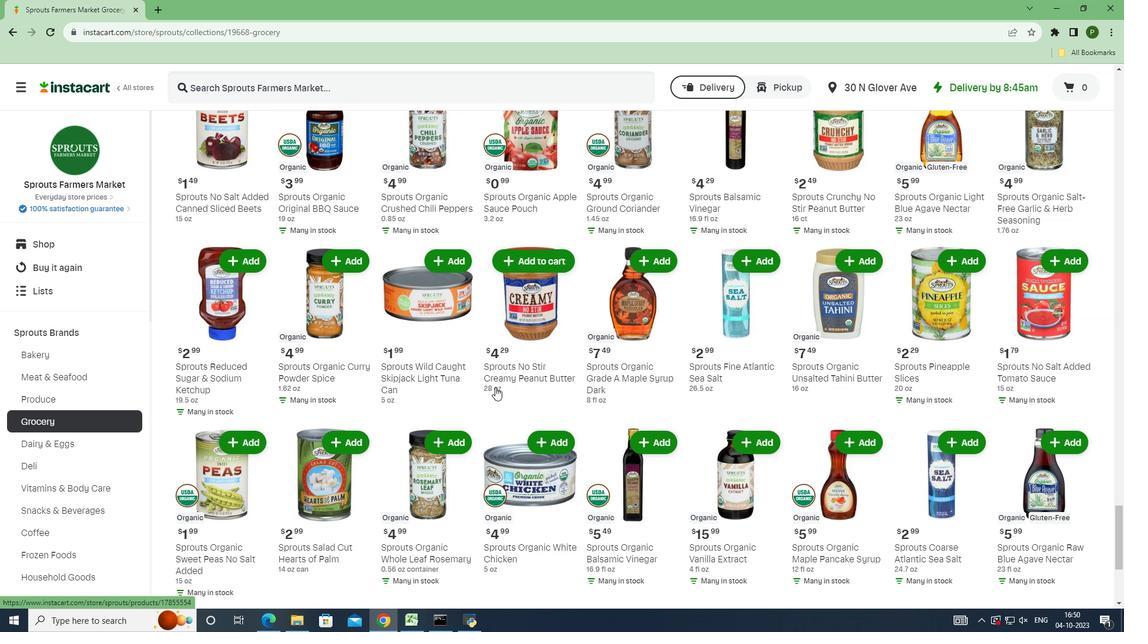 
Action: Mouse scrolled (495, 387) with delta (0, 0)
Screenshot: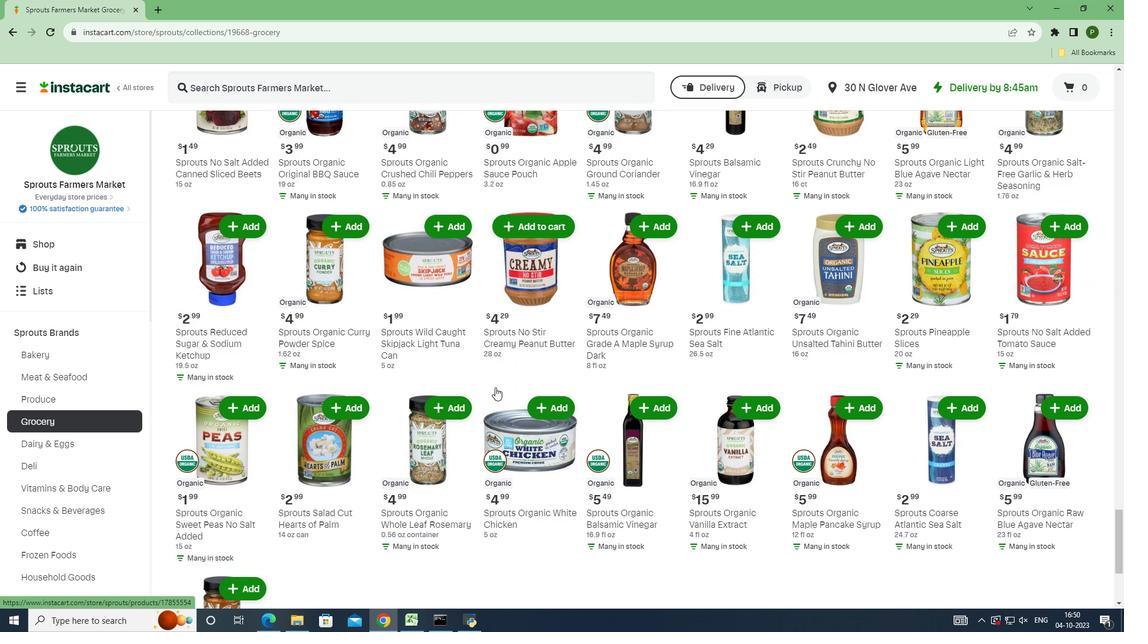 
Action: Mouse scrolled (495, 387) with delta (0, 0)
Screenshot: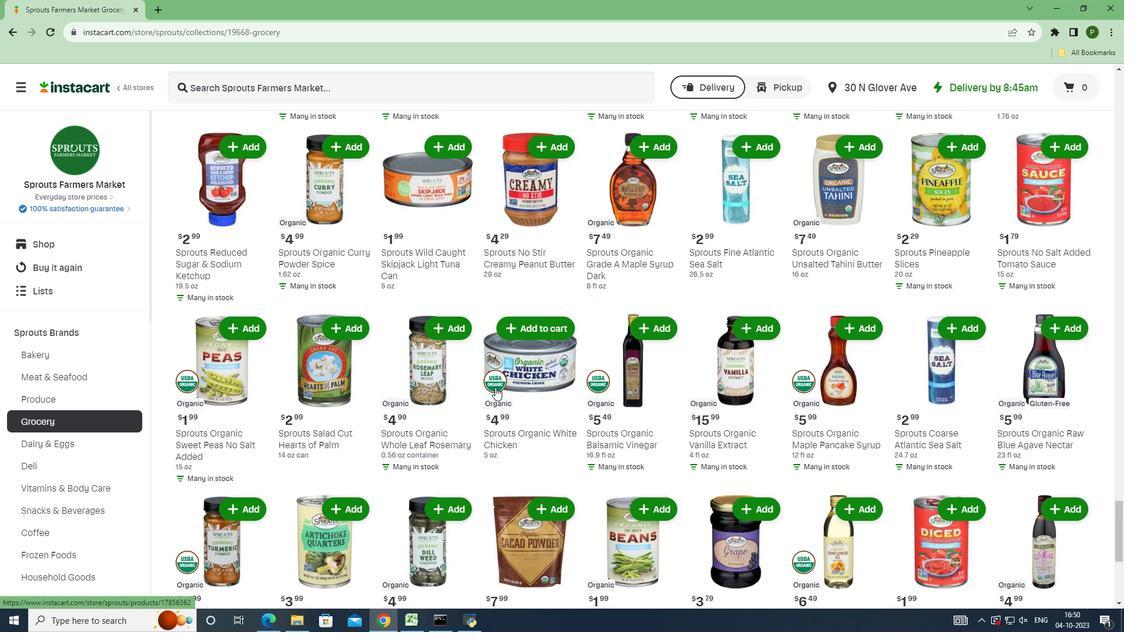 
Action: Mouse scrolled (495, 387) with delta (0, 0)
Screenshot: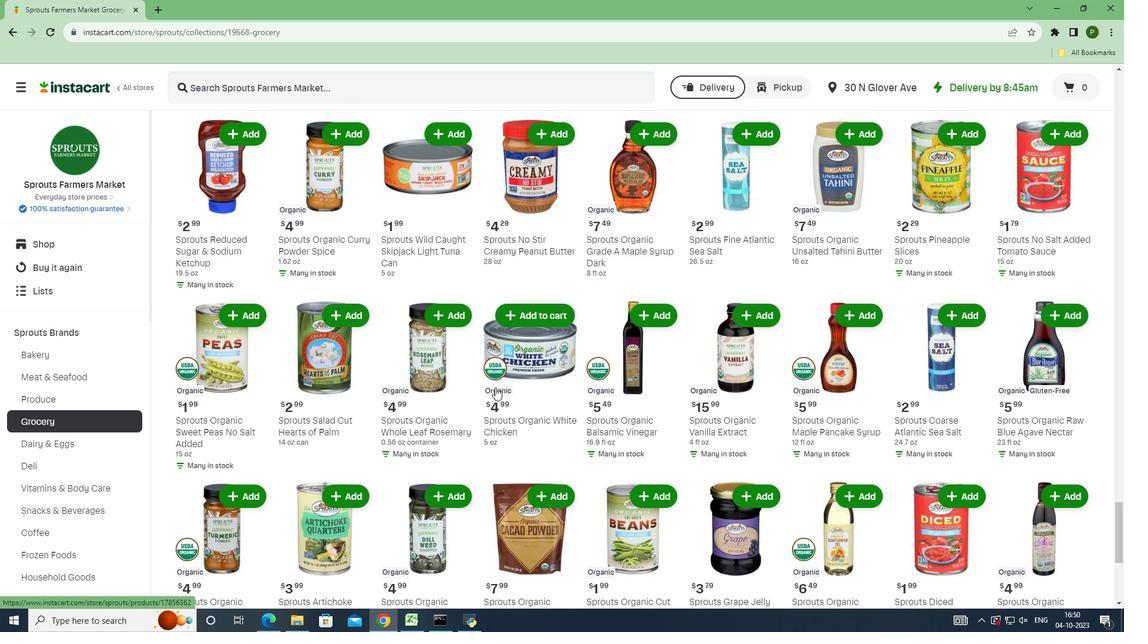 
Action: Mouse moved to (498, 387)
Screenshot: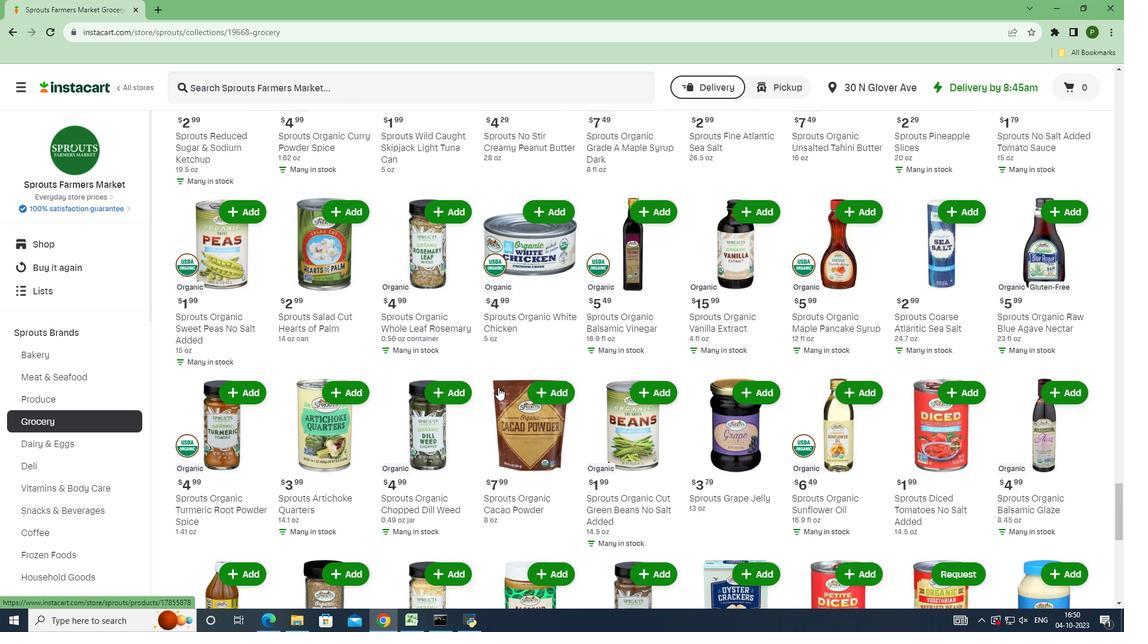 
Action: Mouse scrolled (498, 387) with delta (0, 0)
Screenshot: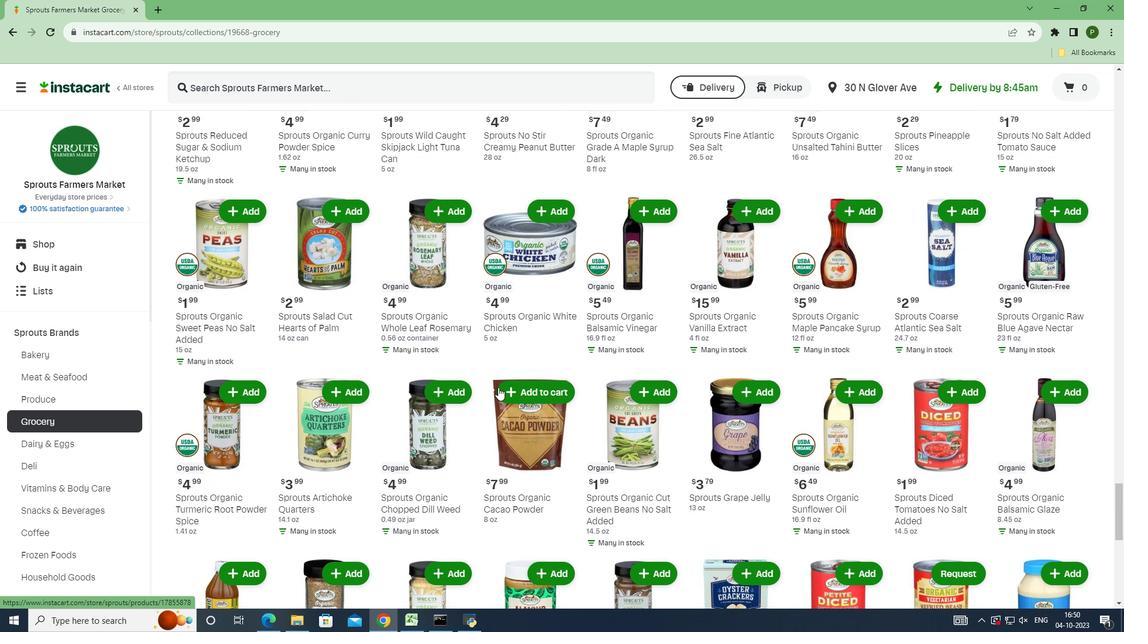 
Action: Mouse scrolled (498, 387) with delta (0, 0)
Screenshot: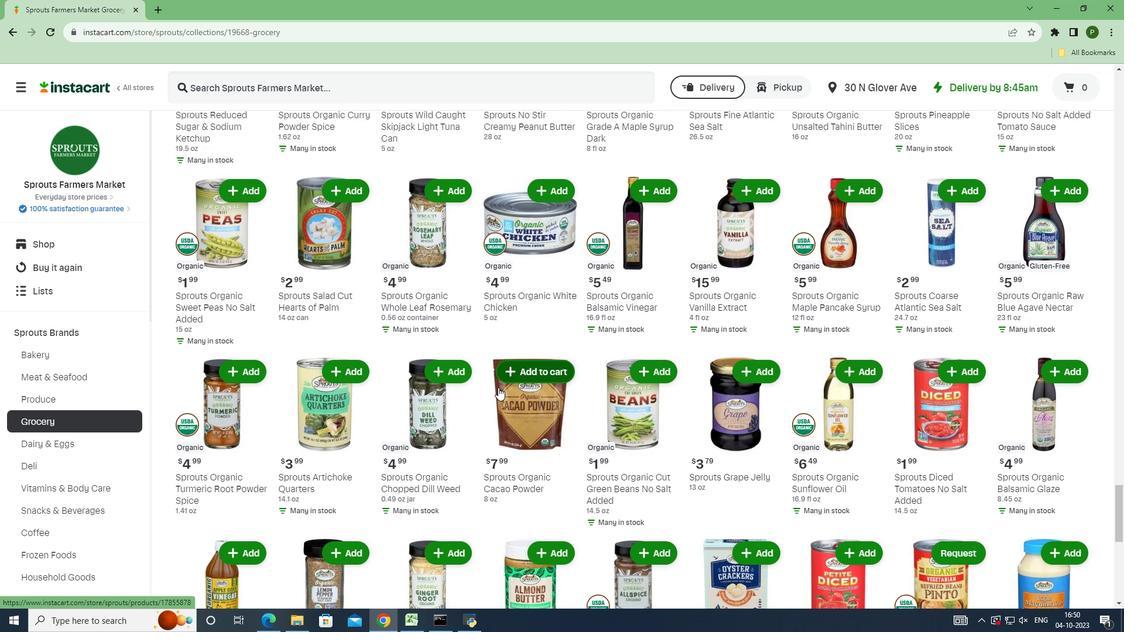 
Action: Mouse scrolled (498, 387) with delta (0, 0)
Screenshot: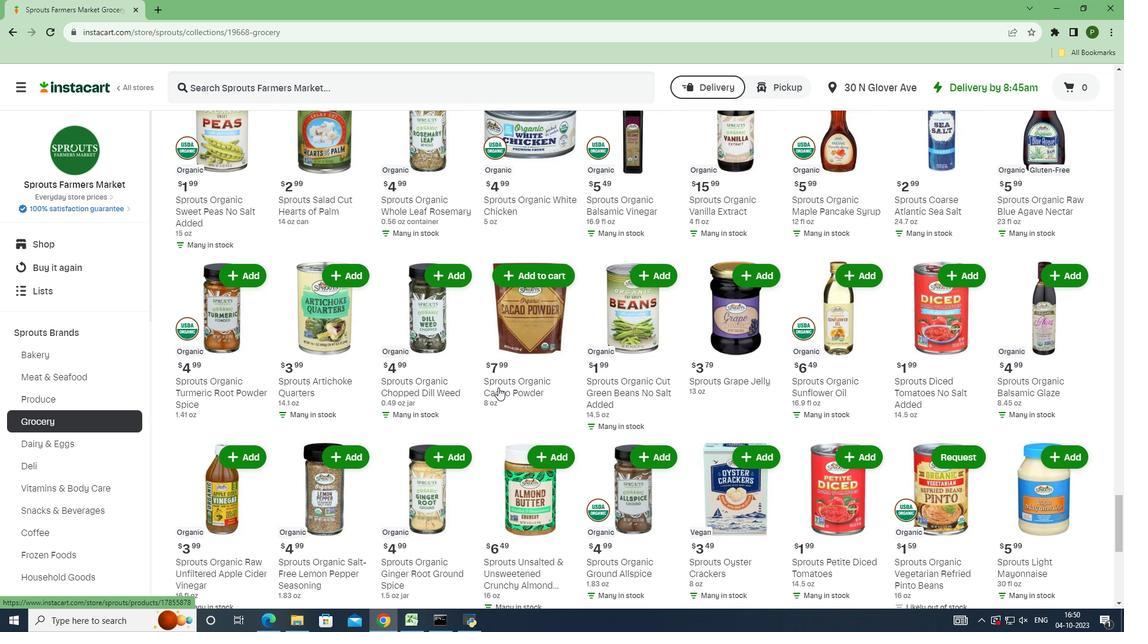 
Action: Mouse scrolled (498, 387) with delta (0, 0)
Screenshot: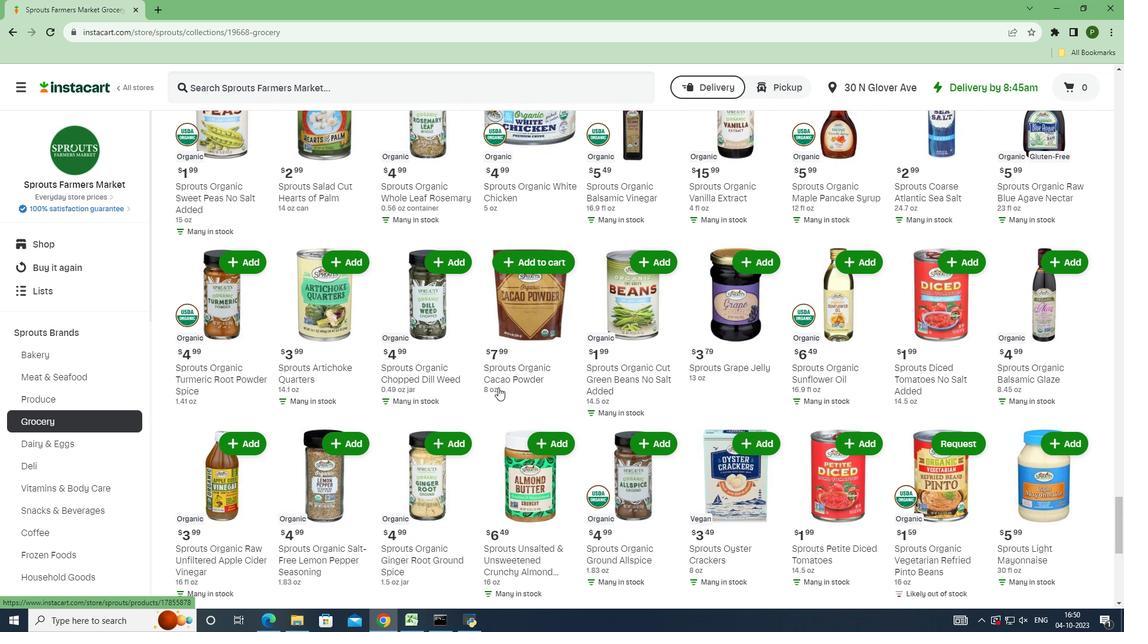 
Action: Mouse scrolled (498, 387) with delta (0, 0)
Screenshot: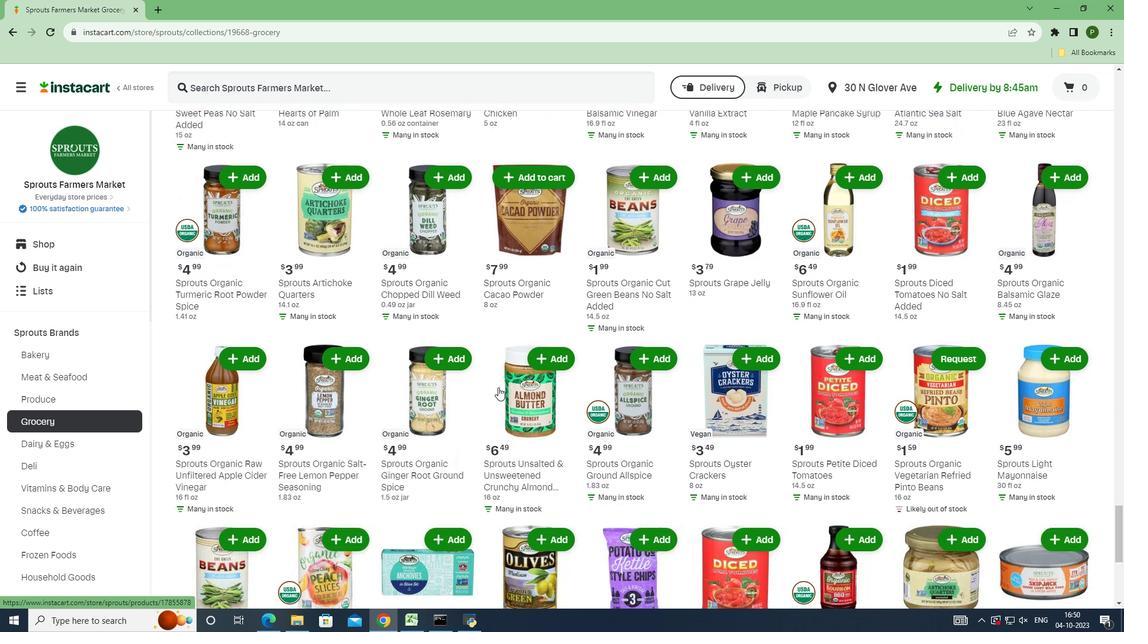 
Action: Mouse scrolled (498, 387) with delta (0, 0)
Screenshot: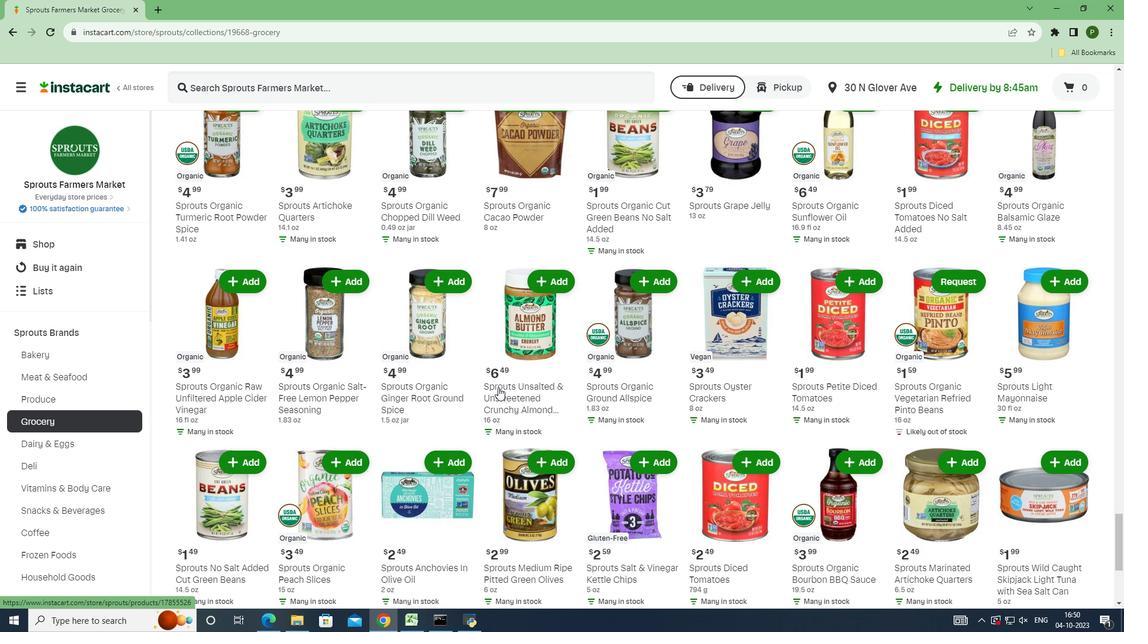 
Action: Mouse scrolled (498, 387) with delta (0, 0)
Screenshot: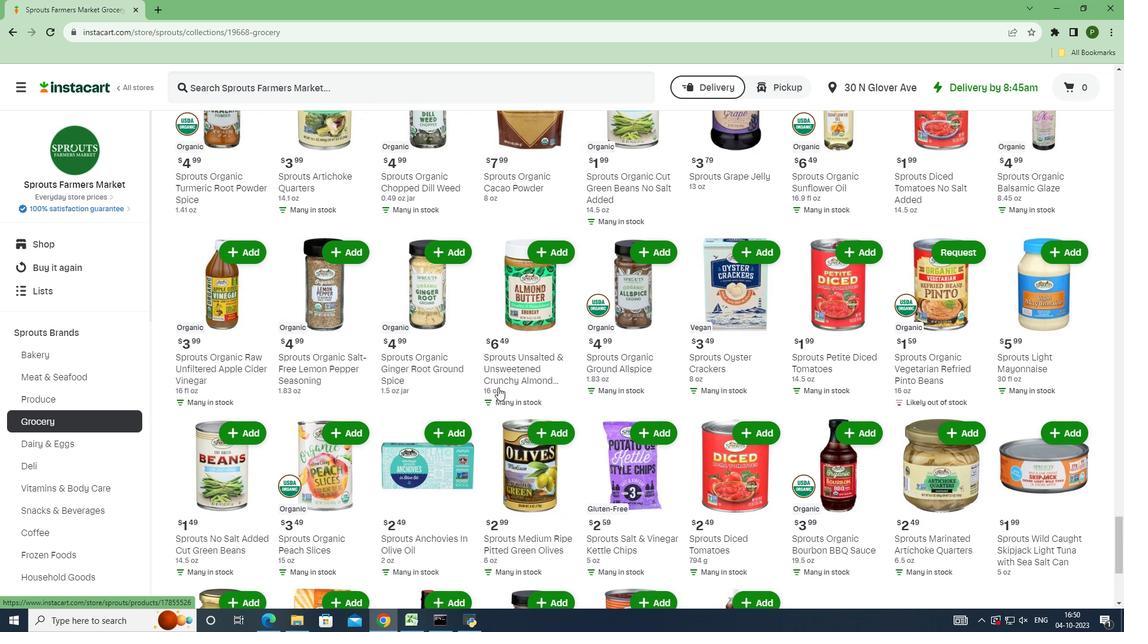 
Action: Mouse scrolled (498, 387) with delta (0, 0)
Screenshot: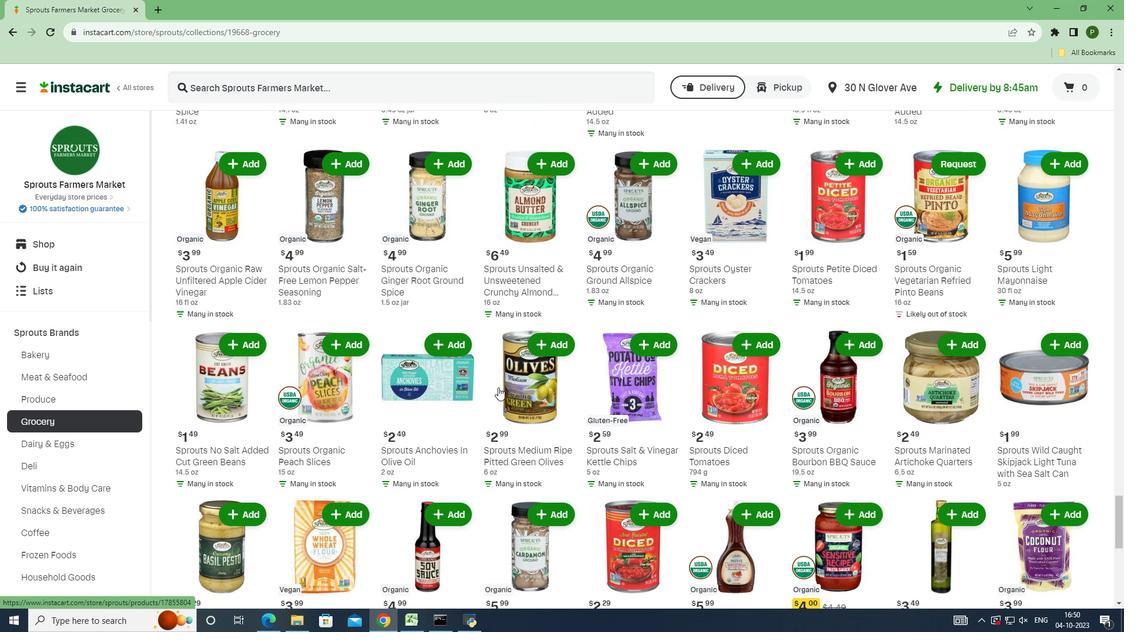 
Action: Mouse scrolled (498, 387) with delta (0, 0)
Screenshot: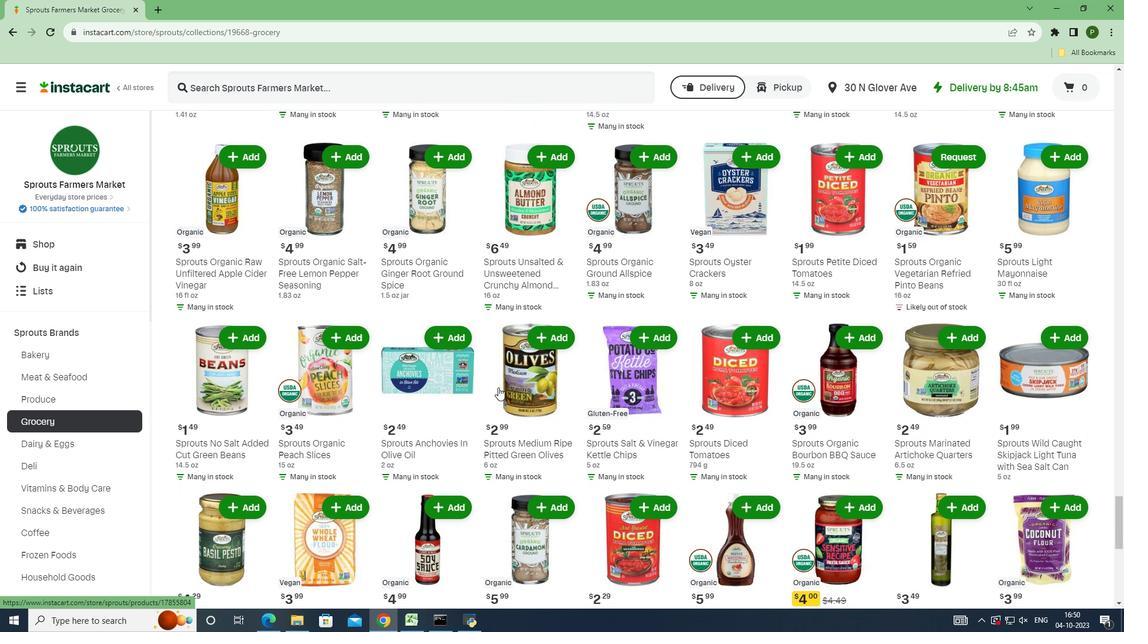 
Action: Mouse scrolled (498, 387) with delta (0, 0)
Screenshot: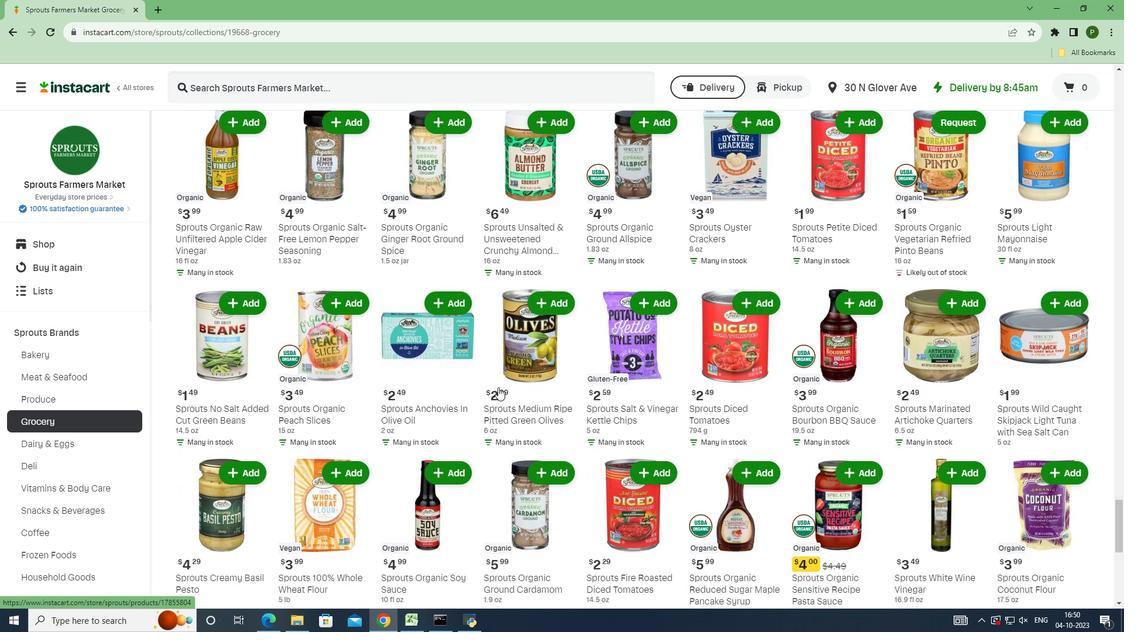 
Action: Mouse scrolled (498, 387) with delta (0, 0)
Screenshot: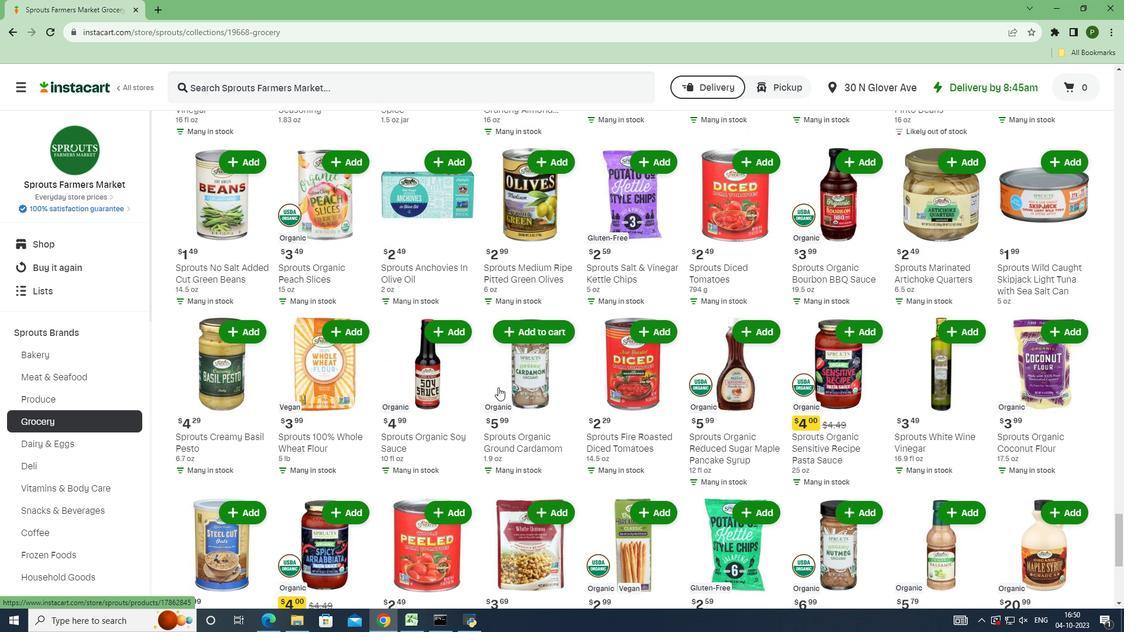 
Action: Mouse scrolled (498, 387) with delta (0, 0)
Screenshot: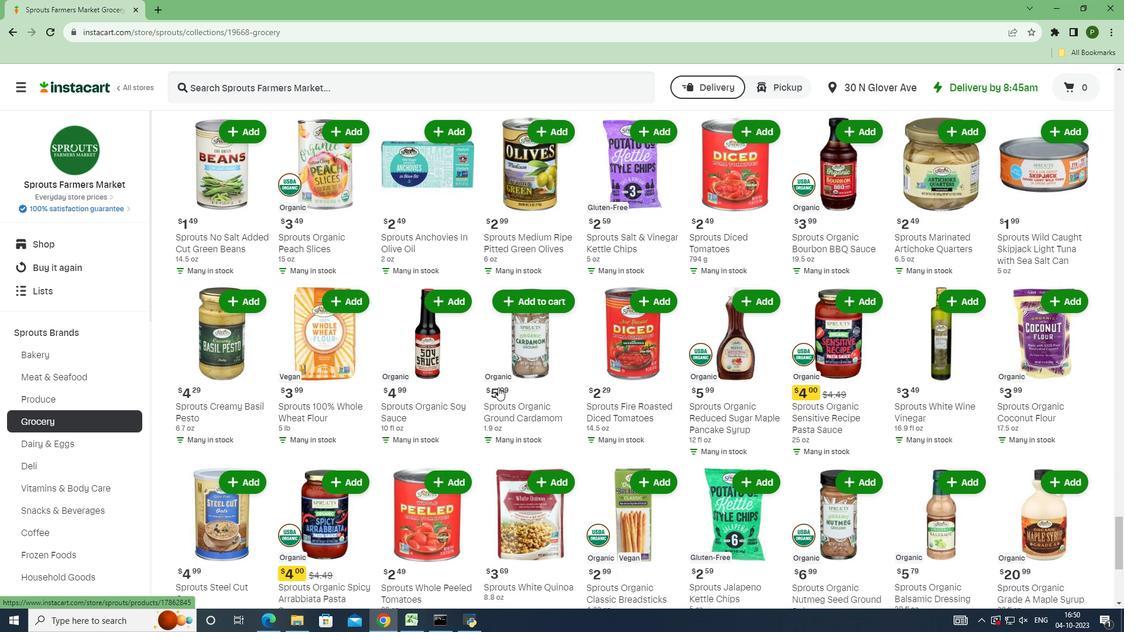 
Action: Mouse scrolled (498, 387) with delta (0, 0)
Screenshot: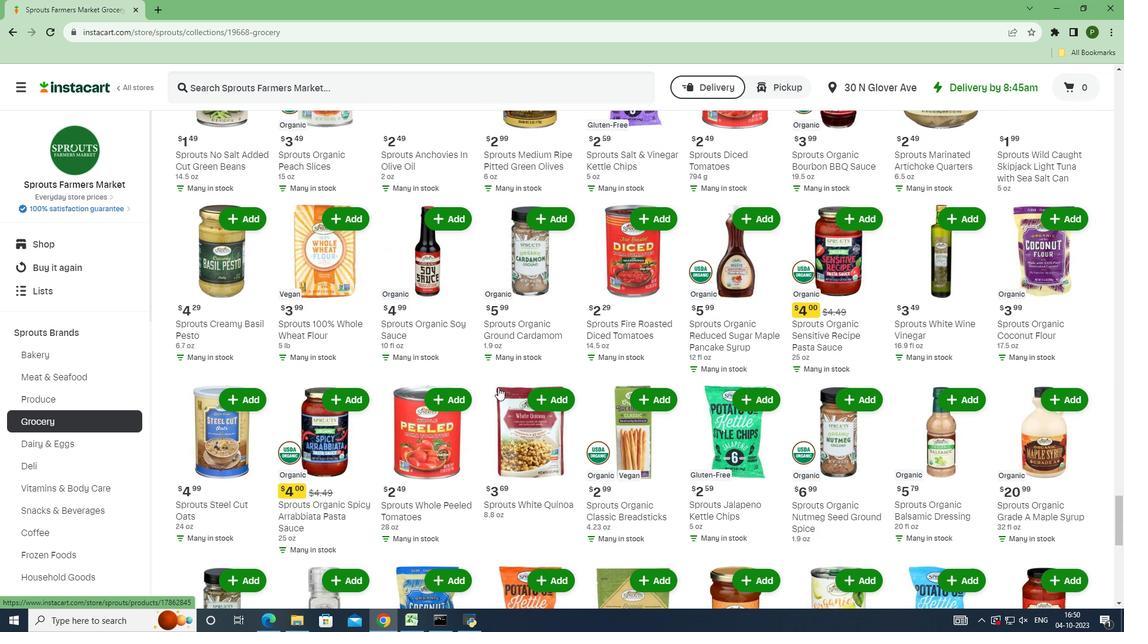 
Action: Mouse scrolled (498, 387) with delta (0, 0)
Screenshot: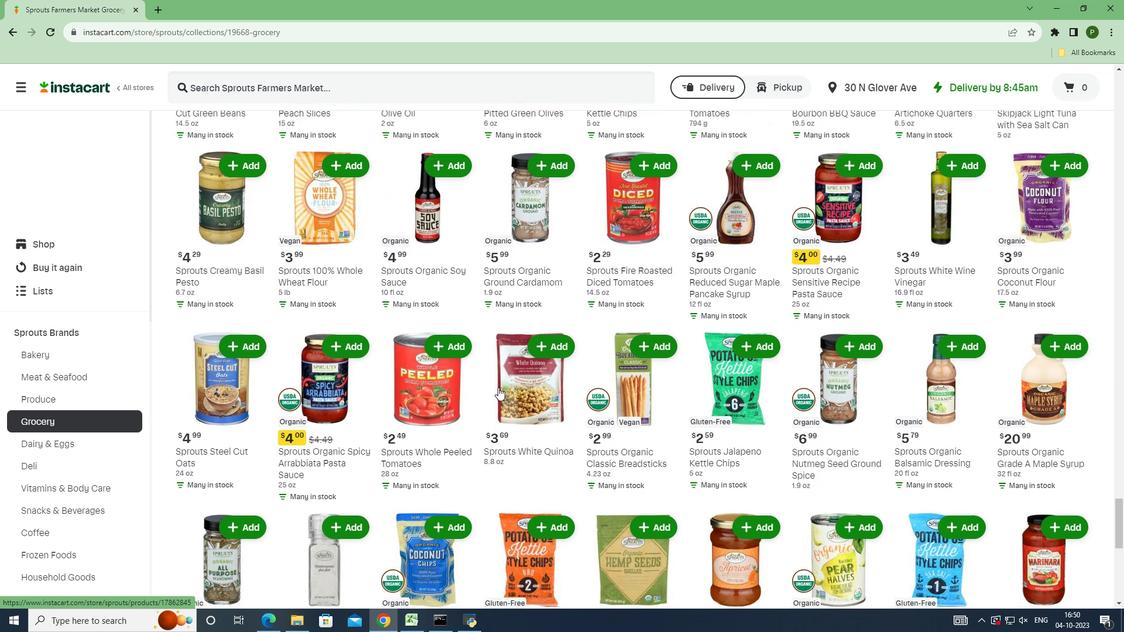 
Action: Mouse scrolled (498, 387) with delta (0, 0)
Screenshot: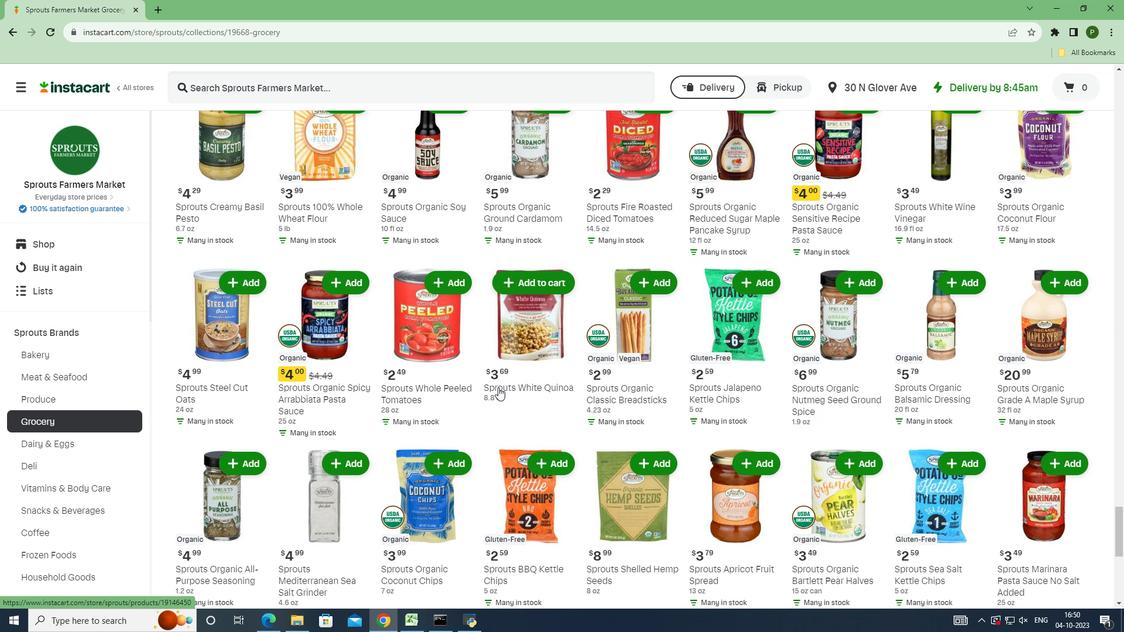 
Action: Mouse scrolled (498, 387) with delta (0, 0)
Screenshot: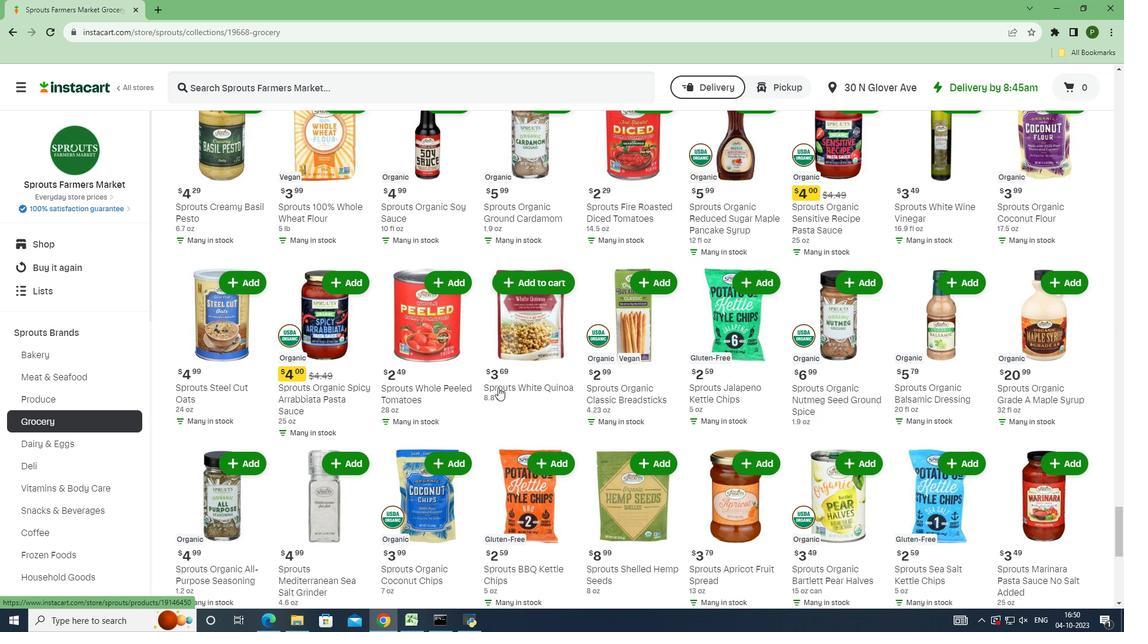 
Action: Mouse scrolled (498, 387) with delta (0, 0)
Screenshot: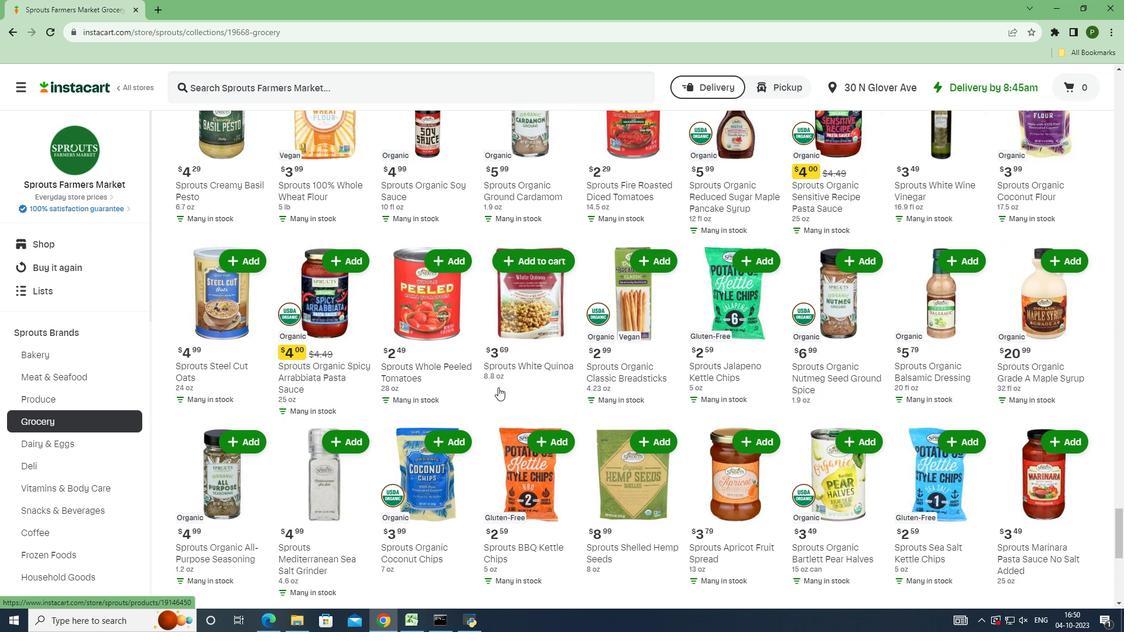 
Action: Mouse scrolled (498, 387) with delta (0, 0)
Screenshot: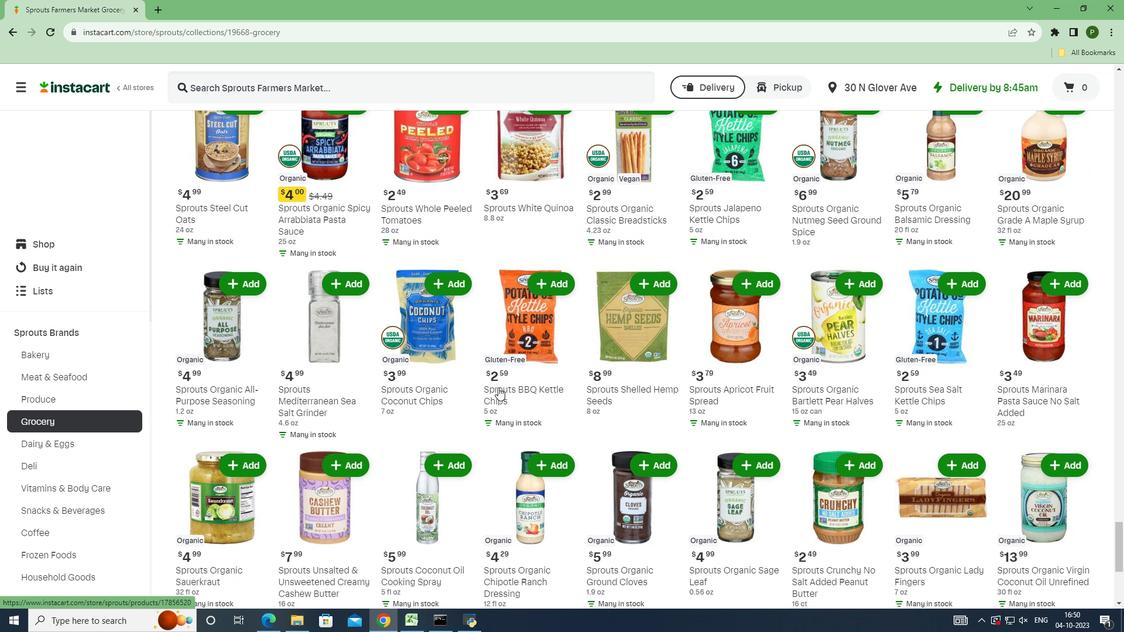 
Action: Mouse scrolled (498, 387) with delta (0, 0)
Screenshot: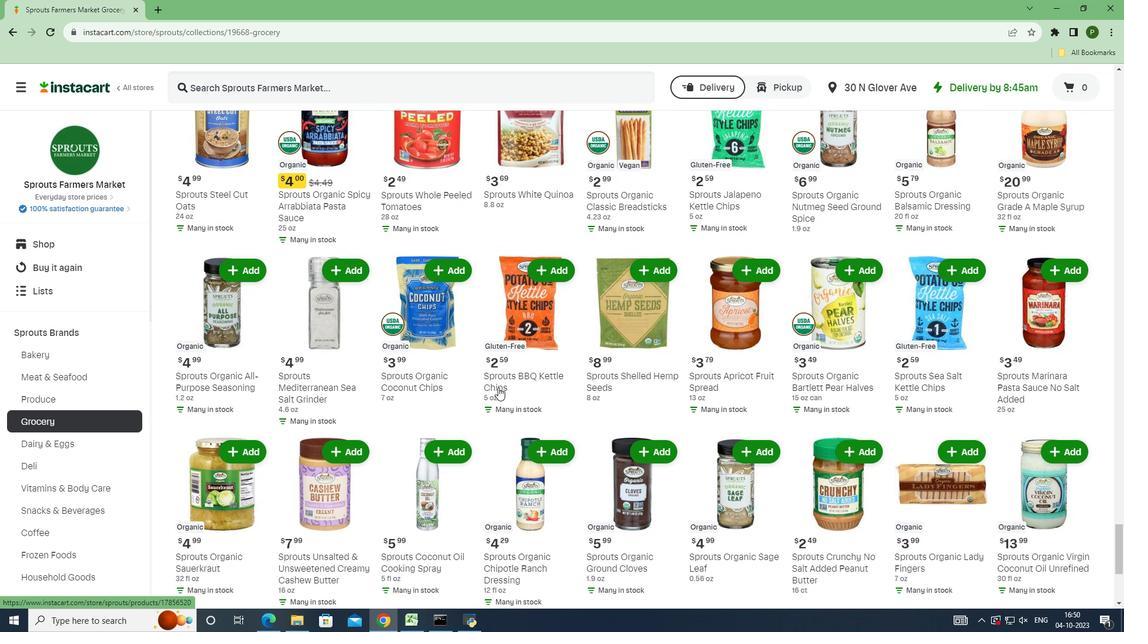 
Action: Mouse scrolled (498, 387) with delta (0, 0)
Screenshot: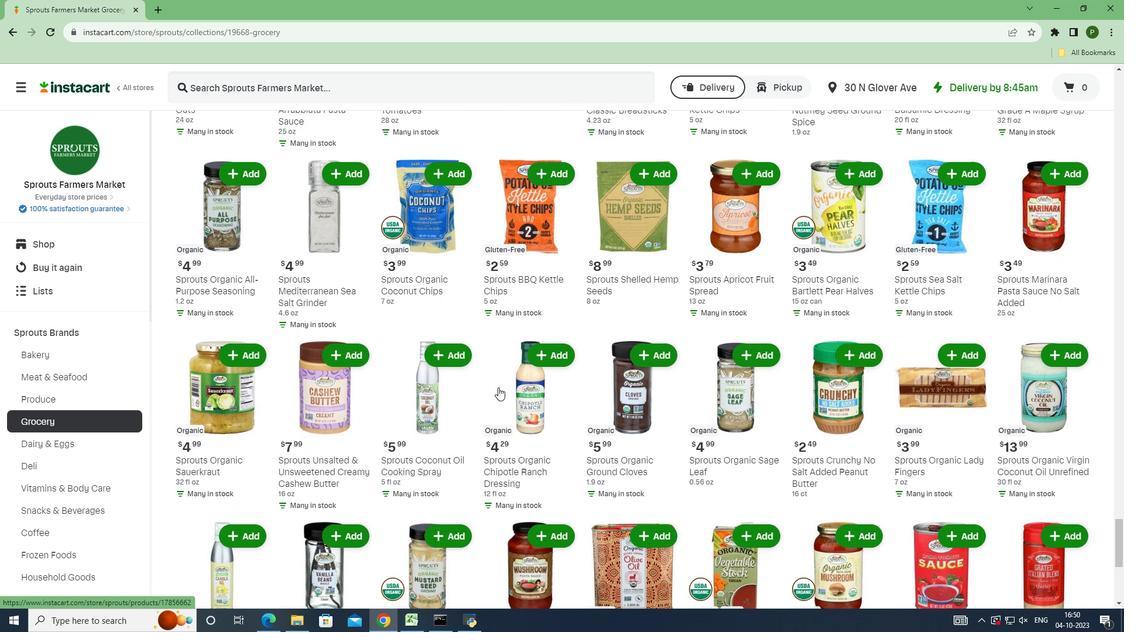 
Action: Mouse scrolled (498, 387) with delta (0, 0)
Screenshot: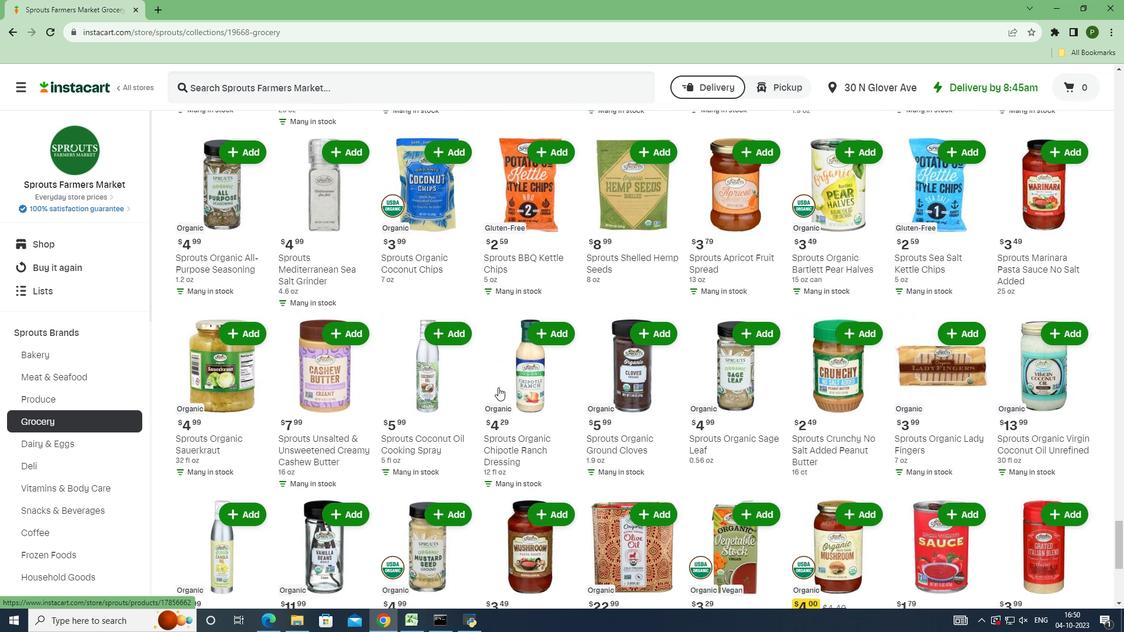 
Action: Mouse scrolled (498, 387) with delta (0, 0)
Screenshot: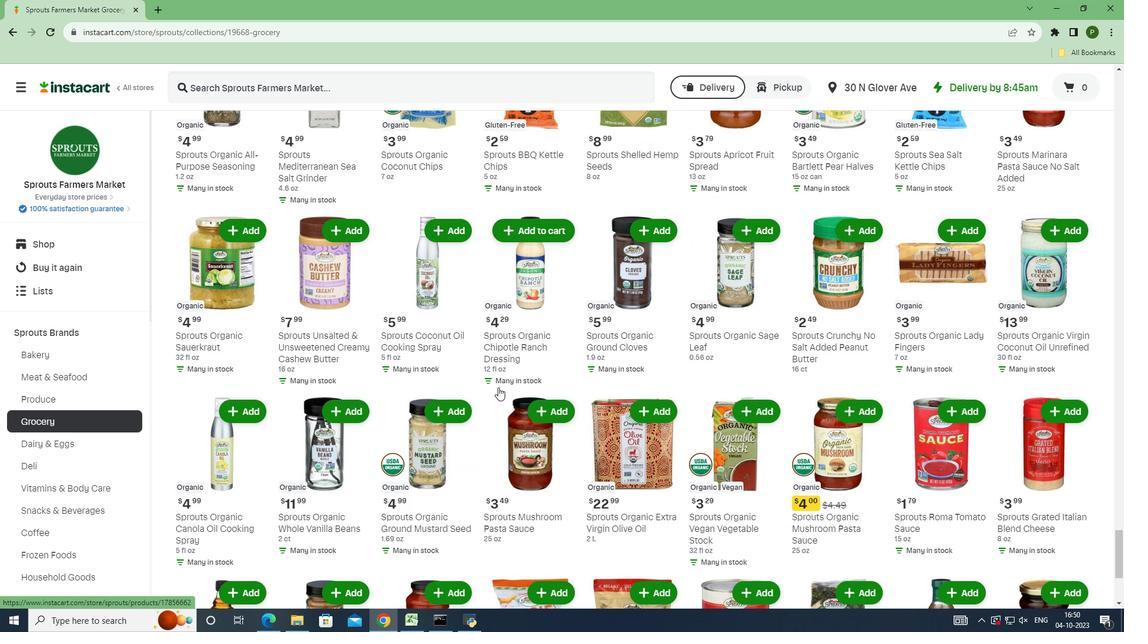 
Action: Mouse scrolled (498, 387) with delta (0, 0)
Screenshot: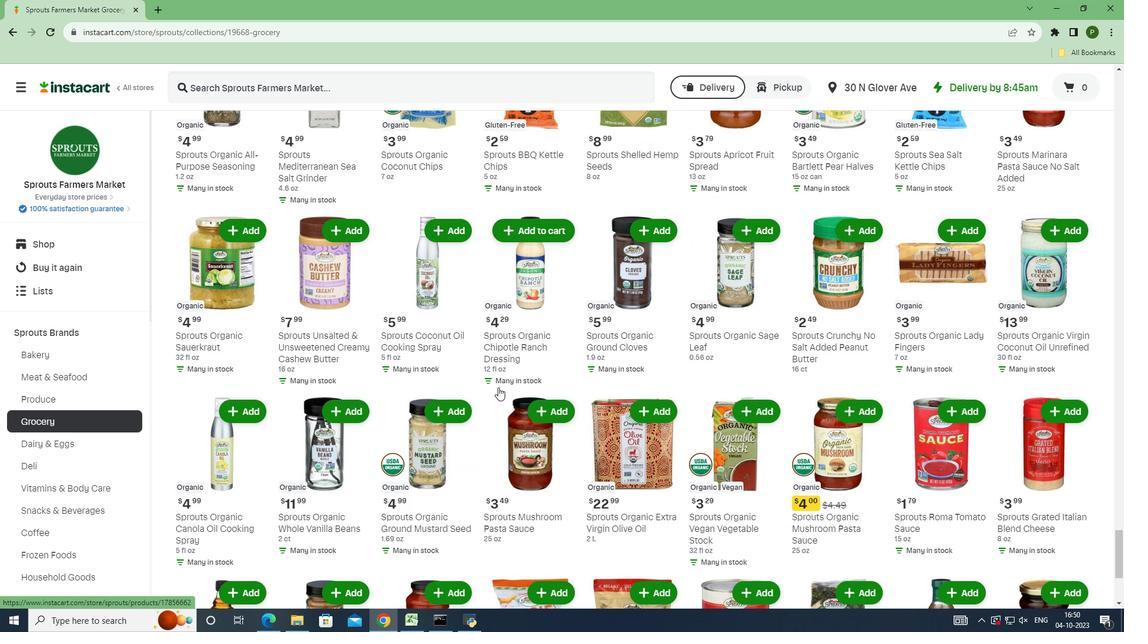 
Action: Mouse scrolled (498, 387) with delta (0, 0)
Screenshot: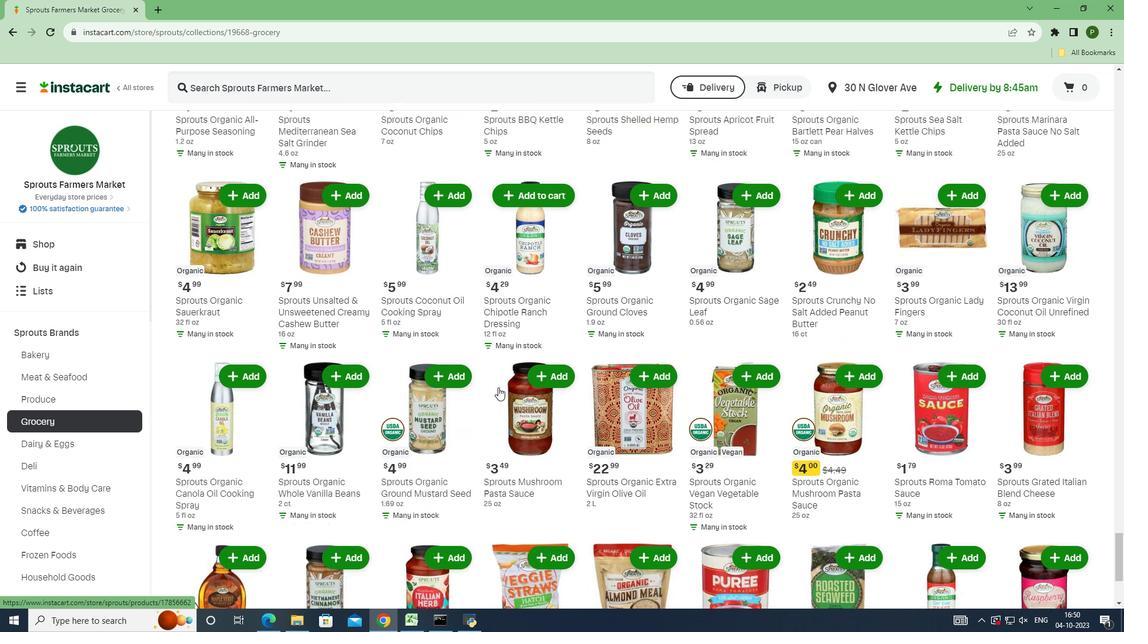 
Action: Mouse scrolled (498, 387) with delta (0, 0)
Screenshot: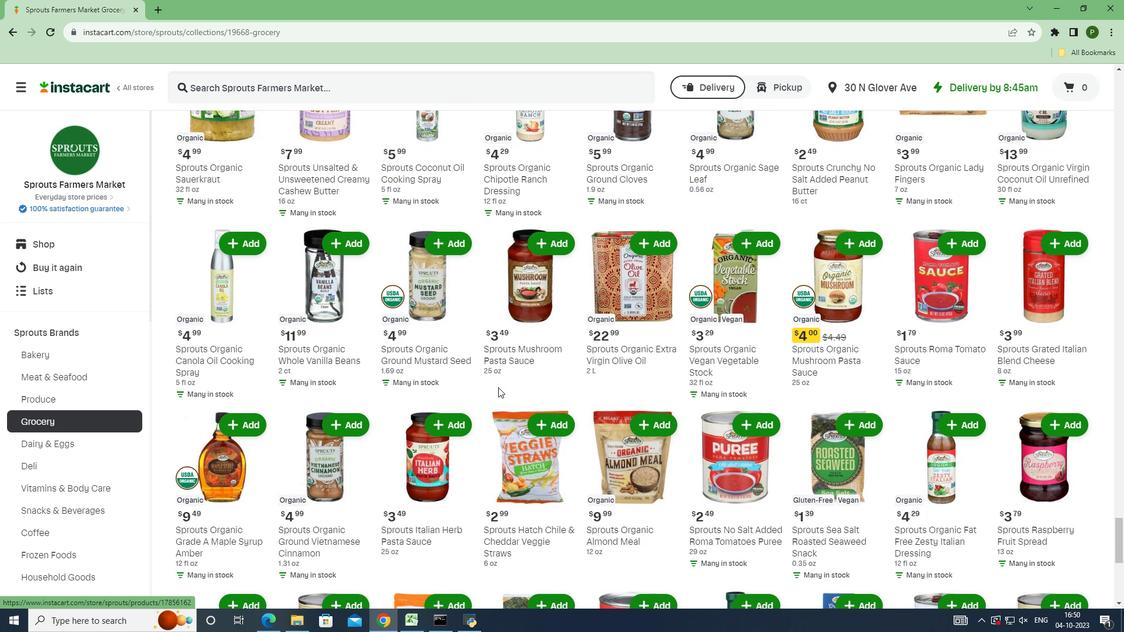 
Action: Mouse scrolled (498, 387) with delta (0, 0)
Screenshot: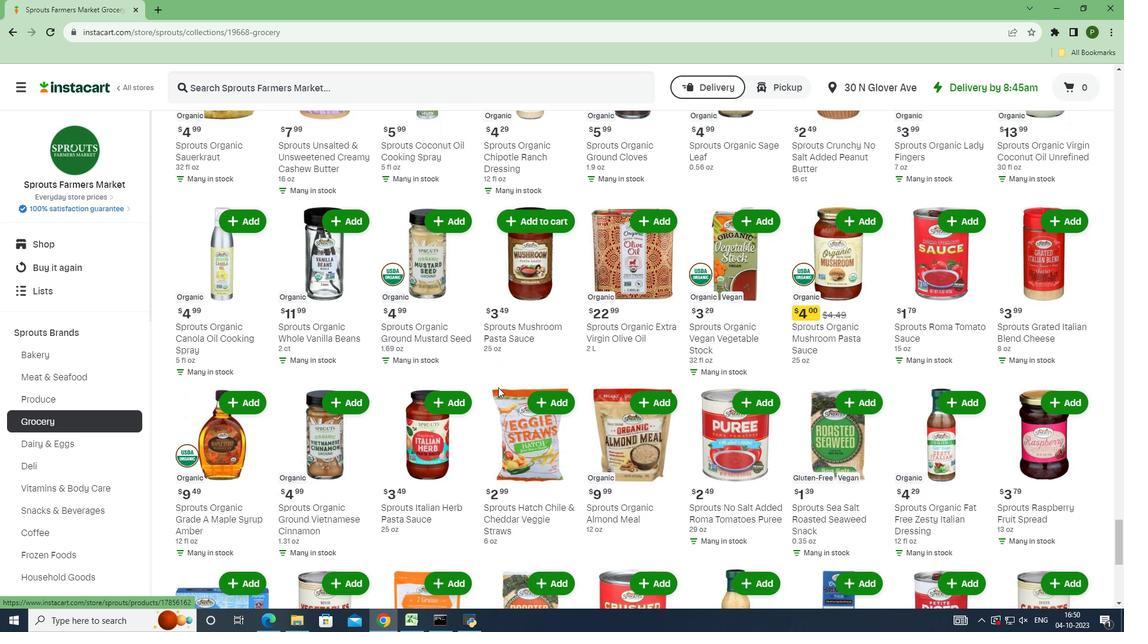 
Action: Mouse scrolled (498, 387) with delta (0, 0)
Screenshot: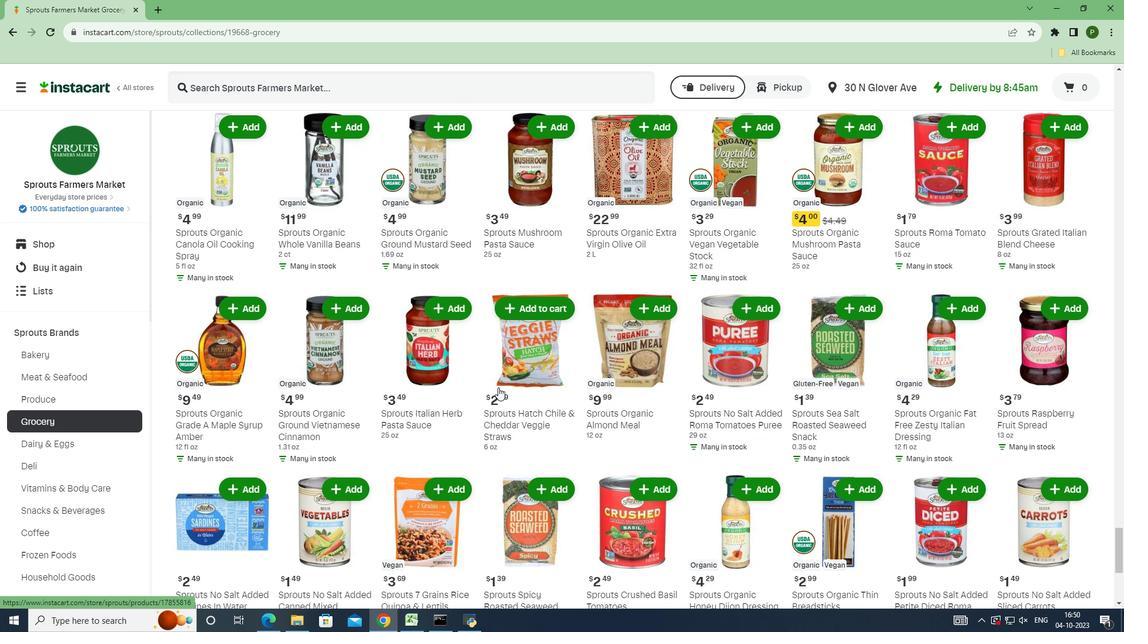
Action: Mouse scrolled (498, 387) with delta (0, 0)
Screenshot: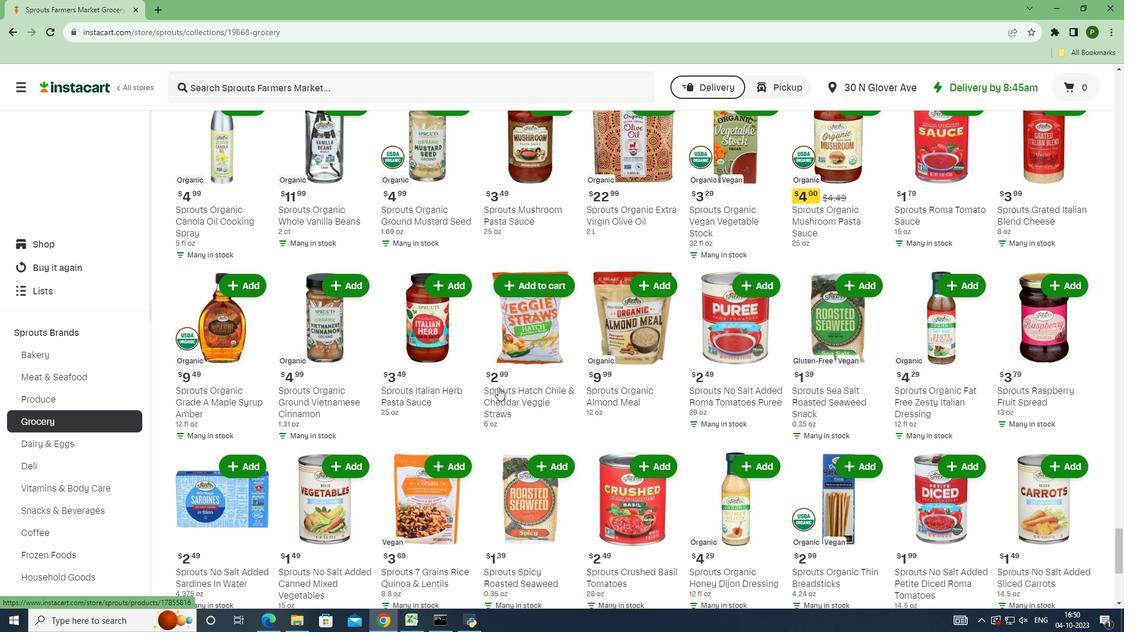 
Action: Mouse scrolled (498, 387) with delta (0, 0)
Screenshot: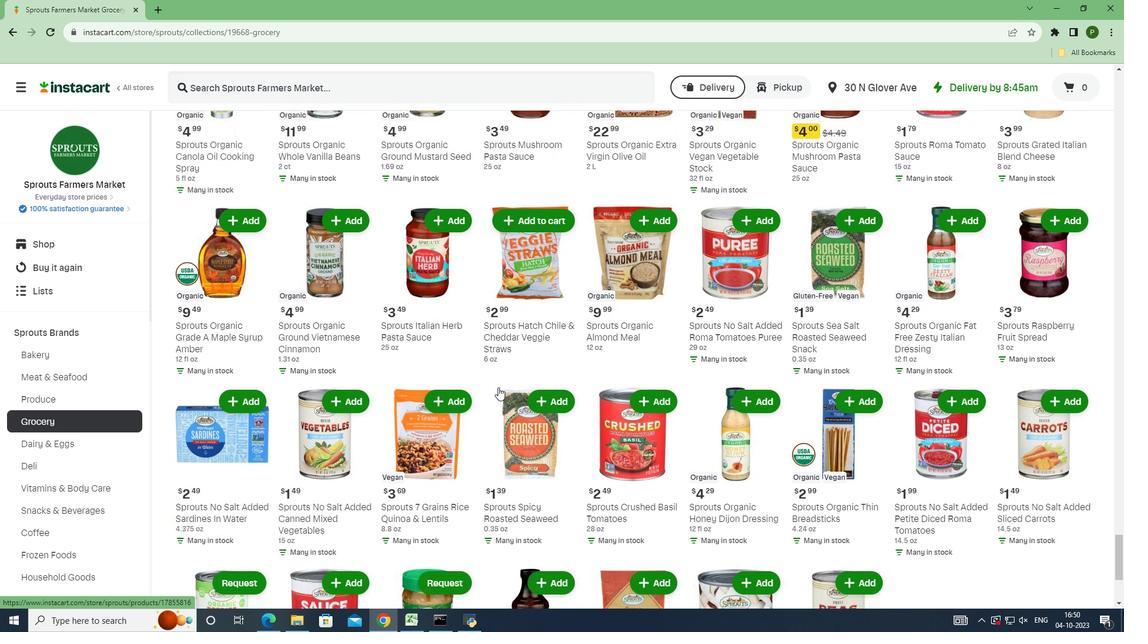 
Action: Mouse scrolled (498, 388) with delta (0, 0)
Screenshot: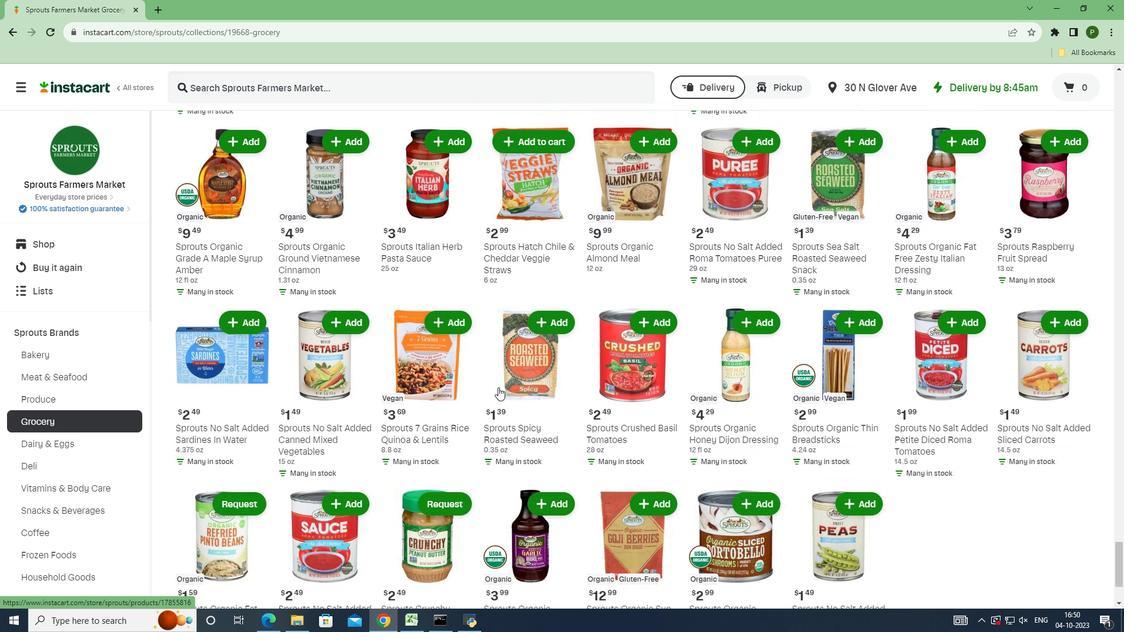 
Action: Mouse scrolled (498, 387) with delta (0, 0)
Screenshot: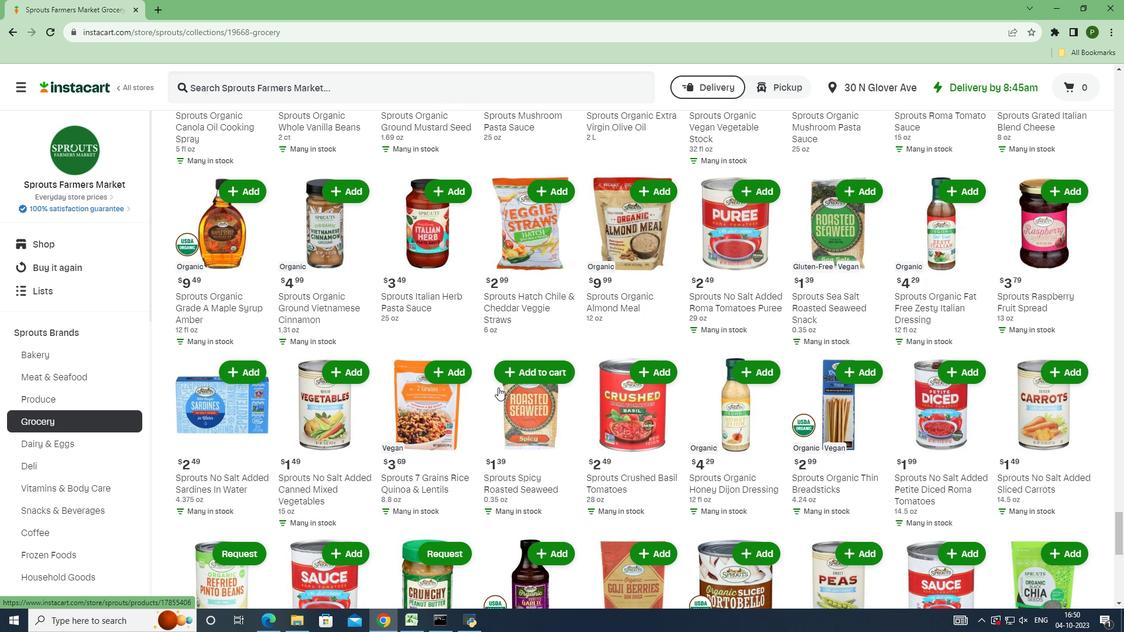 
Action: Mouse scrolled (498, 387) with delta (0, 0)
Screenshot: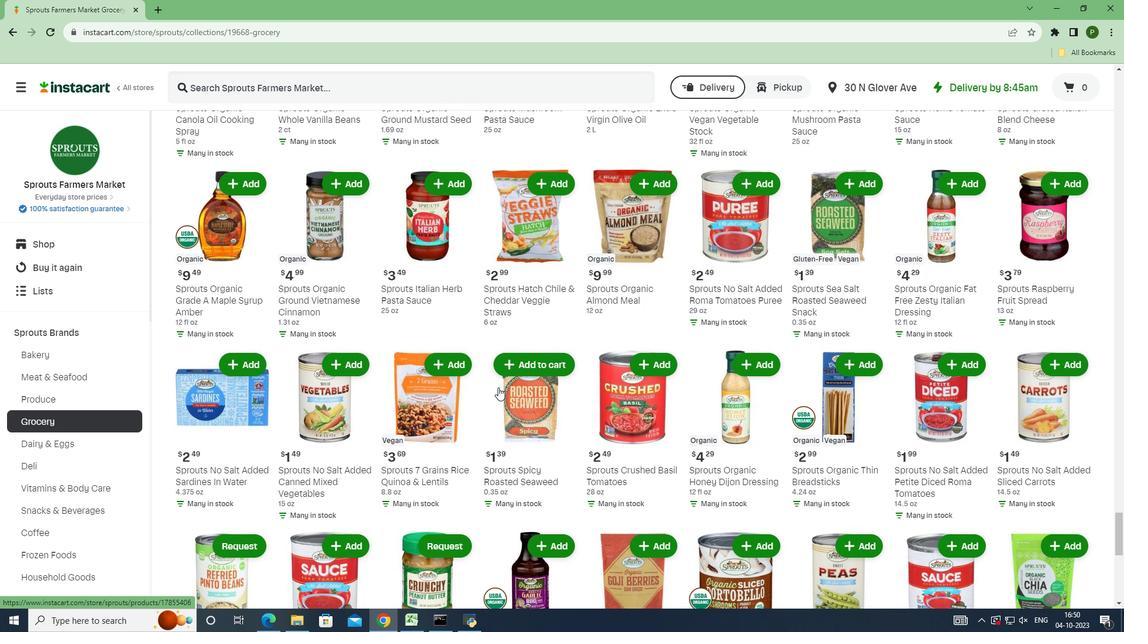 
Action: Mouse scrolled (498, 387) with delta (0, 0)
Screenshot: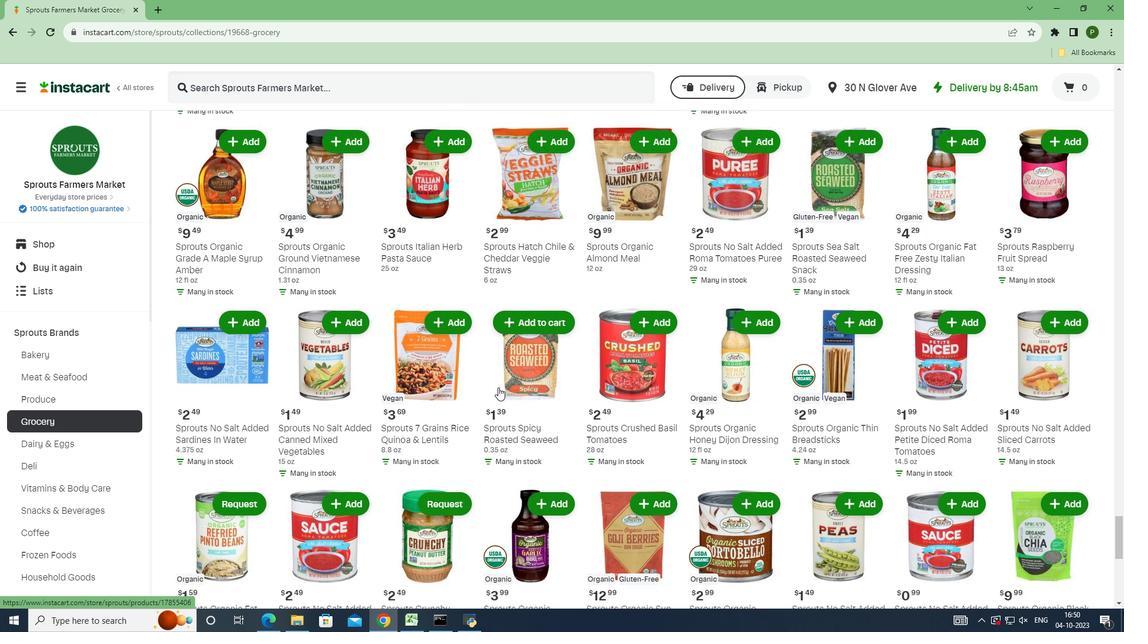 
Action: Mouse scrolled (498, 387) with delta (0, 0)
Screenshot: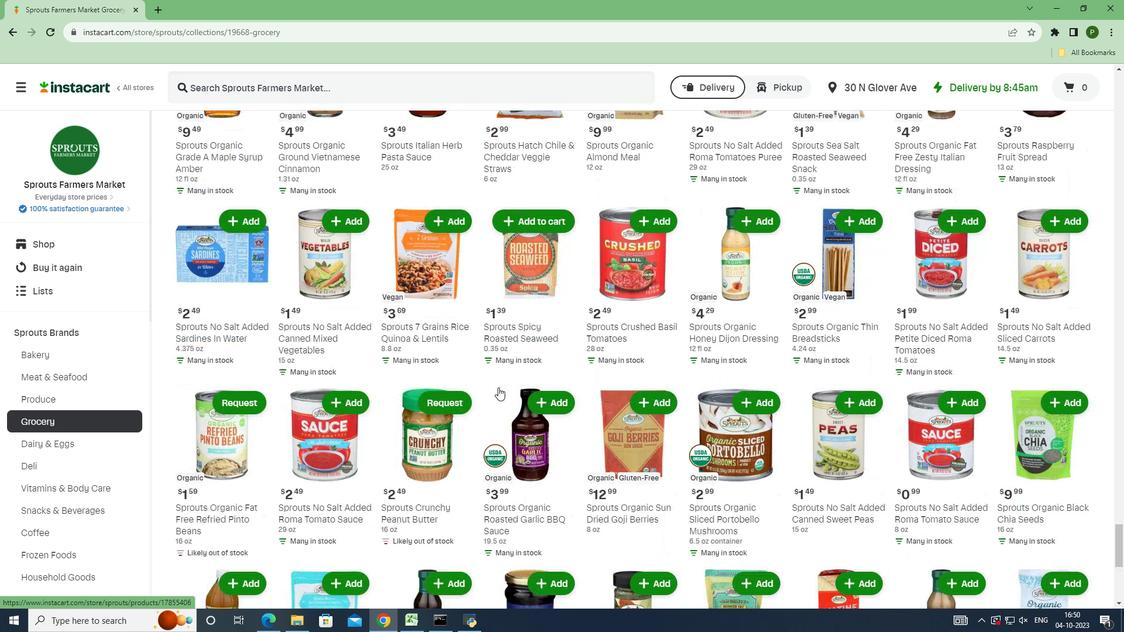 
Action: Mouse scrolled (498, 388) with delta (0, 0)
Screenshot: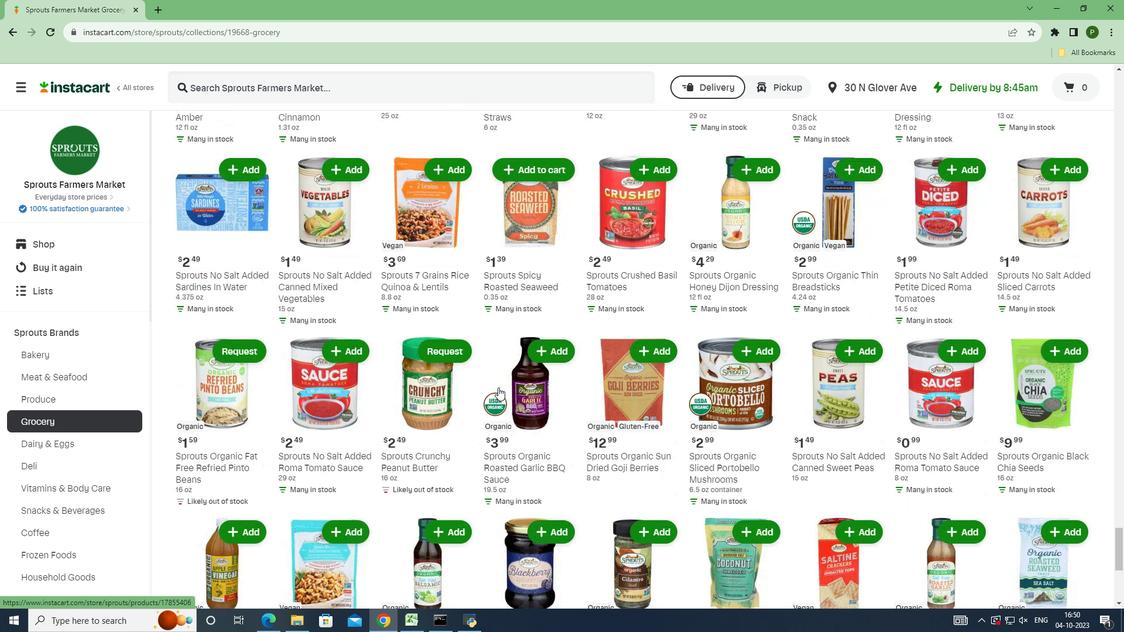 
Action: Mouse scrolled (498, 387) with delta (0, 0)
Screenshot: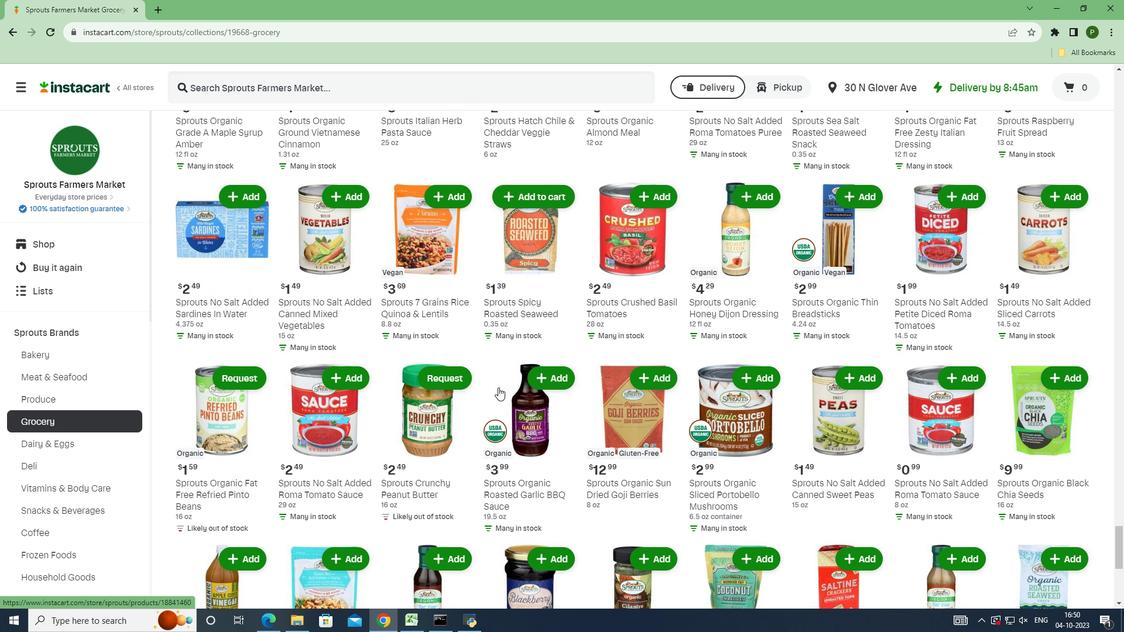 
Action: Mouse scrolled (498, 387) with delta (0, 0)
Screenshot: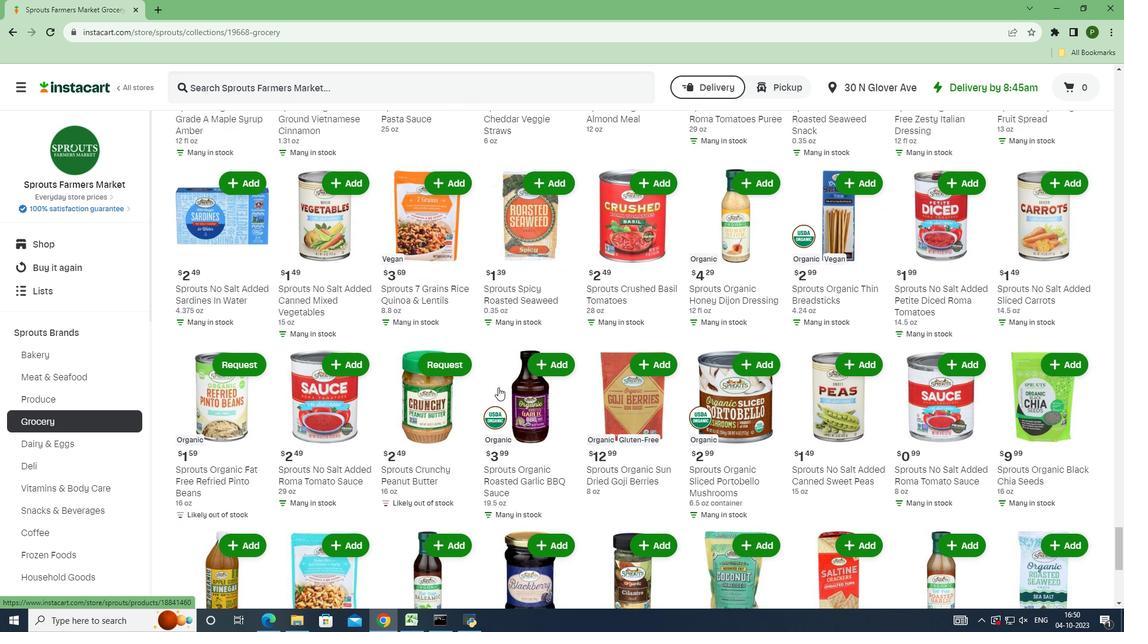 
Action: Mouse moved to (526, 259)
Screenshot: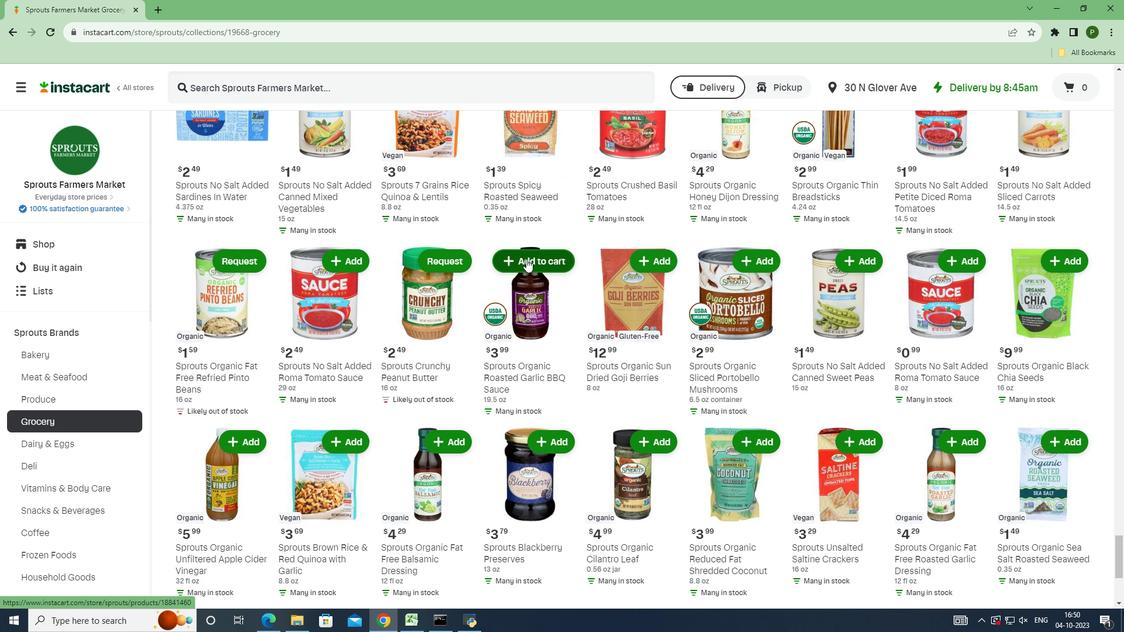 
Action: Mouse pressed left at (526, 259)
Screenshot: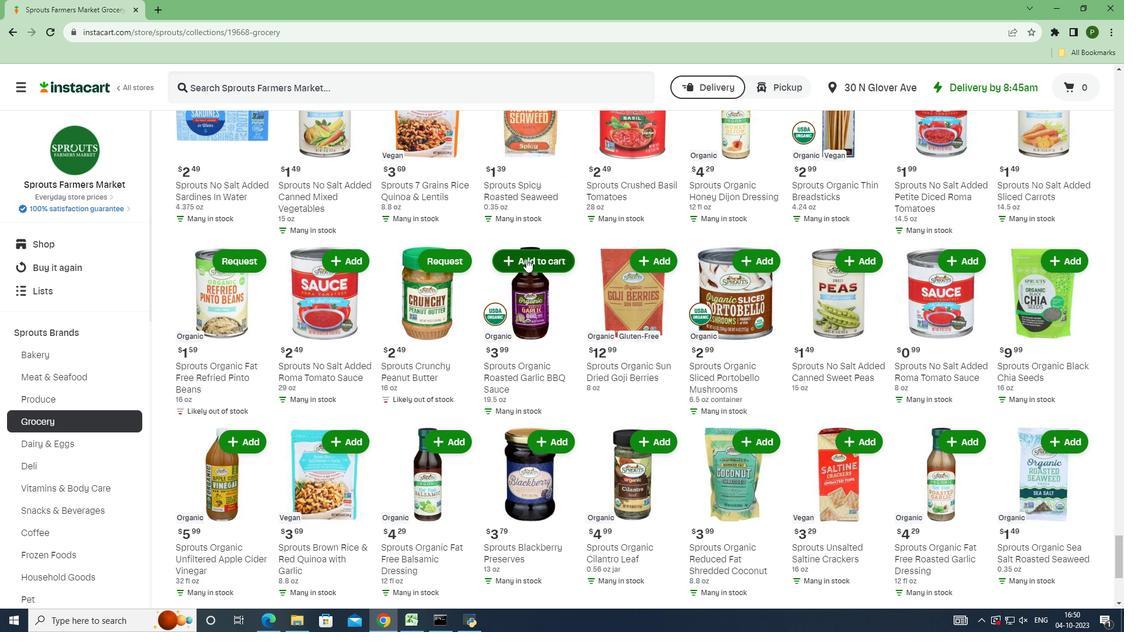 
